 Task: Find connections with filter location Mieres with filter topic #lawschoolwith filter profile language Potuguese with filter current company ZS with filter school Madhya Pradesh Bhoj (Open) University with filter industry Photography with filter service category Lead Generation with filter keywords title Marketing Research Analyst
Action: Mouse moved to (163, 231)
Screenshot: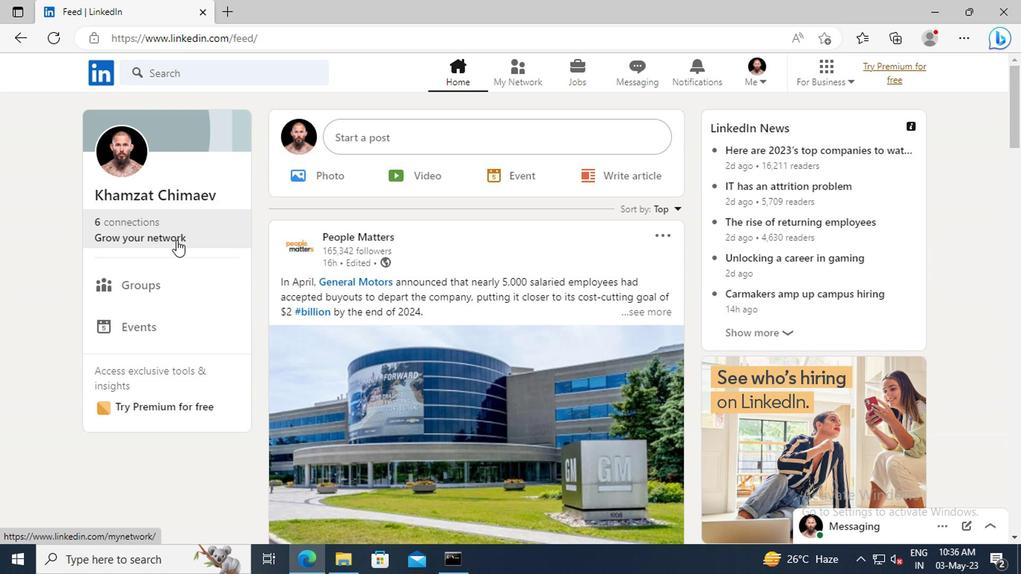 
Action: Mouse pressed left at (163, 231)
Screenshot: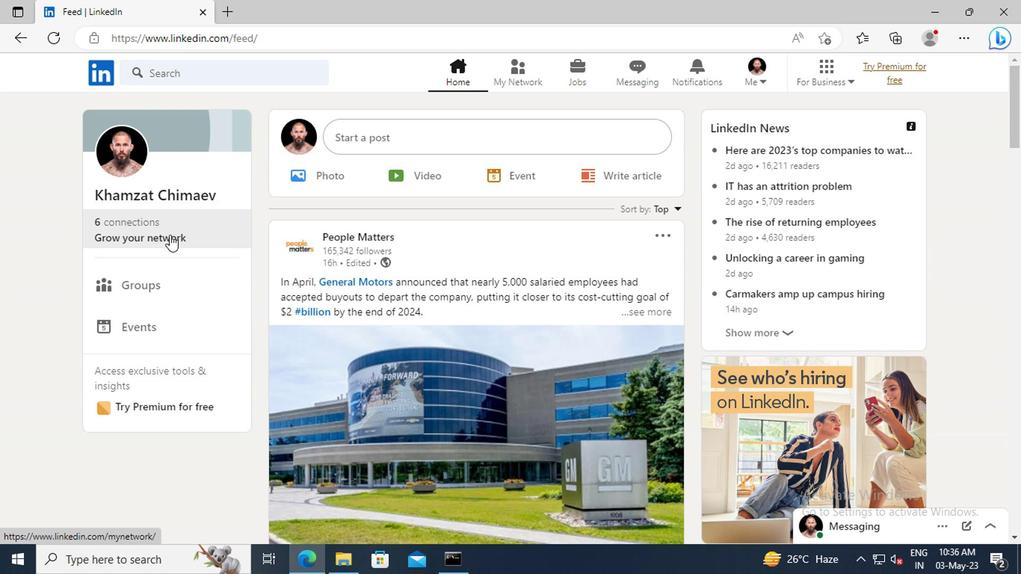 
Action: Mouse moved to (158, 159)
Screenshot: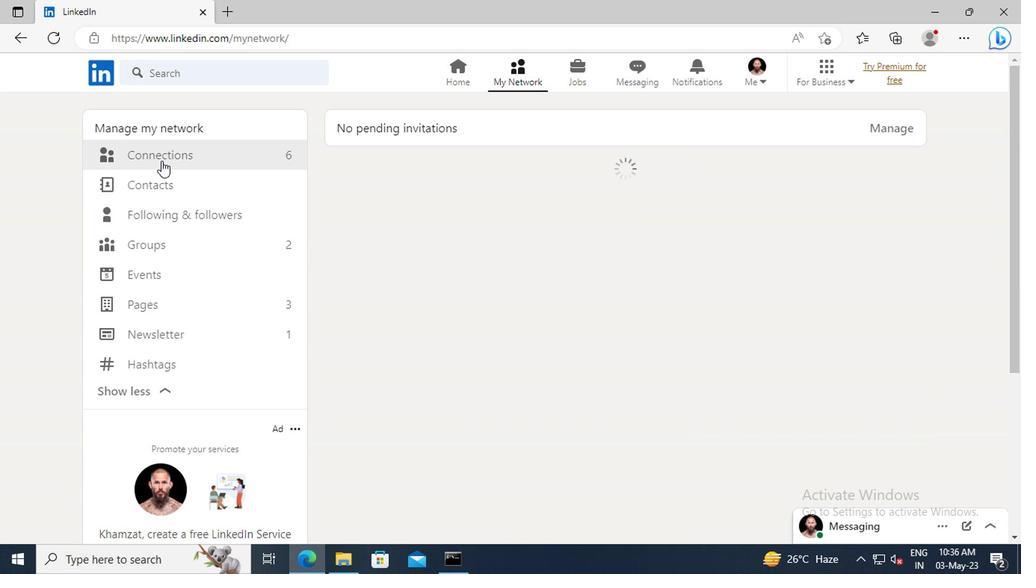 
Action: Mouse pressed left at (158, 159)
Screenshot: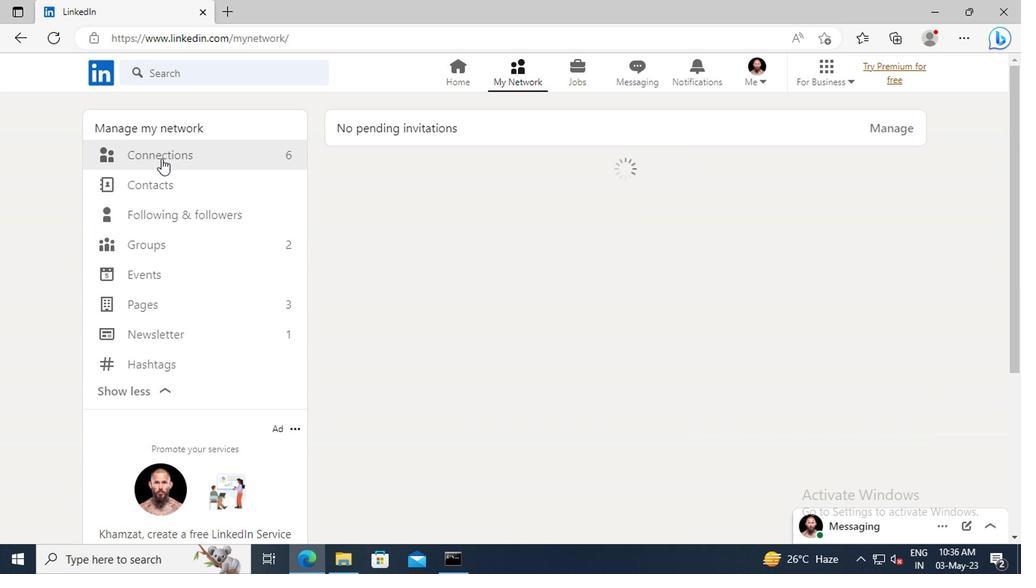 
Action: Mouse moved to (606, 161)
Screenshot: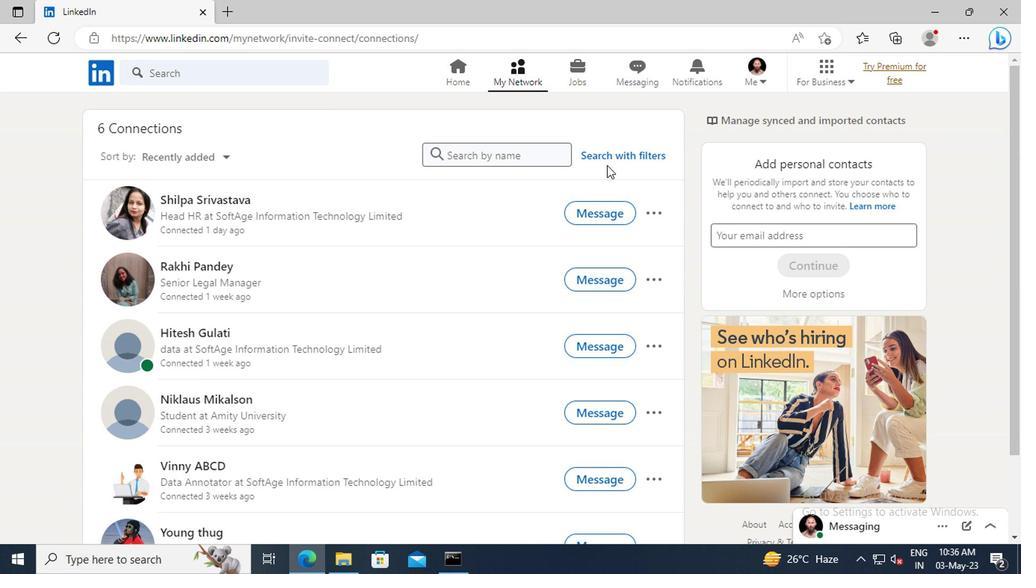 
Action: Mouse pressed left at (606, 161)
Screenshot: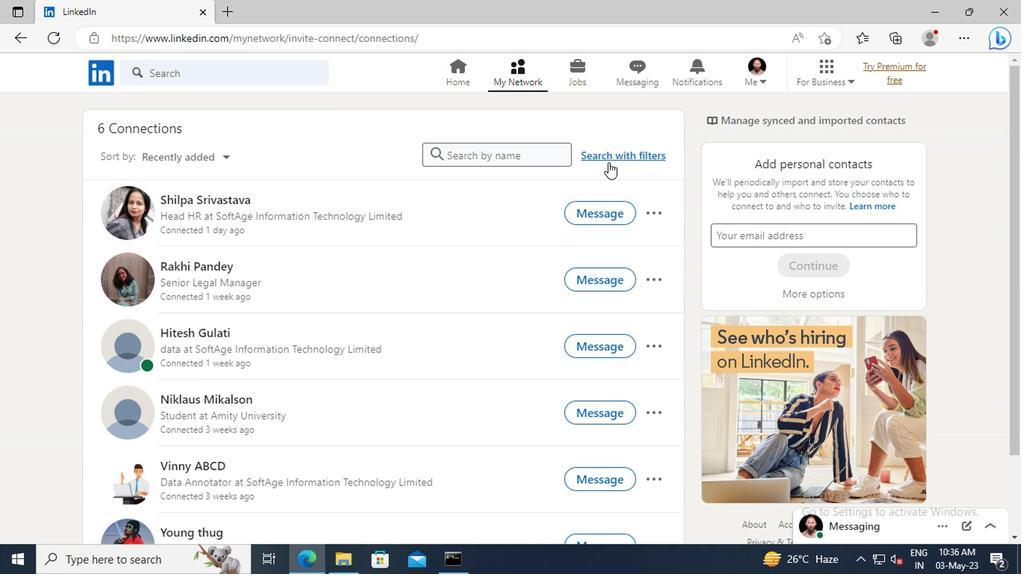 
Action: Mouse moved to (561, 118)
Screenshot: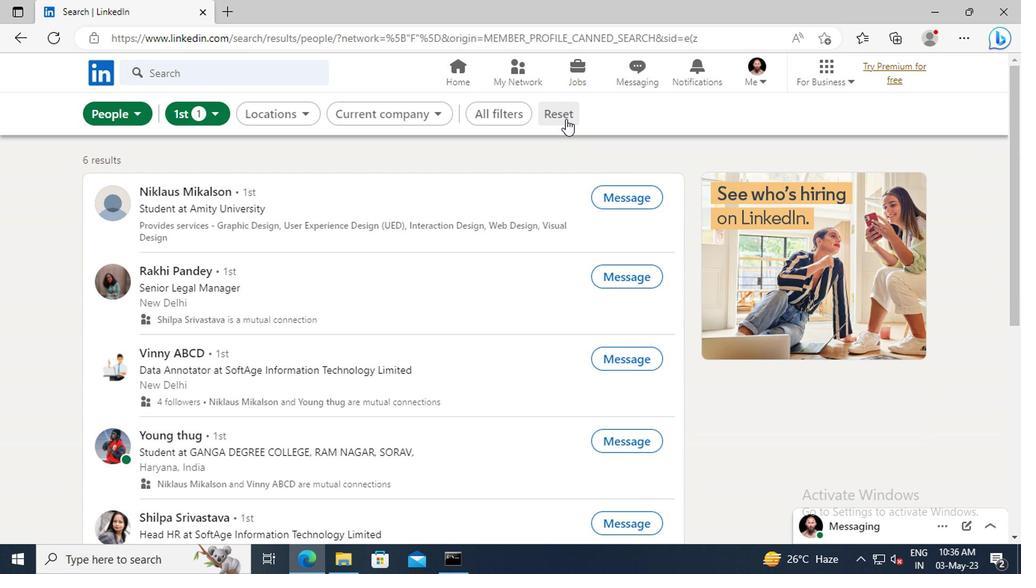 
Action: Mouse pressed left at (561, 118)
Screenshot: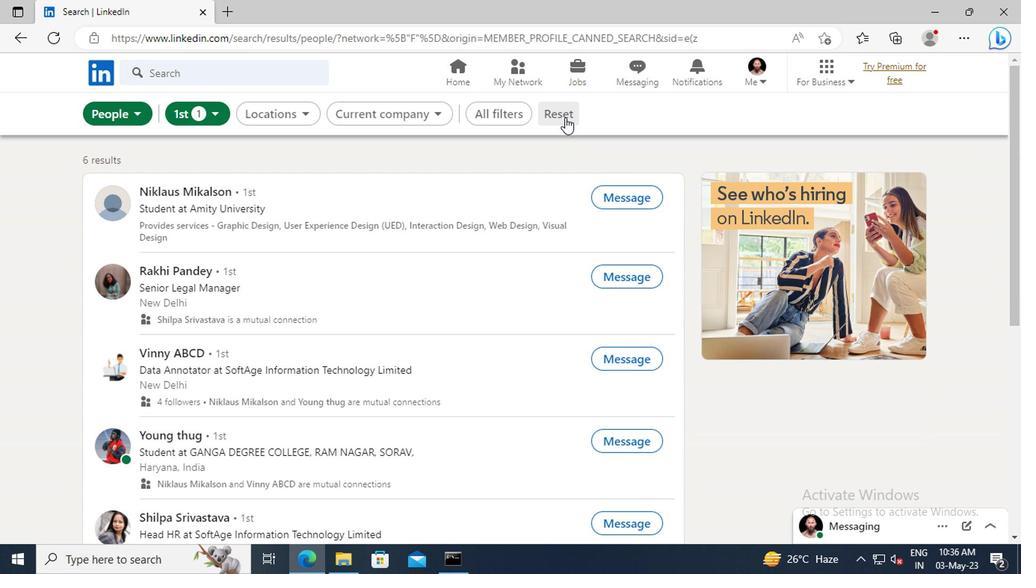 
Action: Mouse moved to (539, 116)
Screenshot: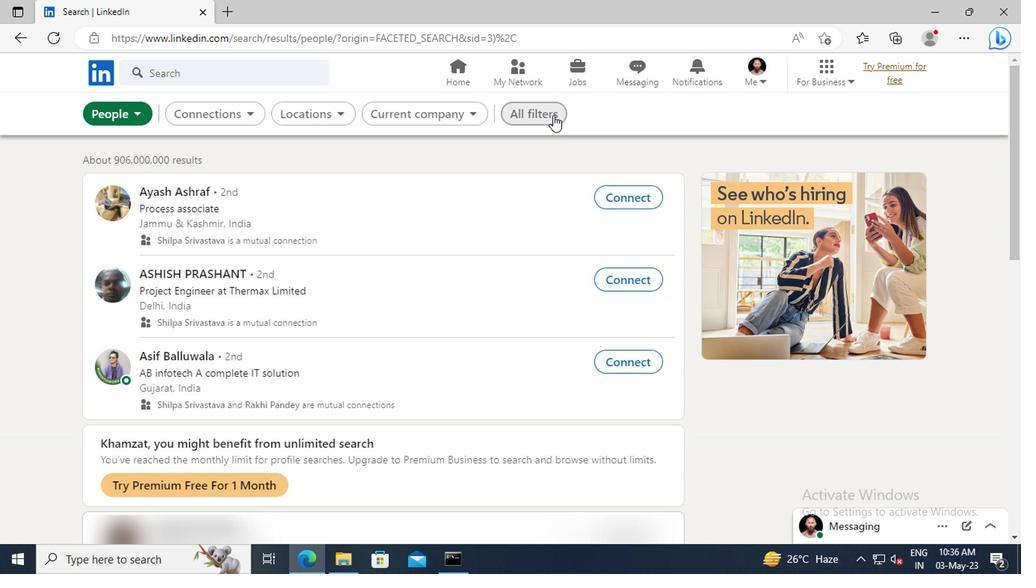 
Action: Mouse pressed left at (539, 116)
Screenshot: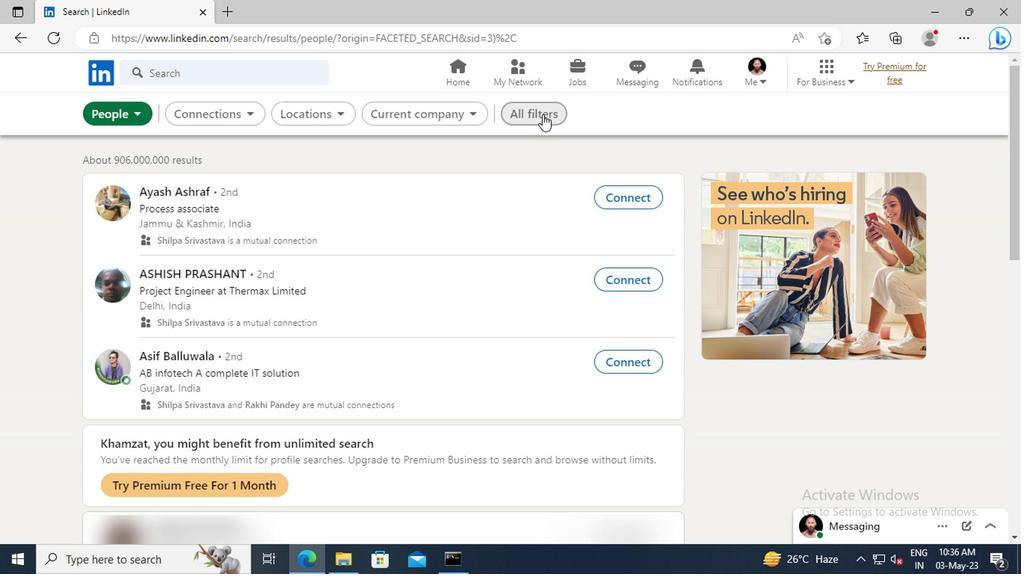 
Action: Mouse moved to (825, 263)
Screenshot: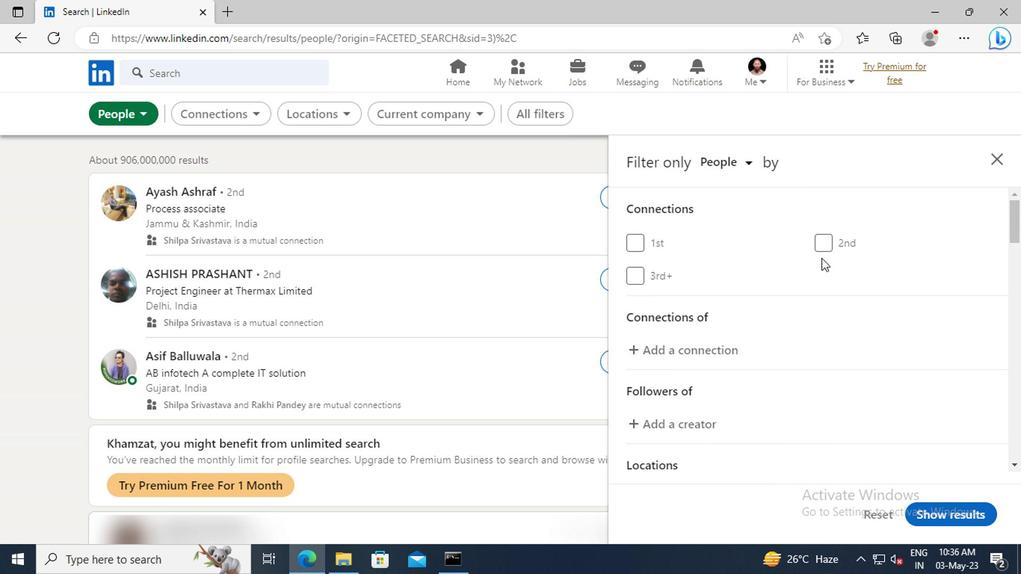 
Action: Mouse scrolled (825, 262) with delta (0, -1)
Screenshot: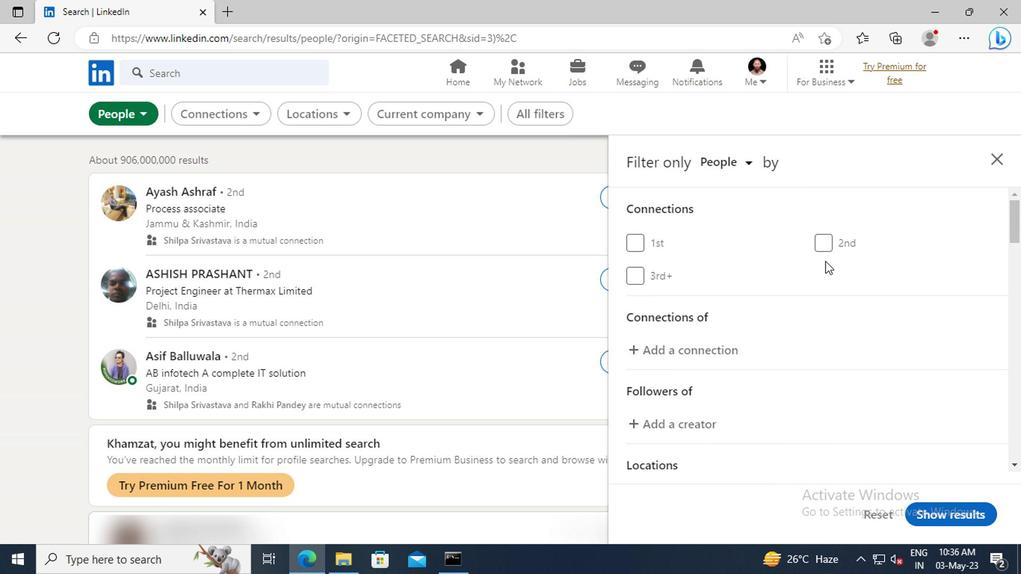 
Action: Mouse scrolled (825, 262) with delta (0, -1)
Screenshot: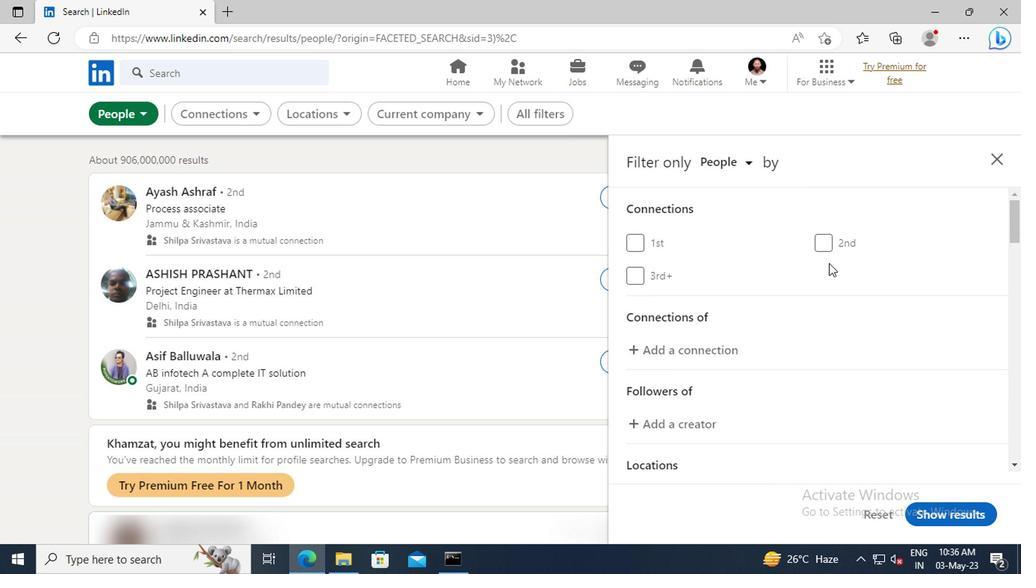 
Action: Mouse moved to (833, 275)
Screenshot: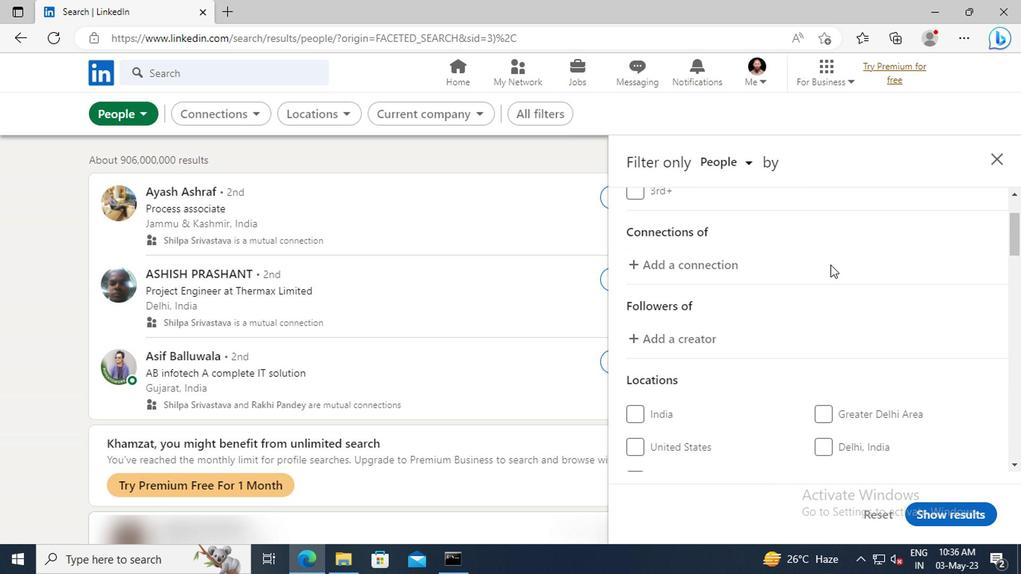 
Action: Mouse scrolled (833, 274) with delta (0, -1)
Screenshot: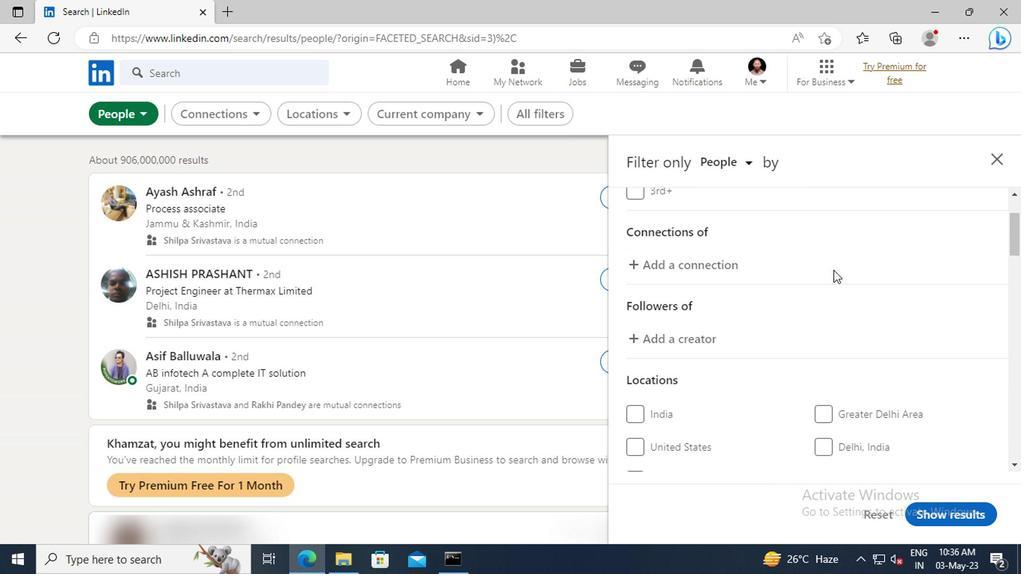 
Action: Mouse scrolled (833, 274) with delta (0, -1)
Screenshot: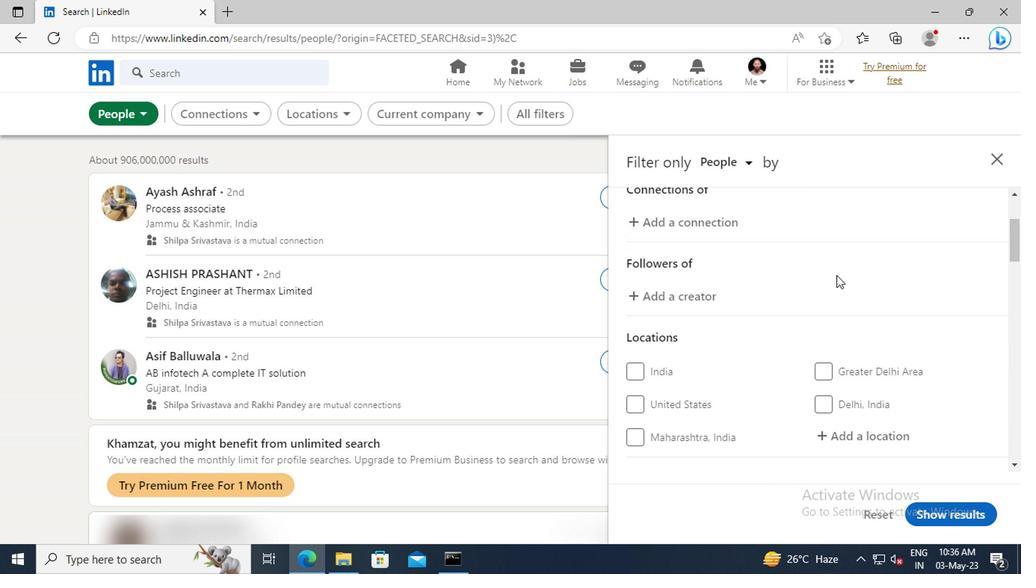 
Action: Mouse scrolled (833, 274) with delta (0, -1)
Screenshot: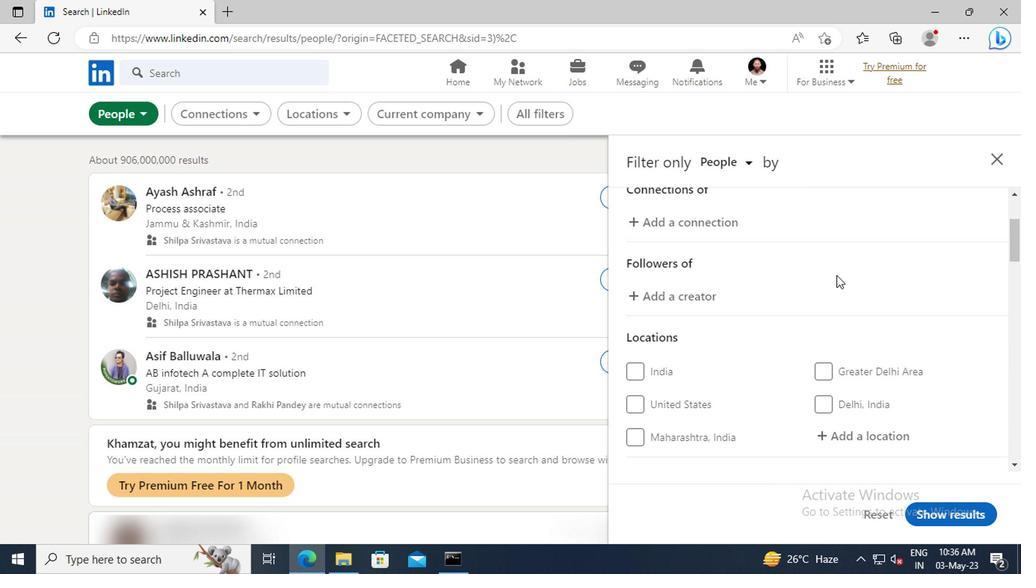 
Action: Mouse moved to (834, 356)
Screenshot: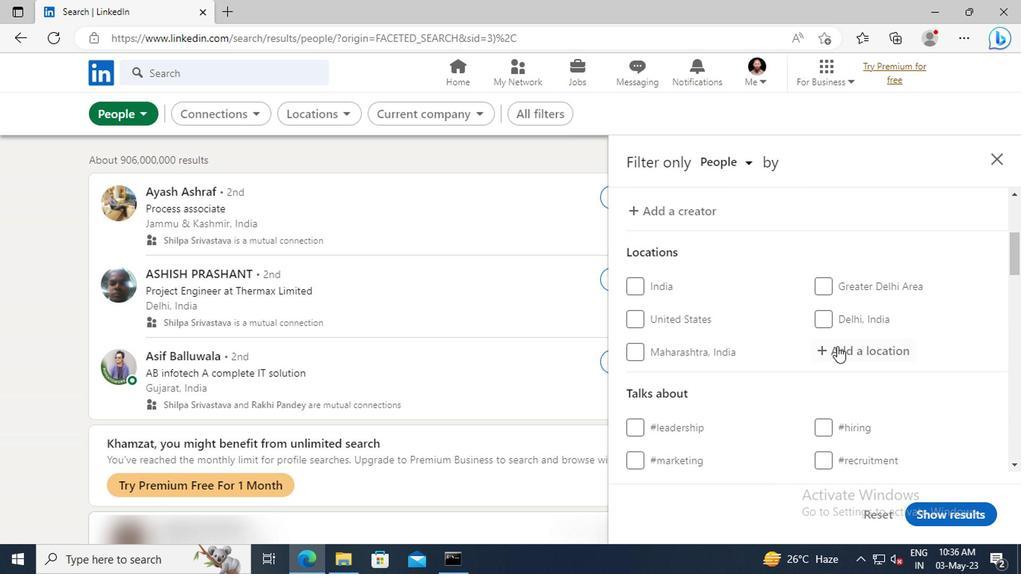 
Action: Mouse pressed left at (834, 356)
Screenshot: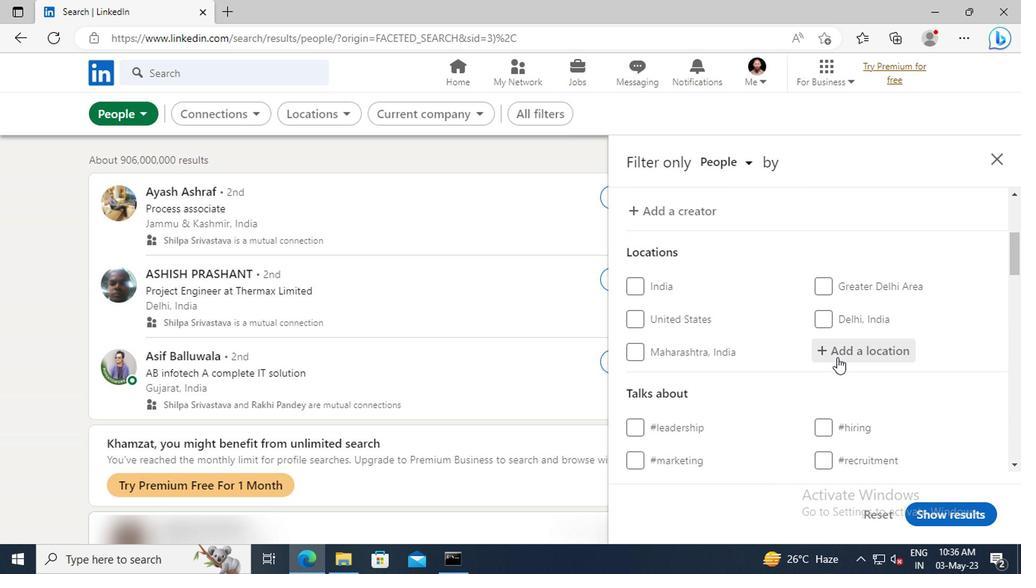 
Action: Key pressed <Key.shift>MIERES
Screenshot: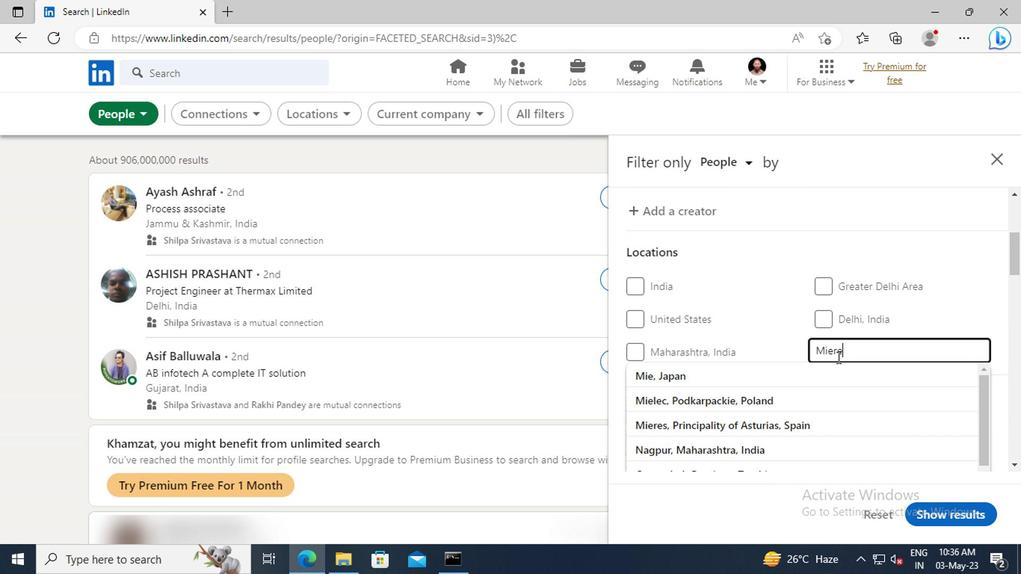 
Action: Mouse moved to (834, 367)
Screenshot: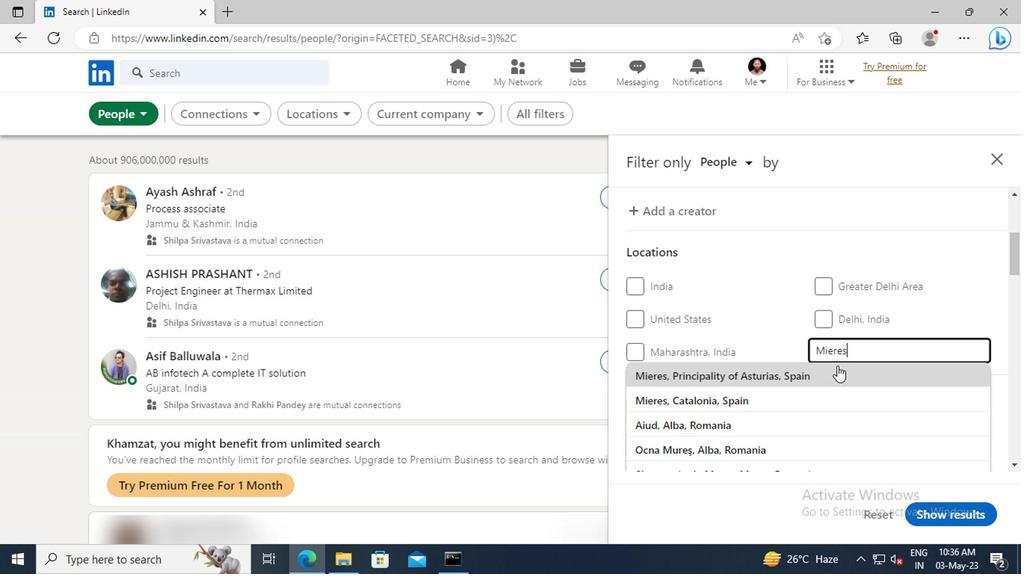 
Action: Mouse pressed left at (834, 367)
Screenshot: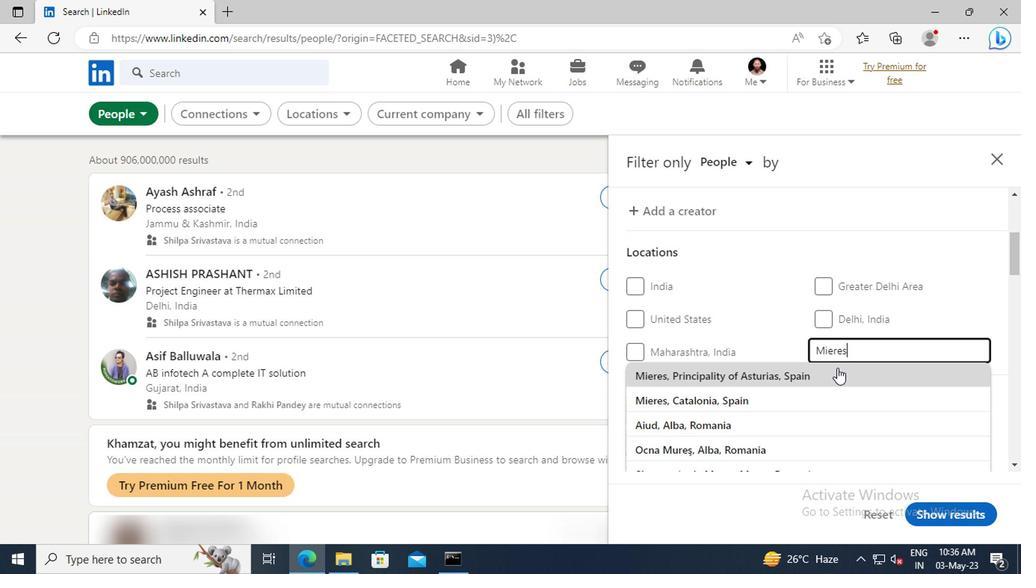 
Action: Mouse scrolled (834, 366) with delta (0, -1)
Screenshot: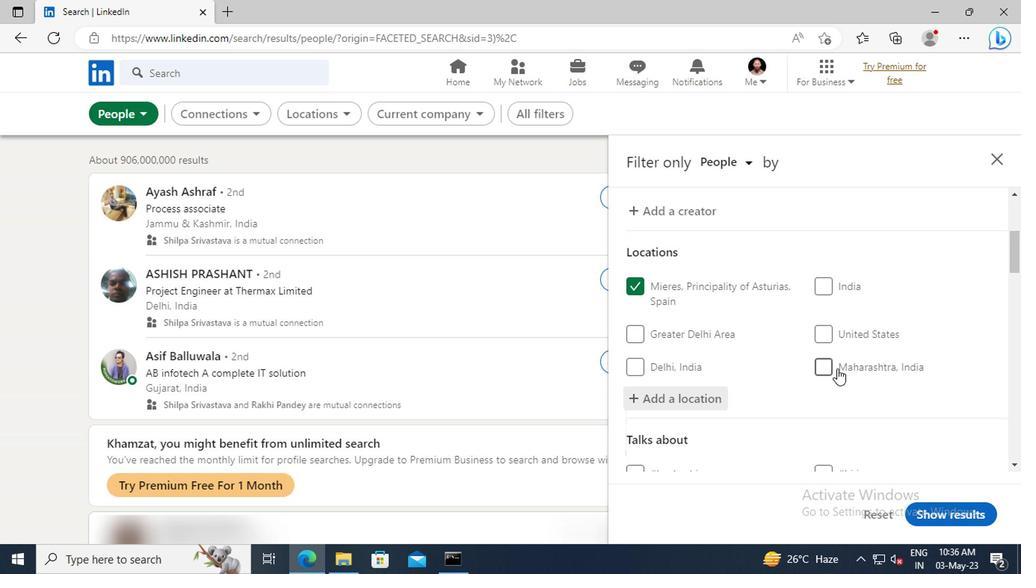 
Action: Mouse scrolled (834, 366) with delta (0, -1)
Screenshot: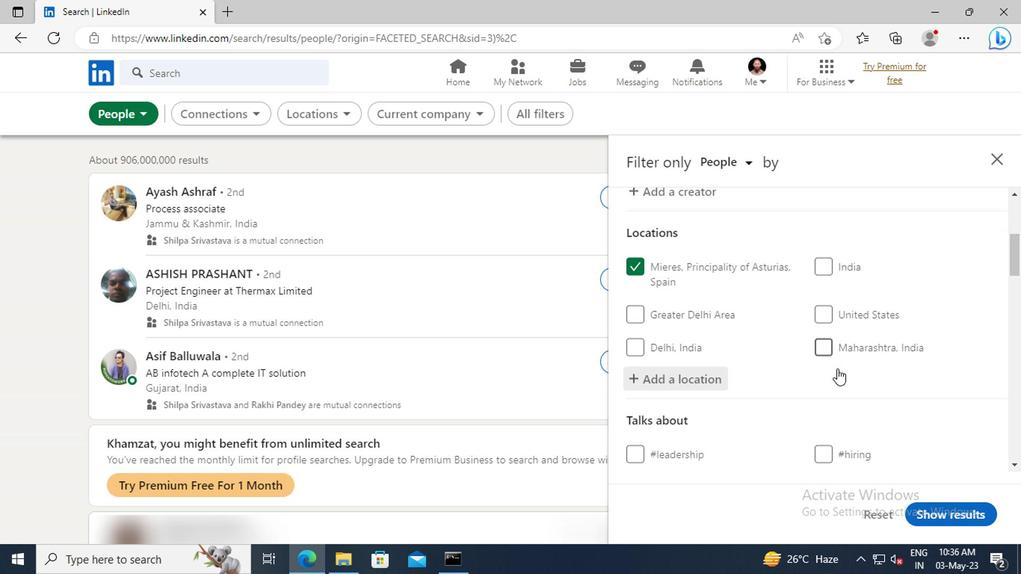 
Action: Mouse moved to (835, 341)
Screenshot: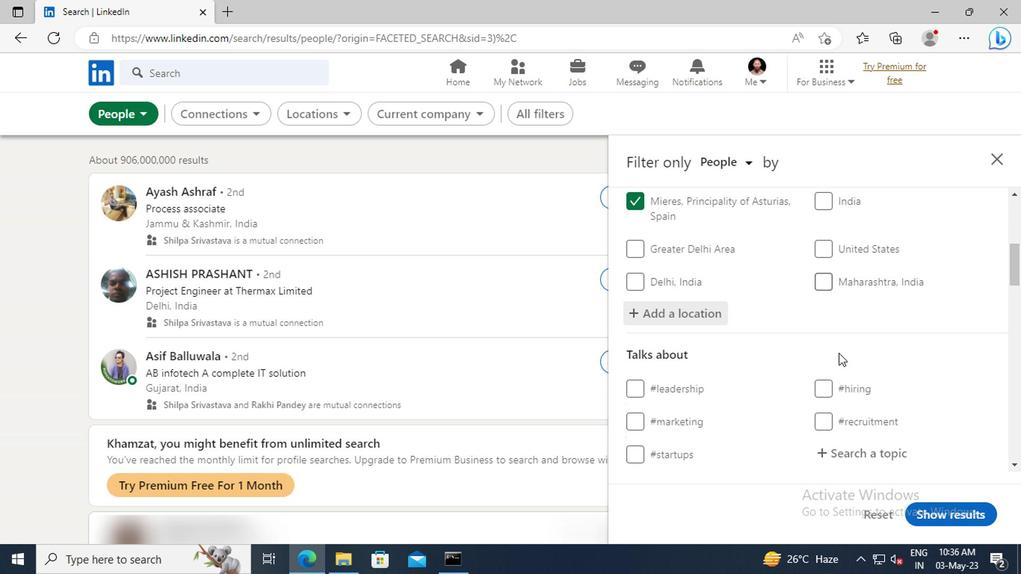 
Action: Mouse scrolled (835, 340) with delta (0, -1)
Screenshot: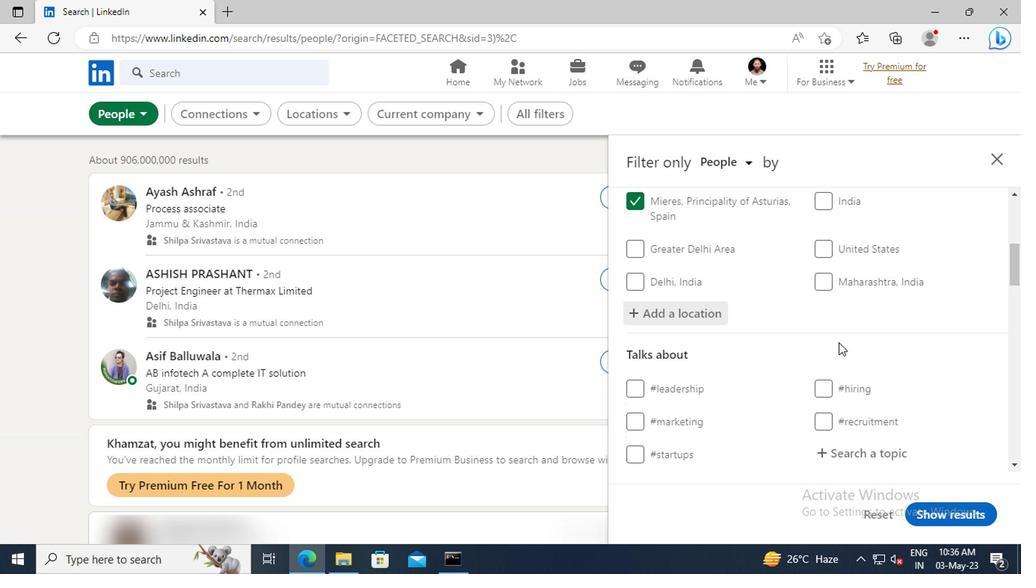 
Action: Mouse scrolled (835, 340) with delta (0, -1)
Screenshot: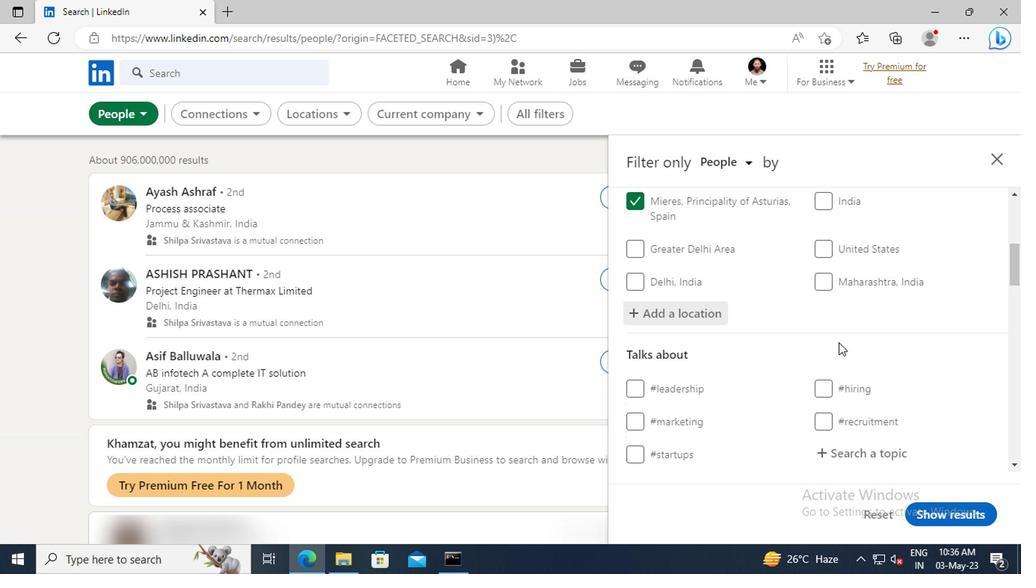 
Action: Mouse moved to (841, 368)
Screenshot: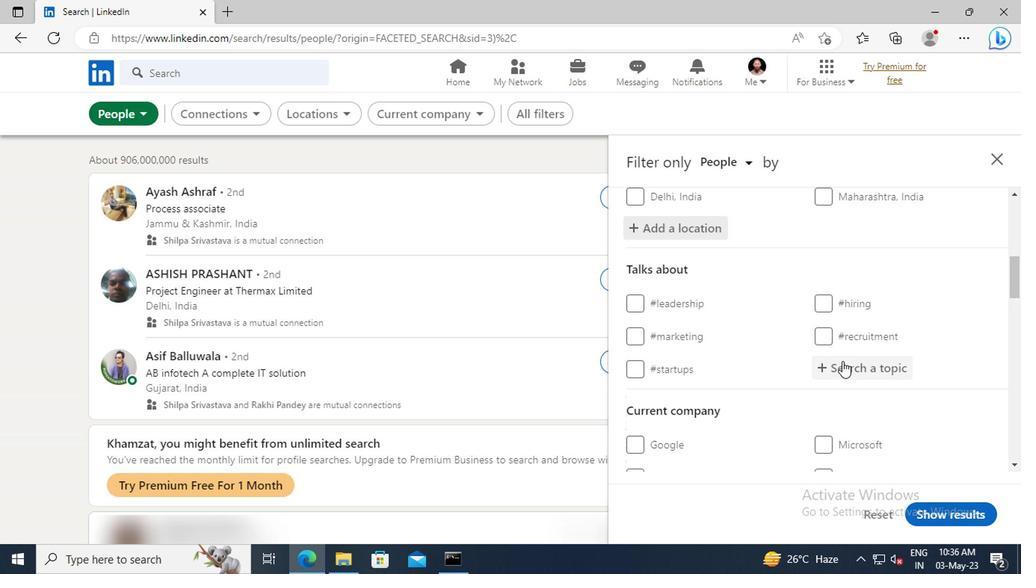
Action: Mouse pressed left at (841, 368)
Screenshot: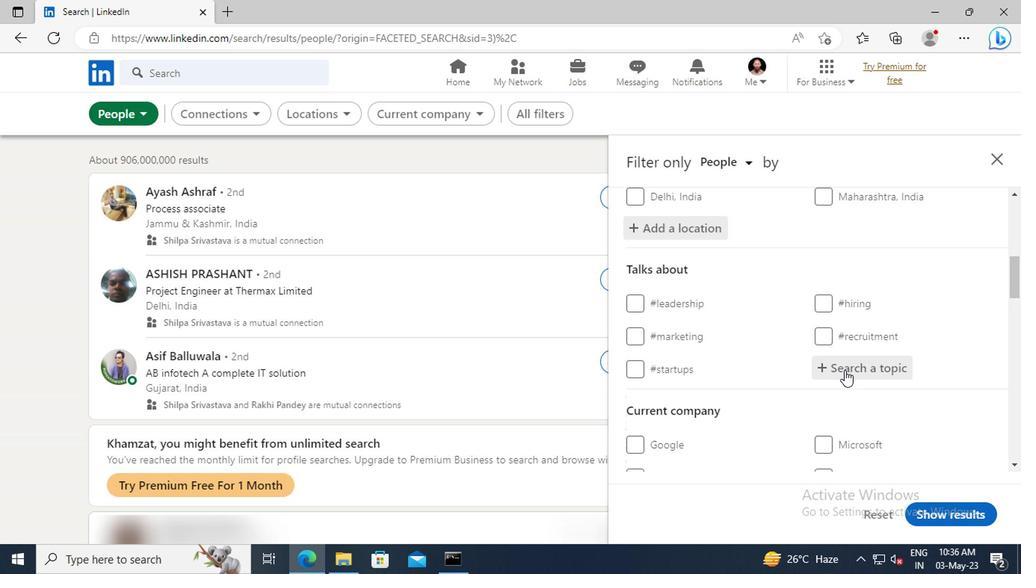 
Action: Key pressed LAWSCHO
Screenshot: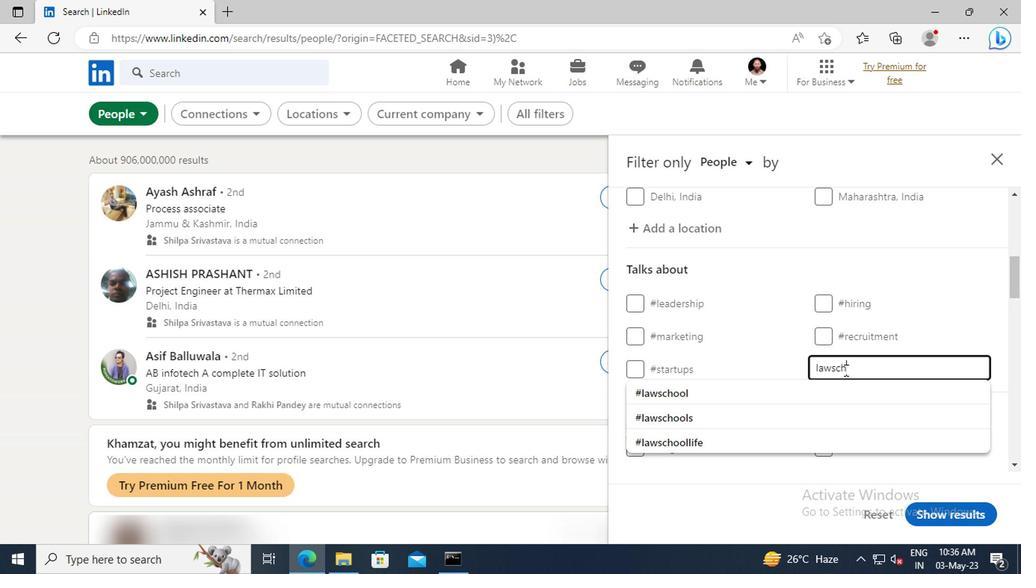 
Action: Mouse moved to (841, 387)
Screenshot: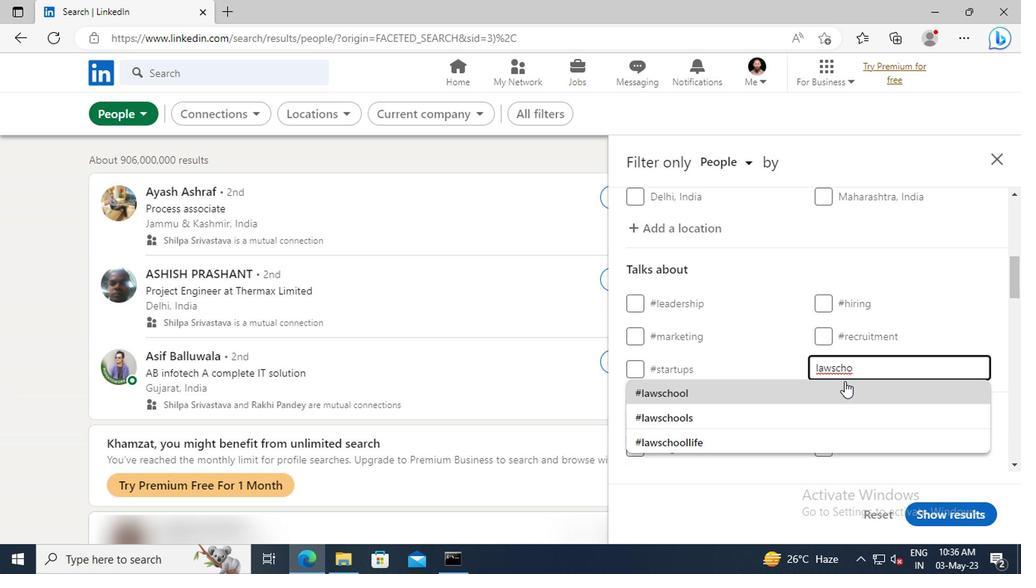 
Action: Mouse pressed left at (841, 387)
Screenshot: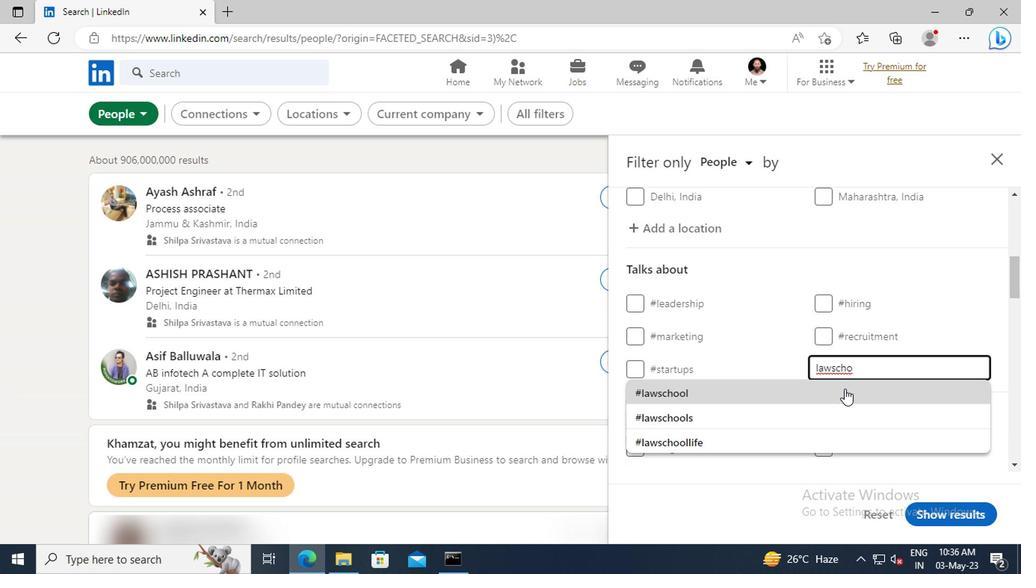 
Action: Mouse scrolled (841, 386) with delta (0, 0)
Screenshot: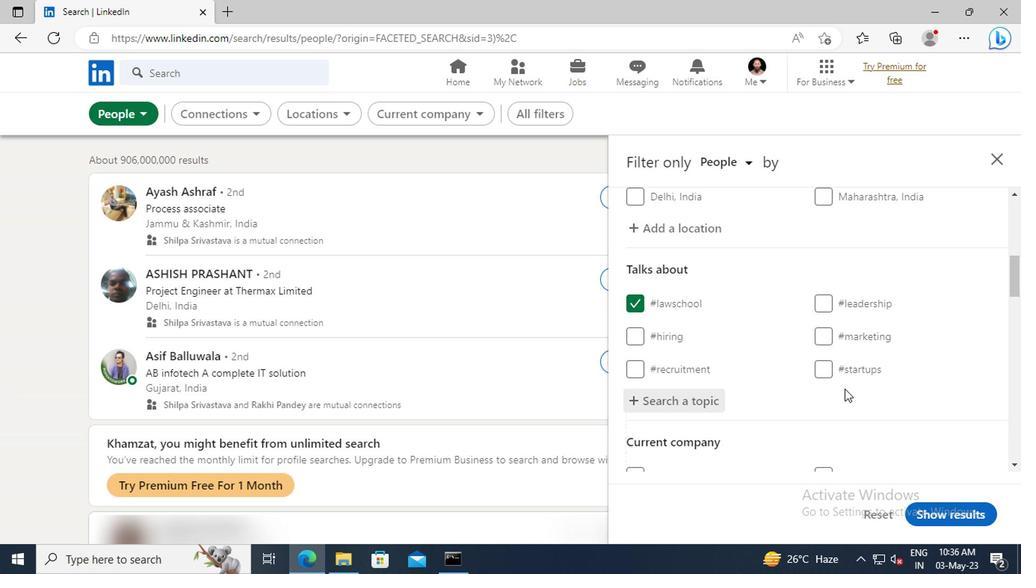 
Action: Mouse scrolled (841, 386) with delta (0, 0)
Screenshot: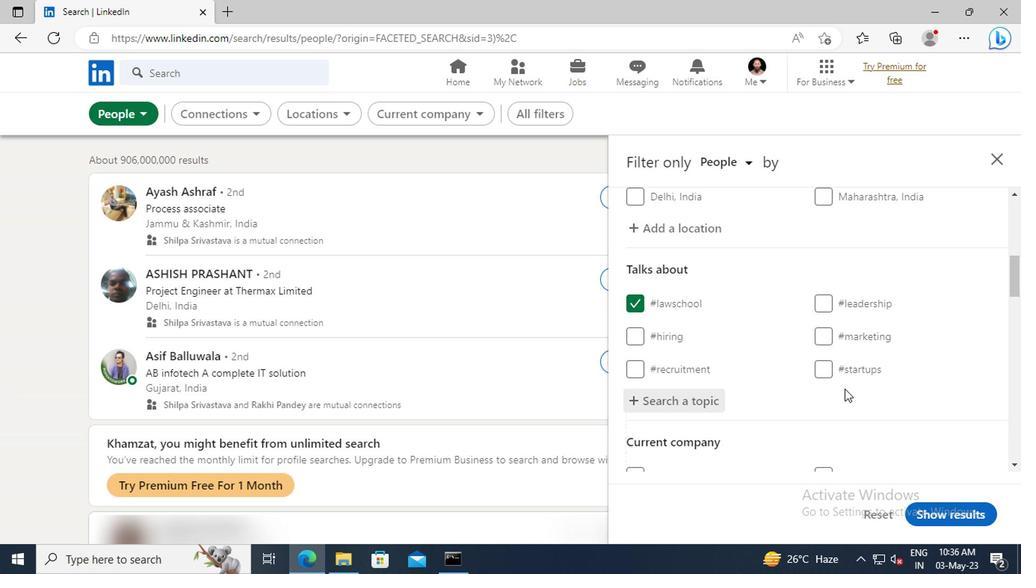 
Action: Mouse scrolled (841, 386) with delta (0, 0)
Screenshot: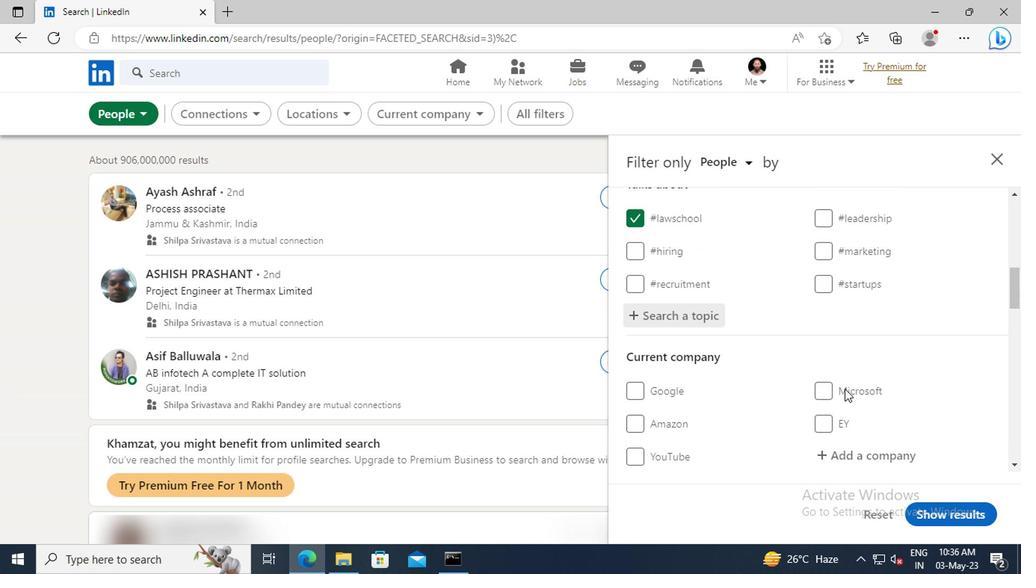 
Action: Mouse scrolled (841, 386) with delta (0, 0)
Screenshot: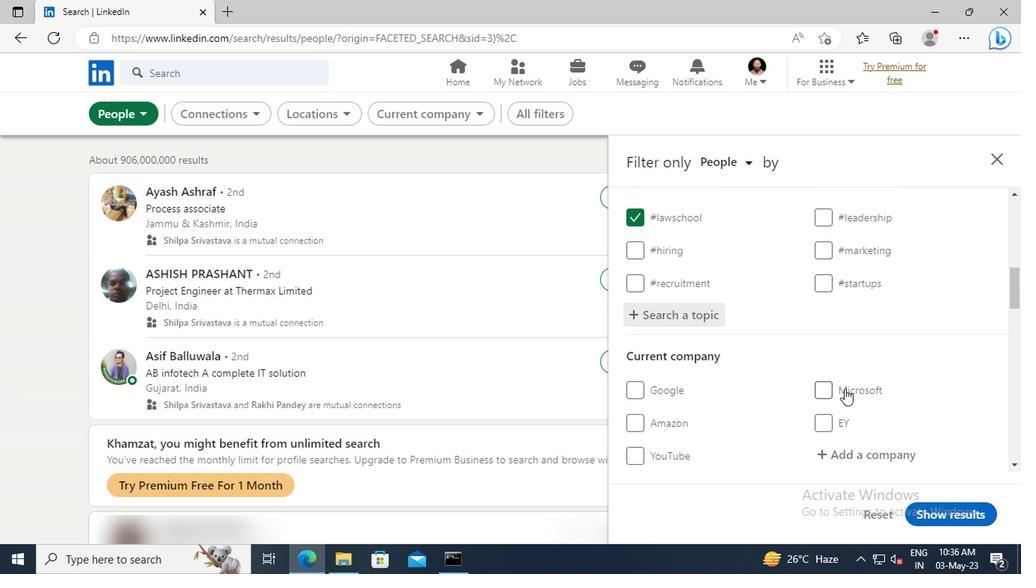 
Action: Mouse scrolled (841, 386) with delta (0, 0)
Screenshot: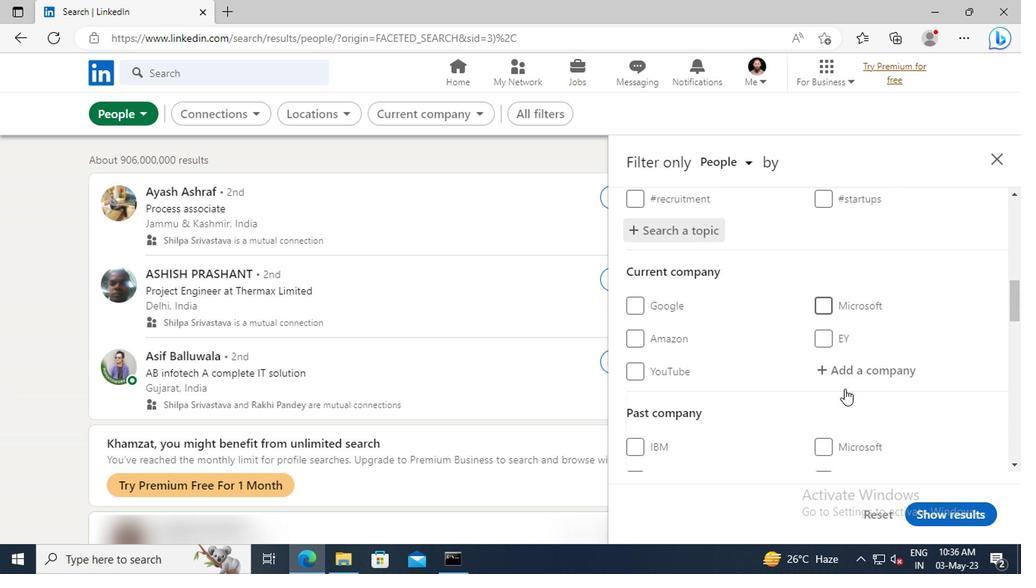 
Action: Mouse scrolled (841, 386) with delta (0, 0)
Screenshot: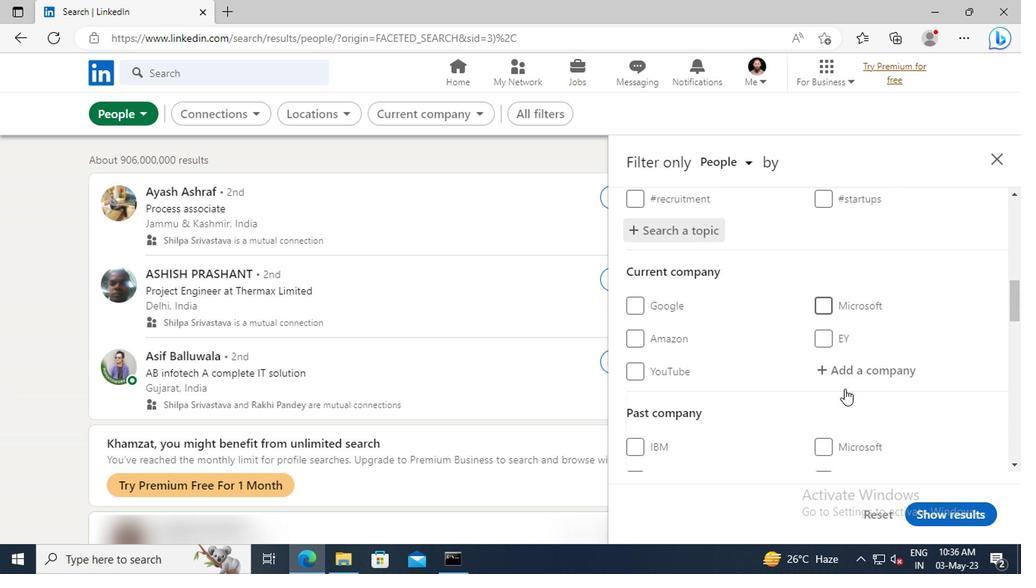 
Action: Mouse scrolled (841, 386) with delta (0, 0)
Screenshot: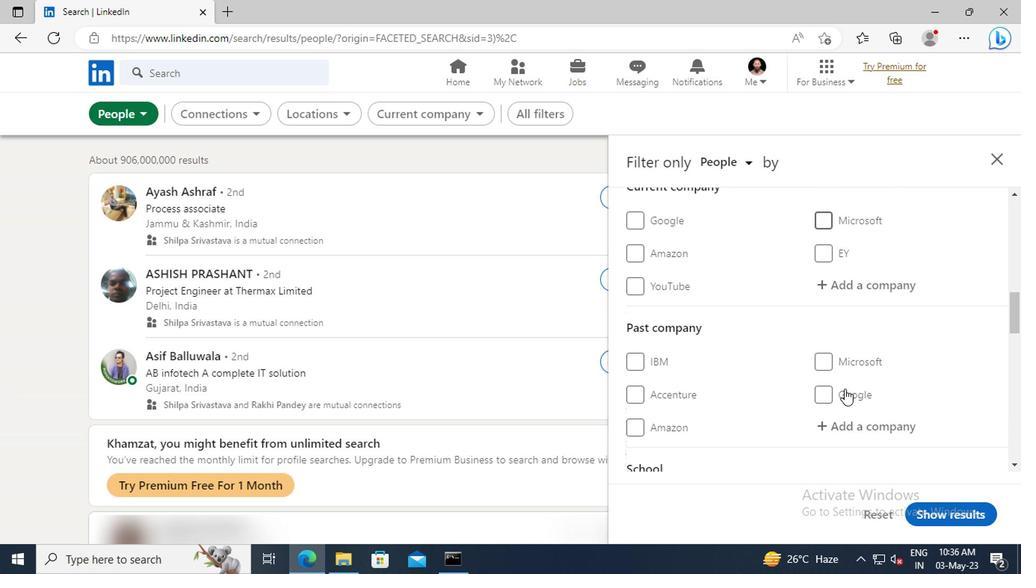 
Action: Mouse scrolled (841, 386) with delta (0, 0)
Screenshot: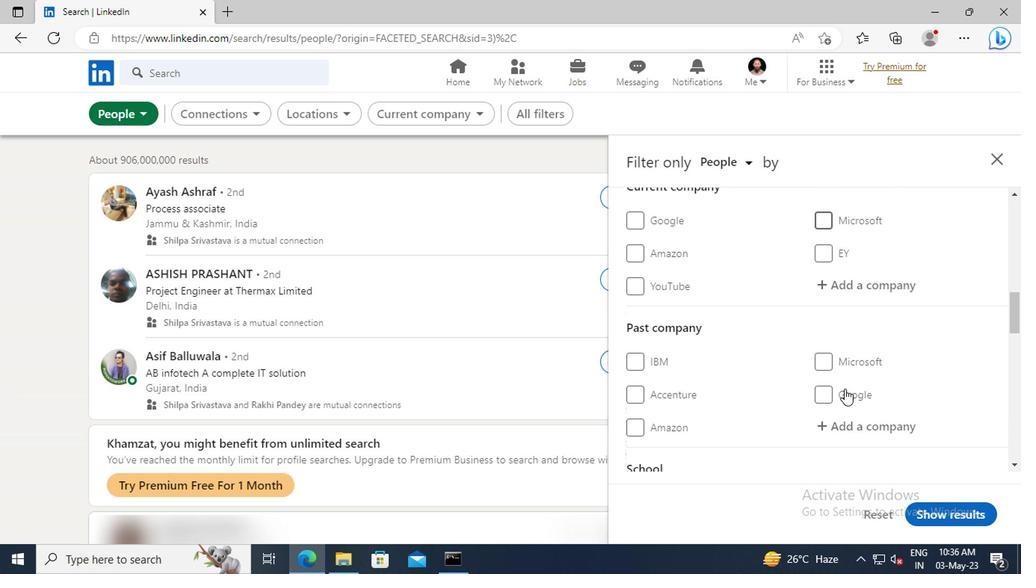 
Action: Mouse scrolled (841, 386) with delta (0, 0)
Screenshot: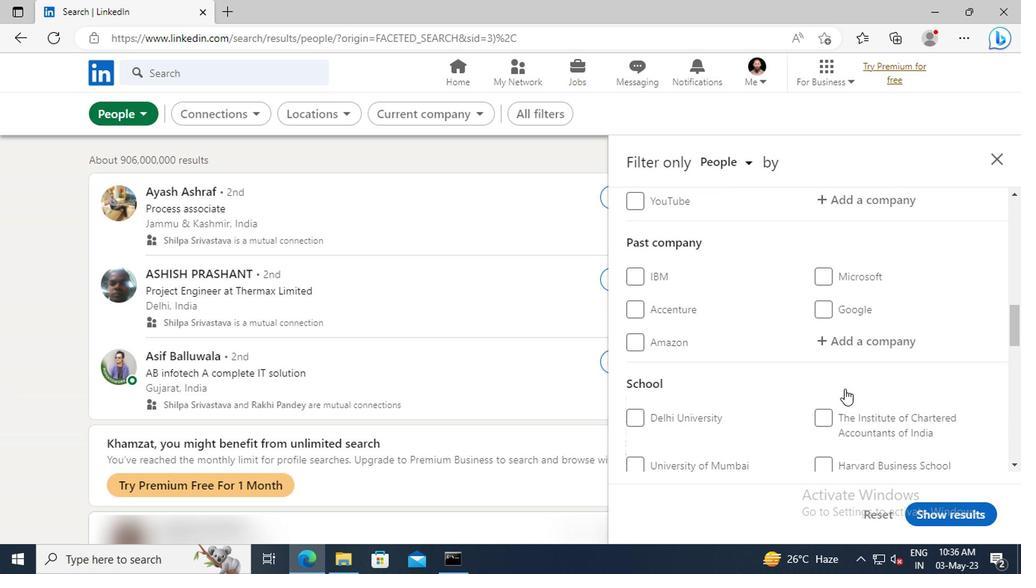 
Action: Mouse scrolled (841, 386) with delta (0, 0)
Screenshot: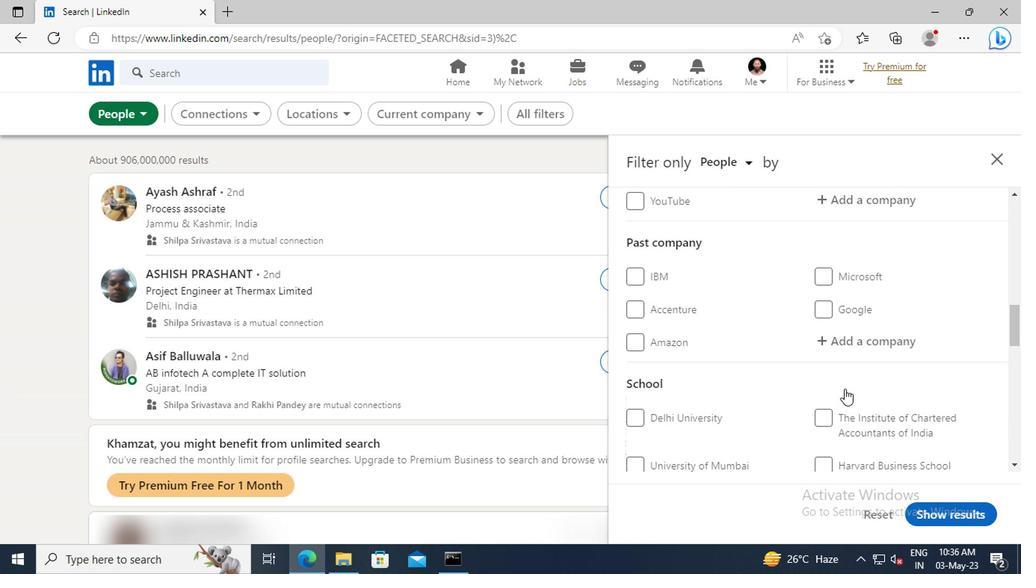 
Action: Mouse scrolled (841, 386) with delta (0, 0)
Screenshot: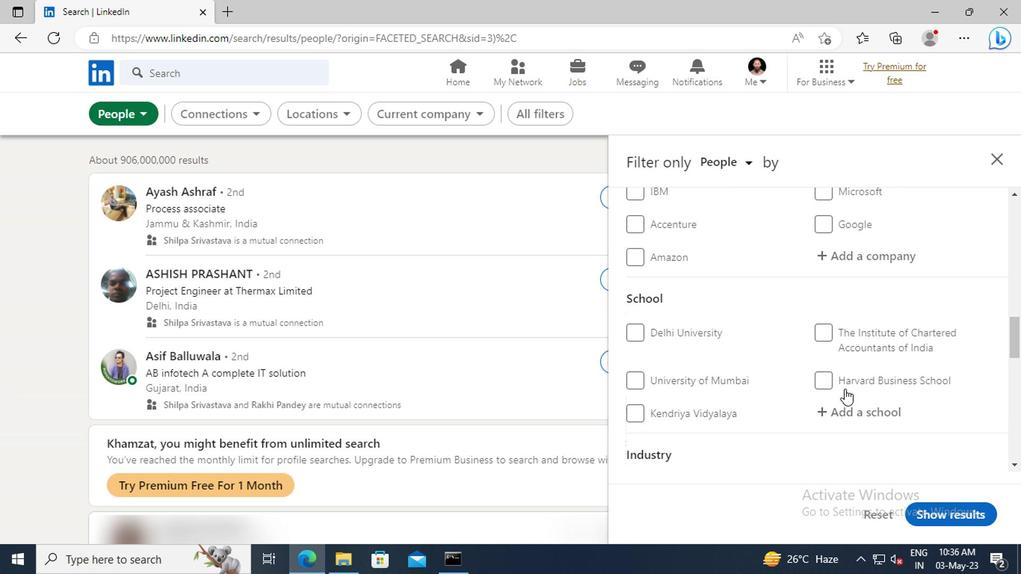 
Action: Mouse scrolled (841, 386) with delta (0, 0)
Screenshot: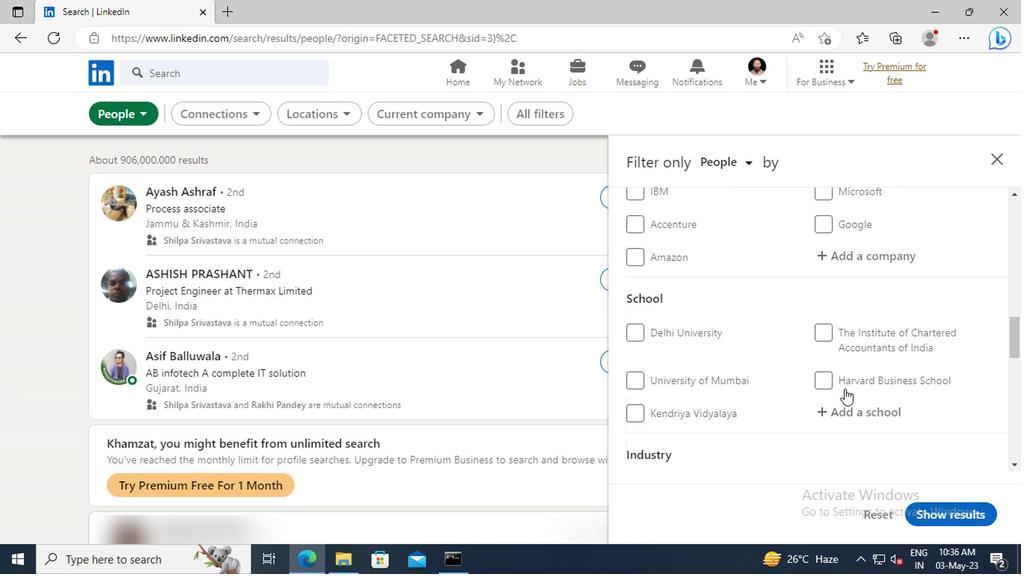 
Action: Mouse scrolled (841, 386) with delta (0, 0)
Screenshot: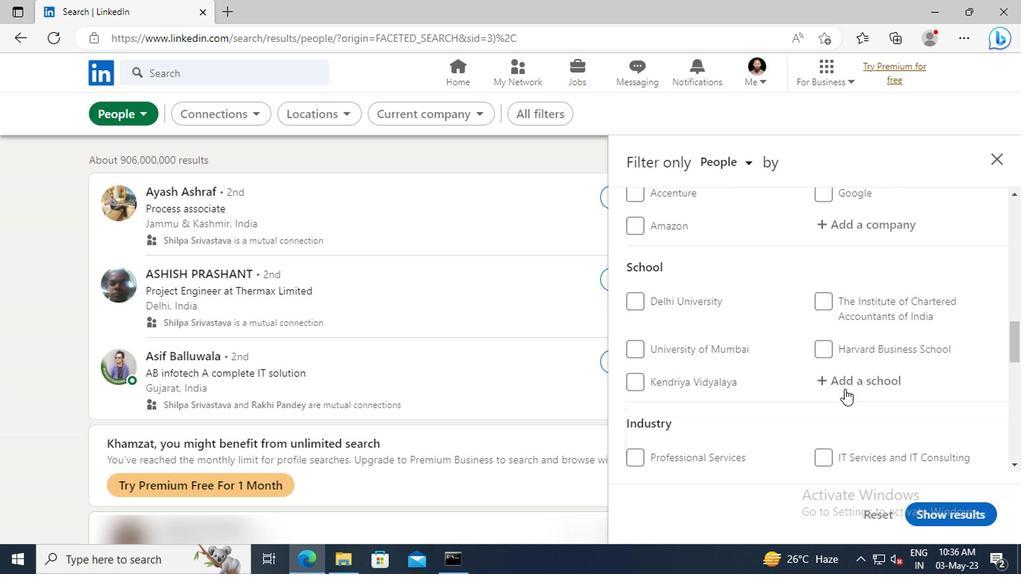 
Action: Mouse scrolled (841, 386) with delta (0, 0)
Screenshot: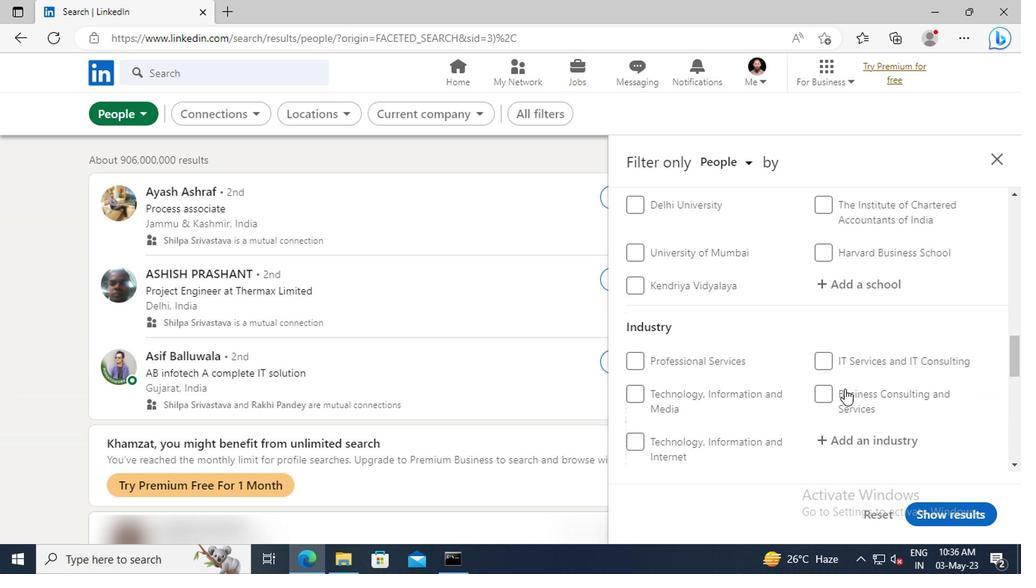 
Action: Mouse scrolled (841, 386) with delta (0, 0)
Screenshot: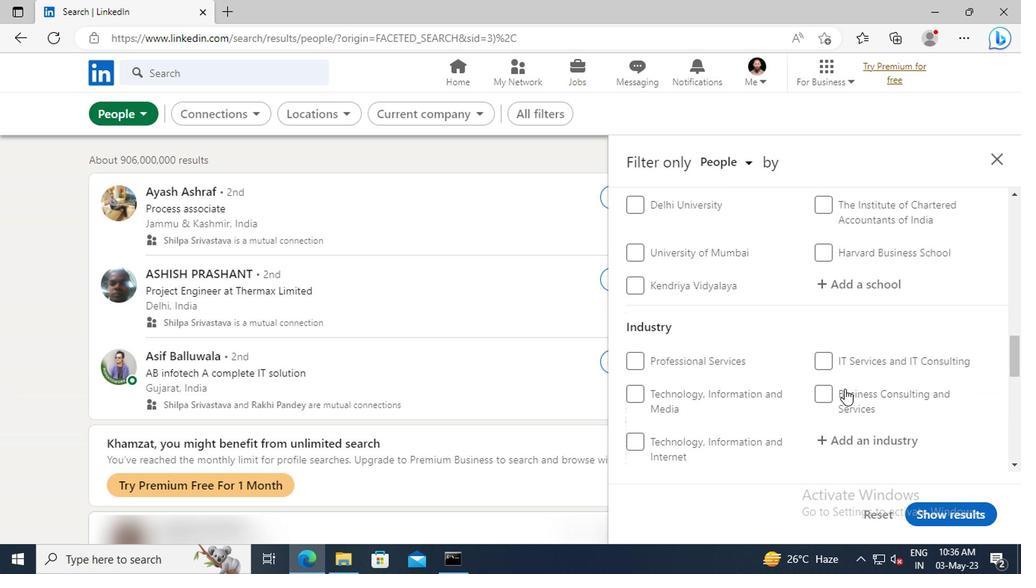 
Action: Mouse scrolled (841, 386) with delta (0, 0)
Screenshot: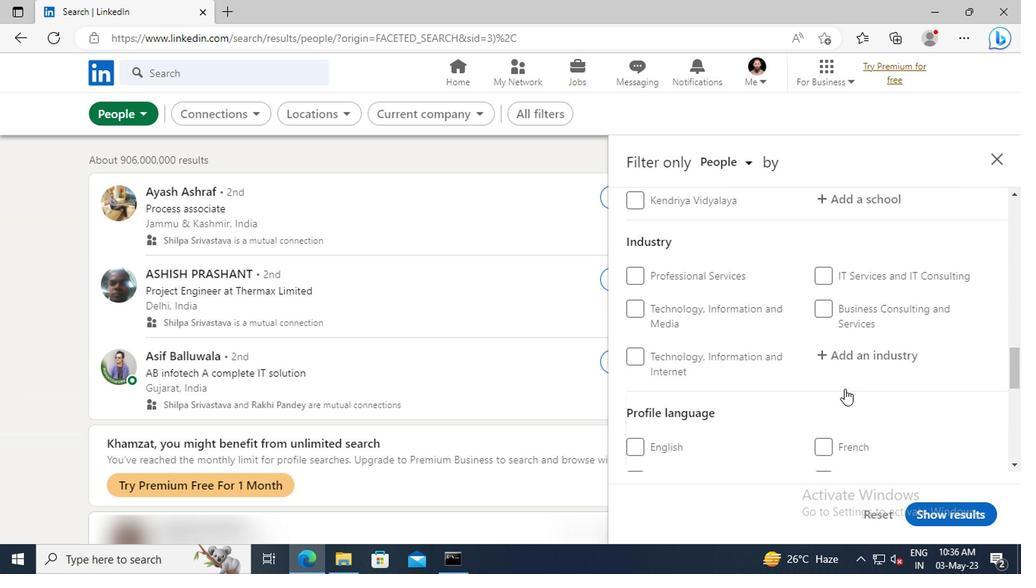 
Action: Mouse scrolled (841, 386) with delta (0, 0)
Screenshot: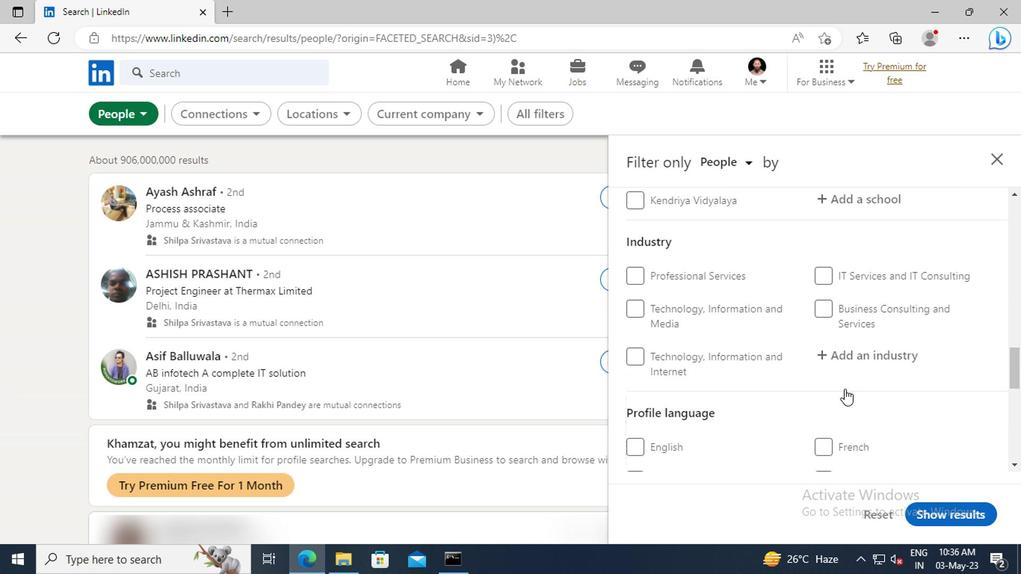 
Action: Mouse moved to (822, 393)
Screenshot: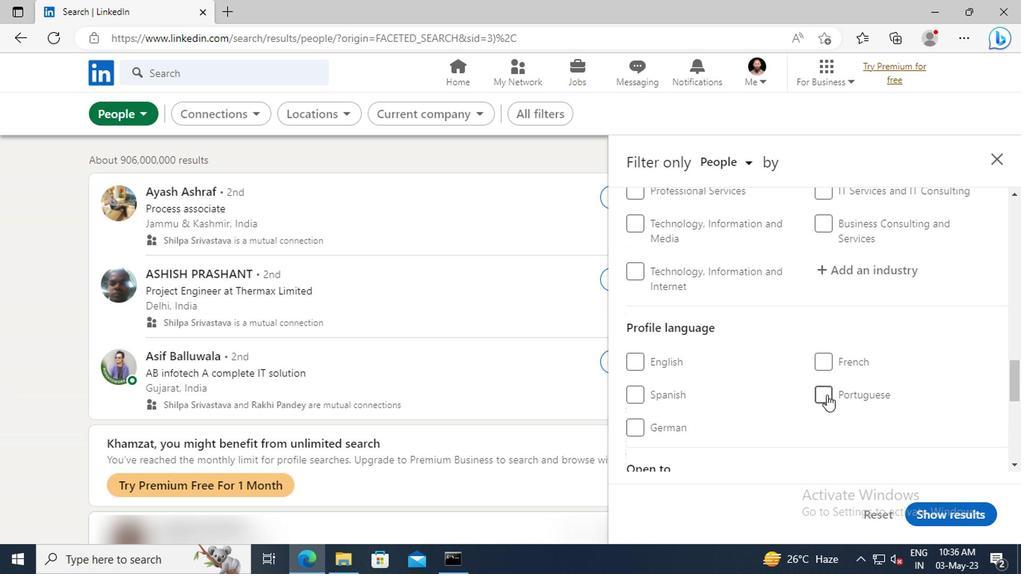 
Action: Mouse pressed left at (822, 393)
Screenshot: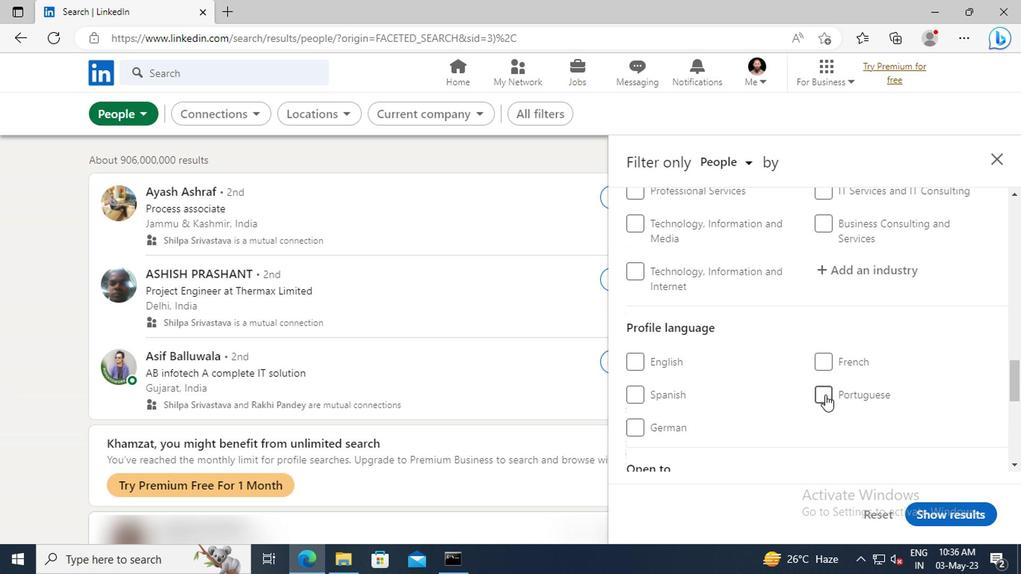 
Action: Mouse moved to (848, 376)
Screenshot: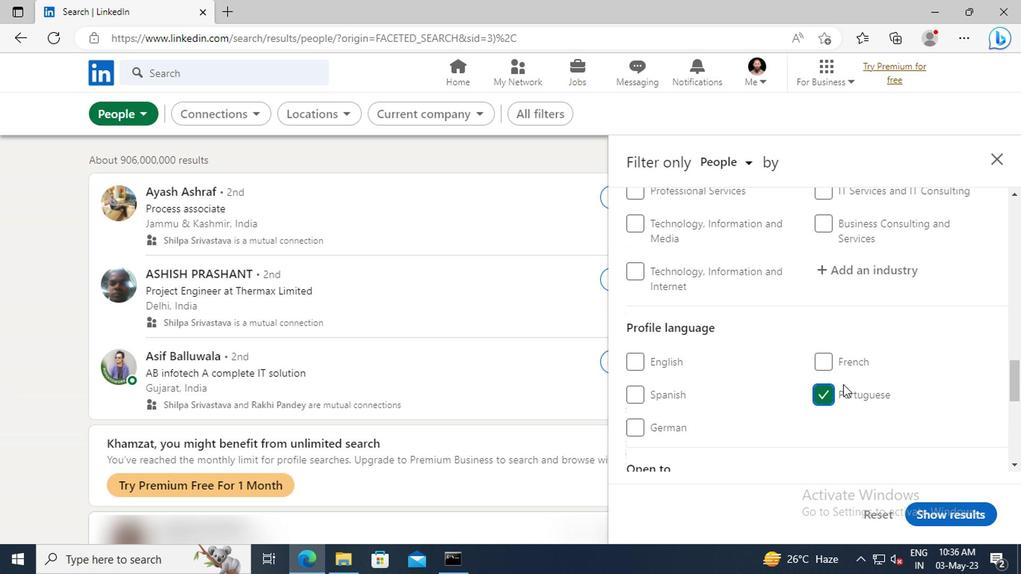 
Action: Mouse scrolled (848, 377) with delta (0, 1)
Screenshot: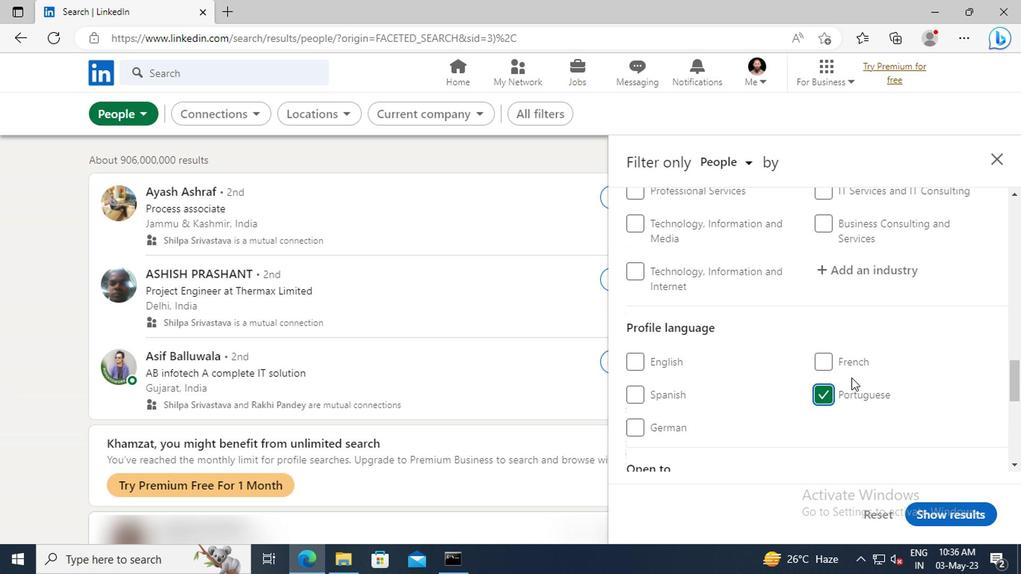 
Action: Mouse scrolled (848, 377) with delta (0, 1)
Screenshot: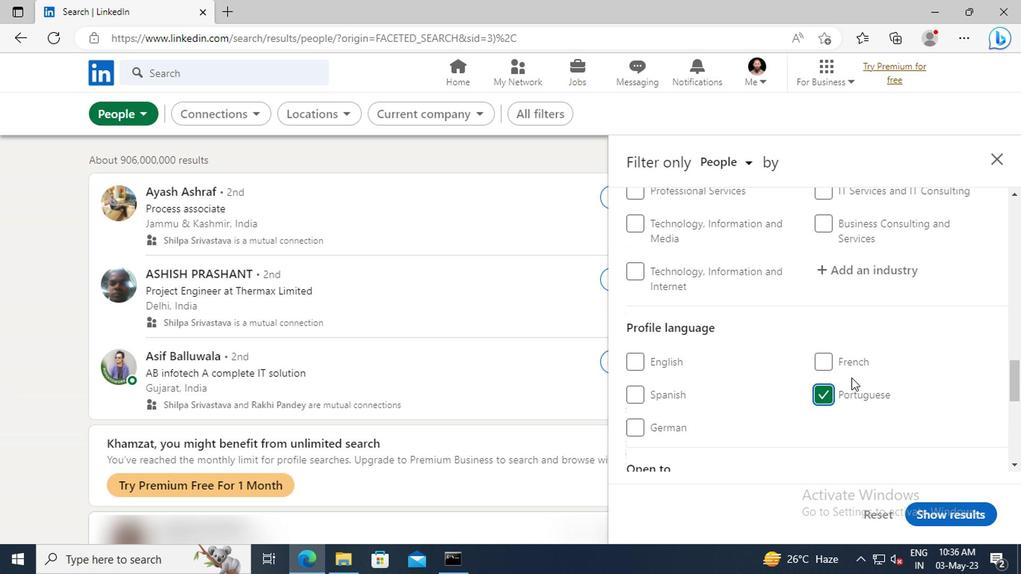 
Action: Mouse scrolled (848, 377) with delta (0, 1)
Screenshot: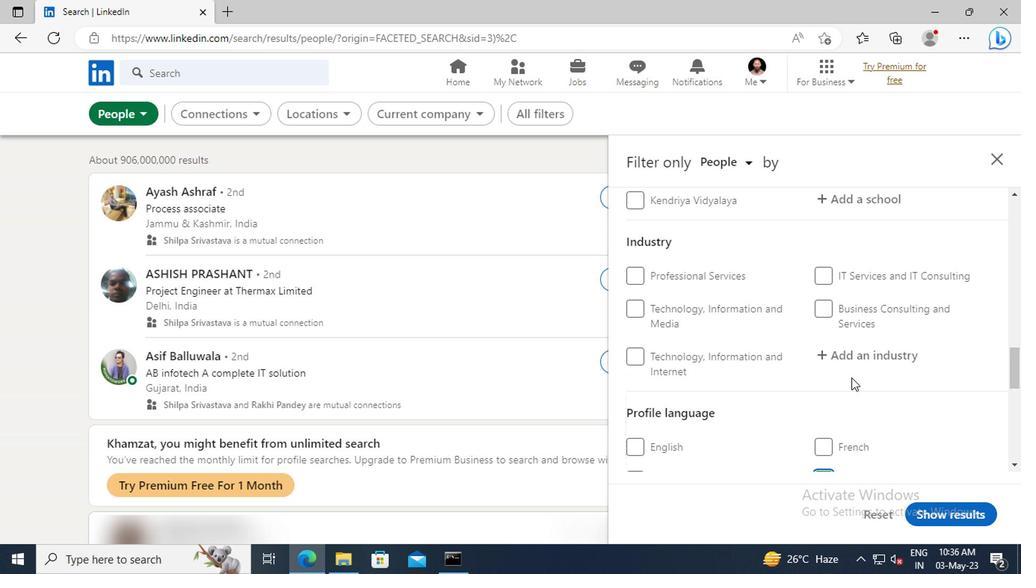 
Action: Mouse scrolled (848, 377) with delta (0, 1)
Screenshot: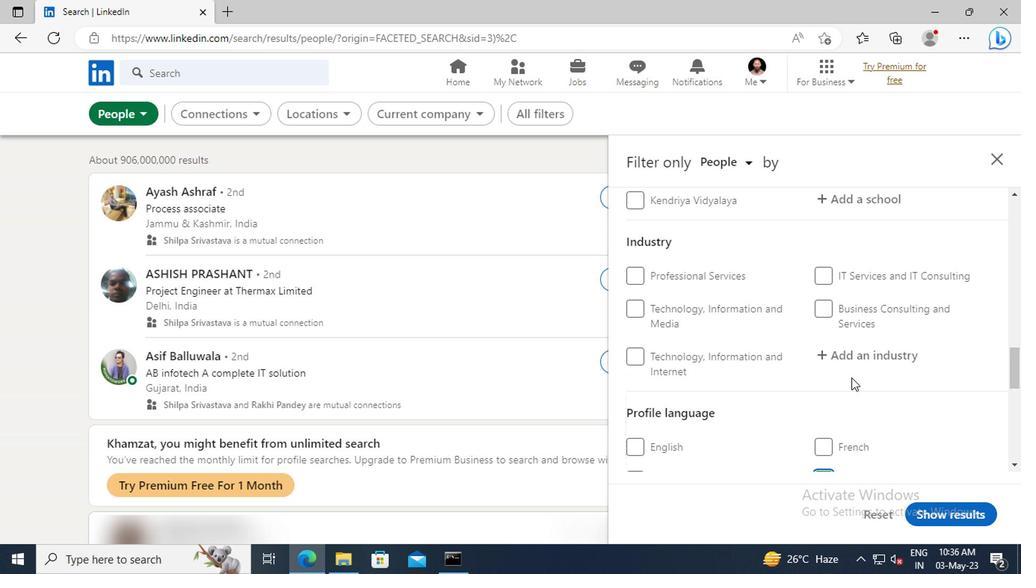 
Action: Mouse scrolled (848, 377) with delta (0, 1)
Screenshot: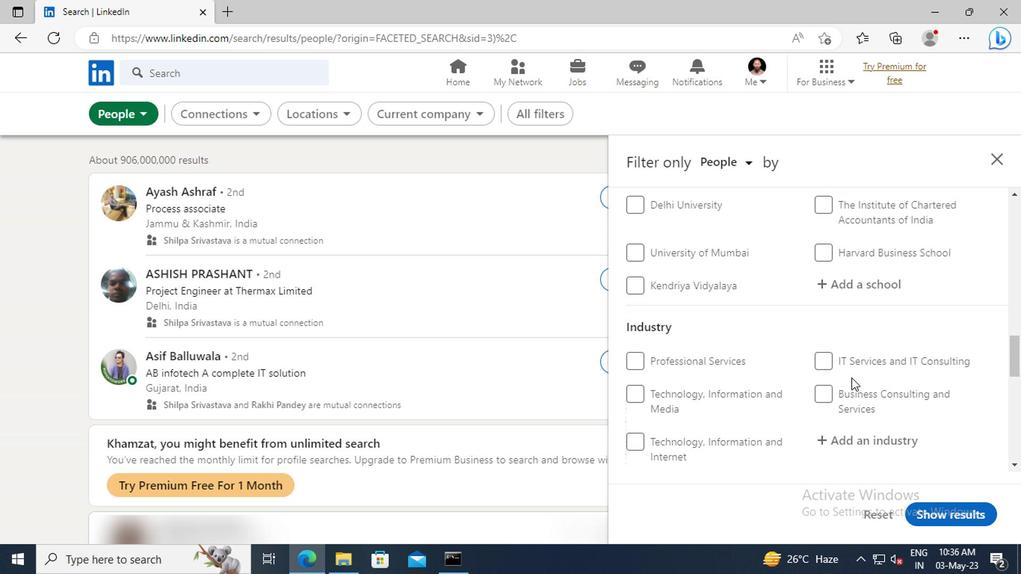 
Action: Mouse scrolled (848, 377) with delta (0, 1)
Screenshot: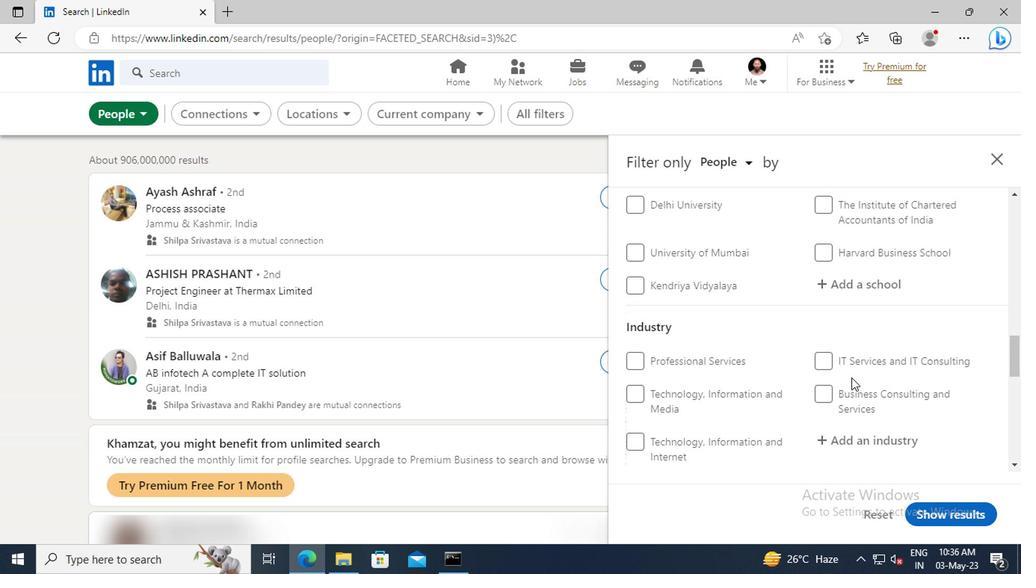
Action: Mouse scrolled (848, 377) with delta (0, 1)
Screenshot: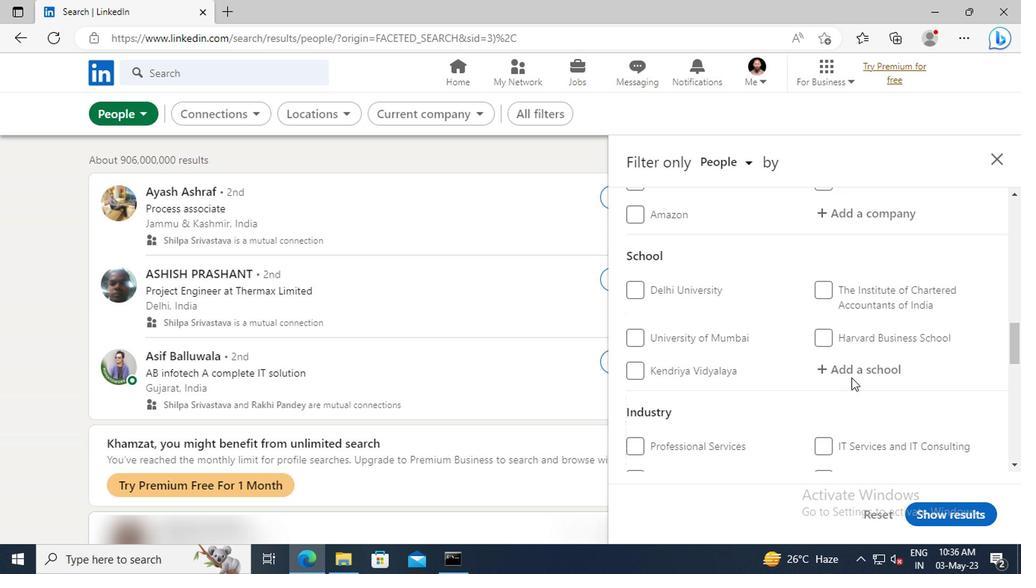 
Action: Mouse scrolled (848, 377) with delta (0, 1)
Screenshot: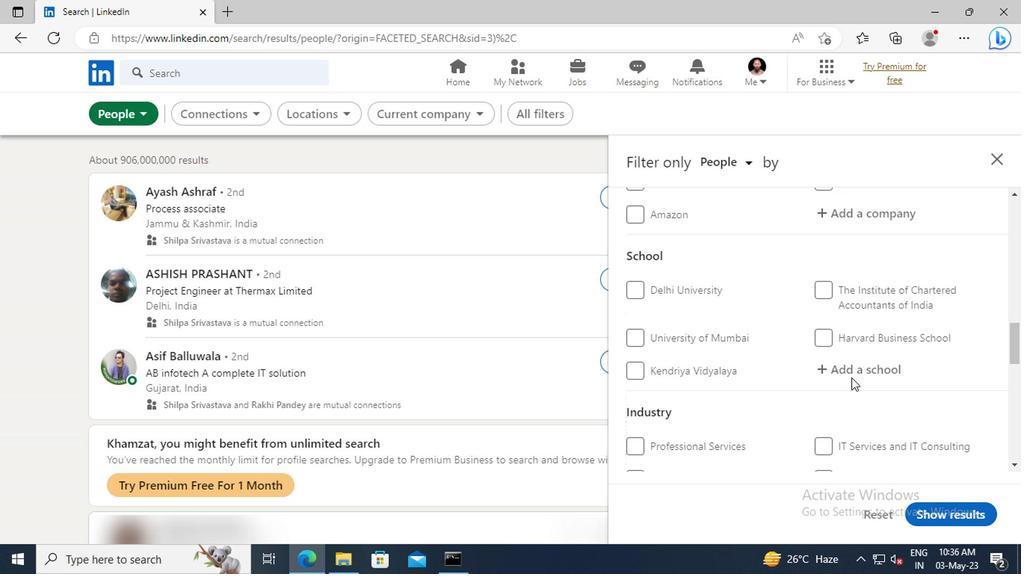 
Action: Mouse scrolled (848, 377) with delta (0, 1)
Screenshot: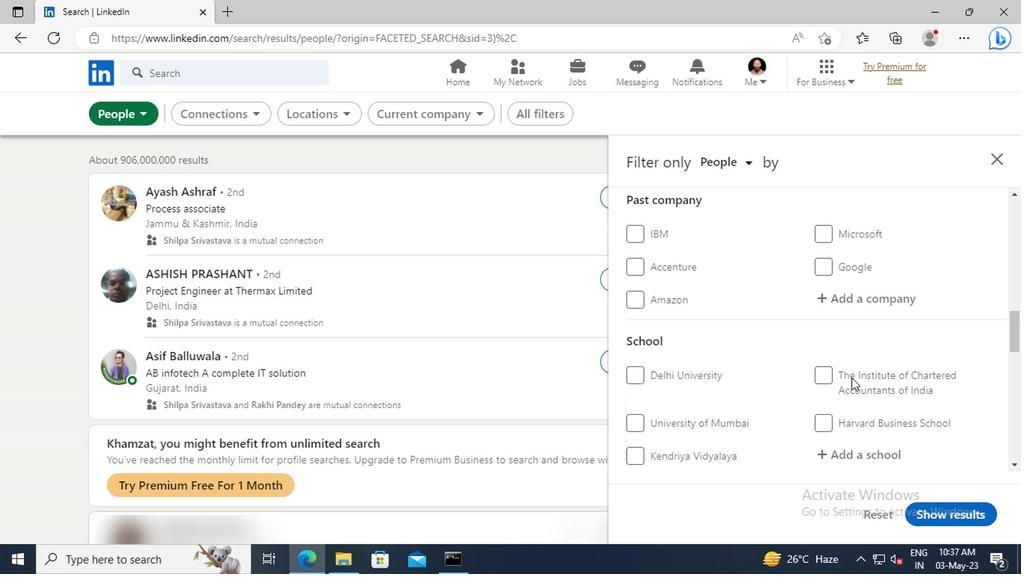 
Action: Mouse scrolled (848, 377) with delta (0, 1)
Screenshot: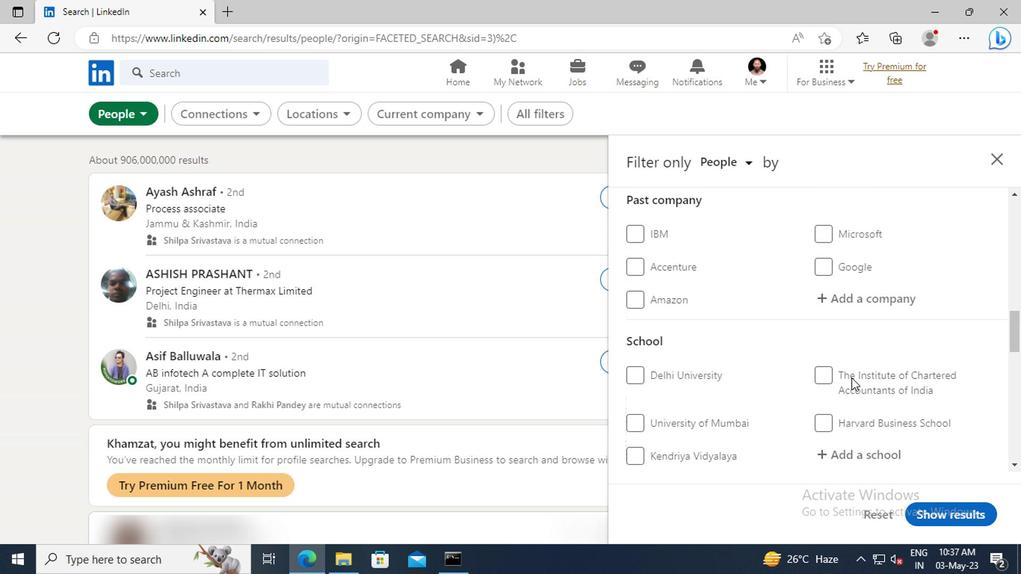 
Action: Mouse scrolled (848, 377) with delta (0, 1)
Screenshot: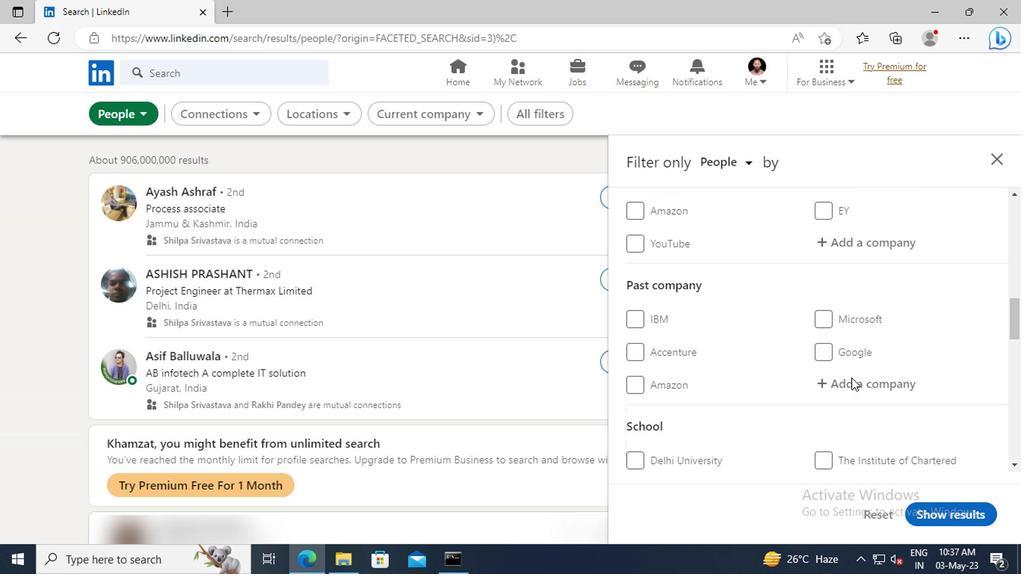 
Action: Mouse scrolled (848, 377) with delta (0, 1)
Screenshot: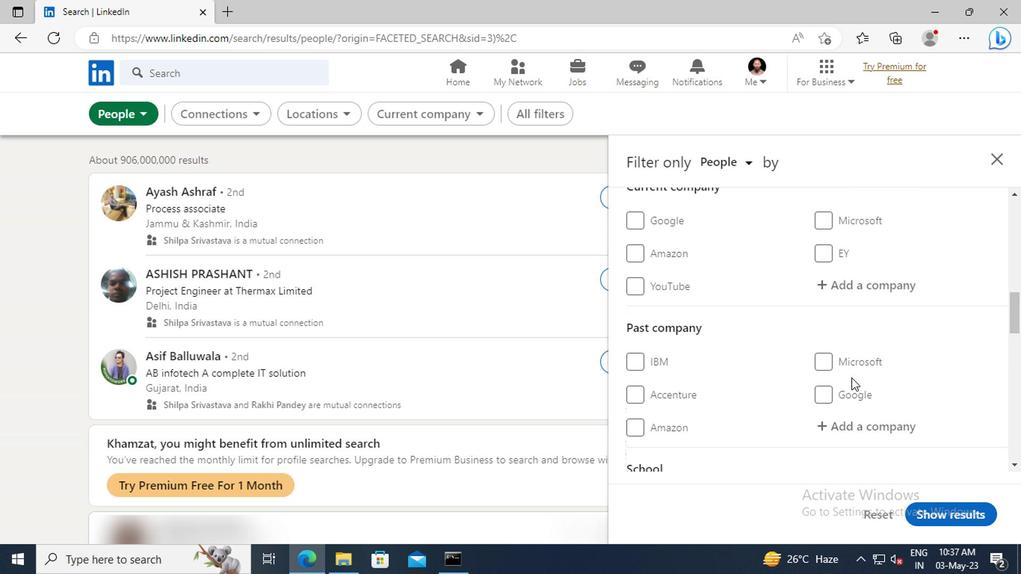 
Action: Mouse moved to (842, 329)
Screenshot: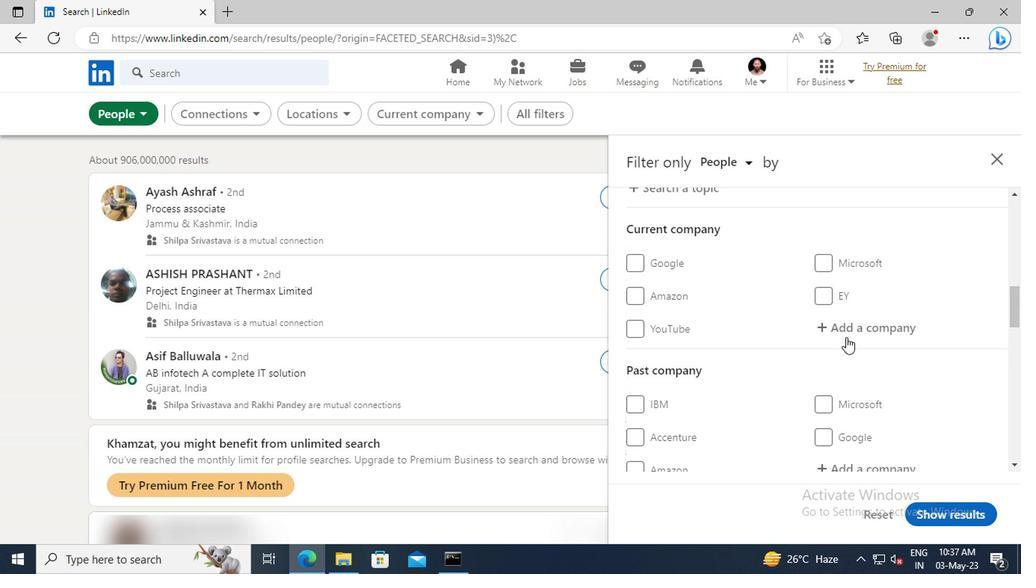 
Action: Mouse pressed left at (842, 329)
Screenshot: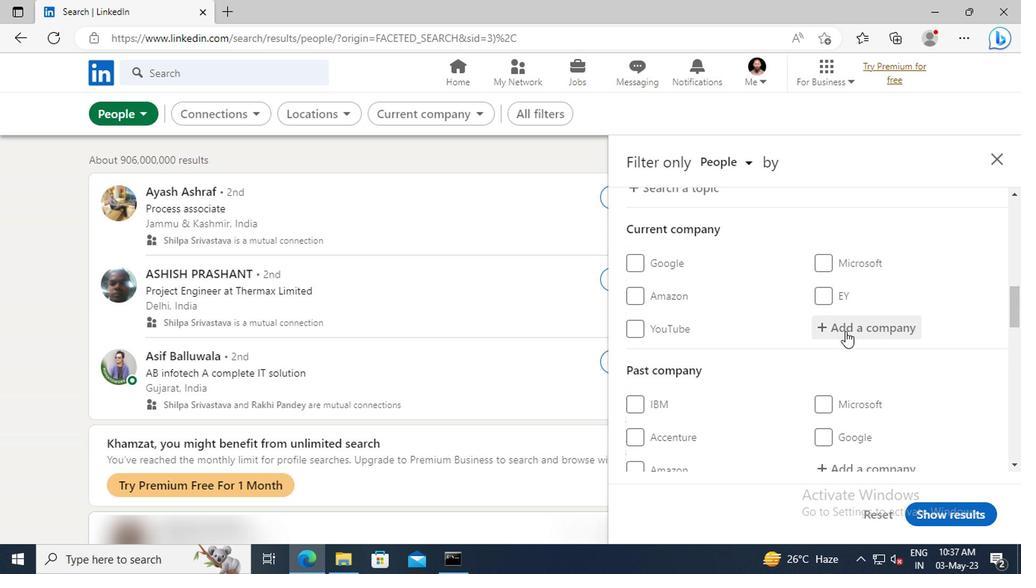 
Action: Key pressed <Key.shift><Key.shift><Key.shift><Key.shift><Key.shift><Key.shift><Key.shift><Key.shift><Key.shift><Key.shift><Key.shift><Key.shift><Key.shift><Key.shift><Key.shift>ZS
Screenshot: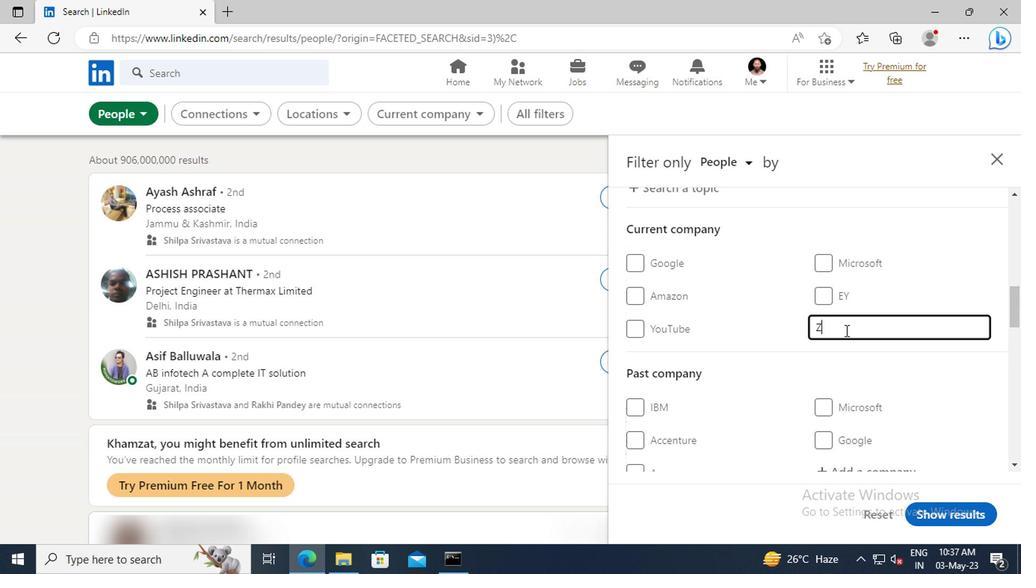 
Action: Mouse moved to (840, 354)
Screenshot: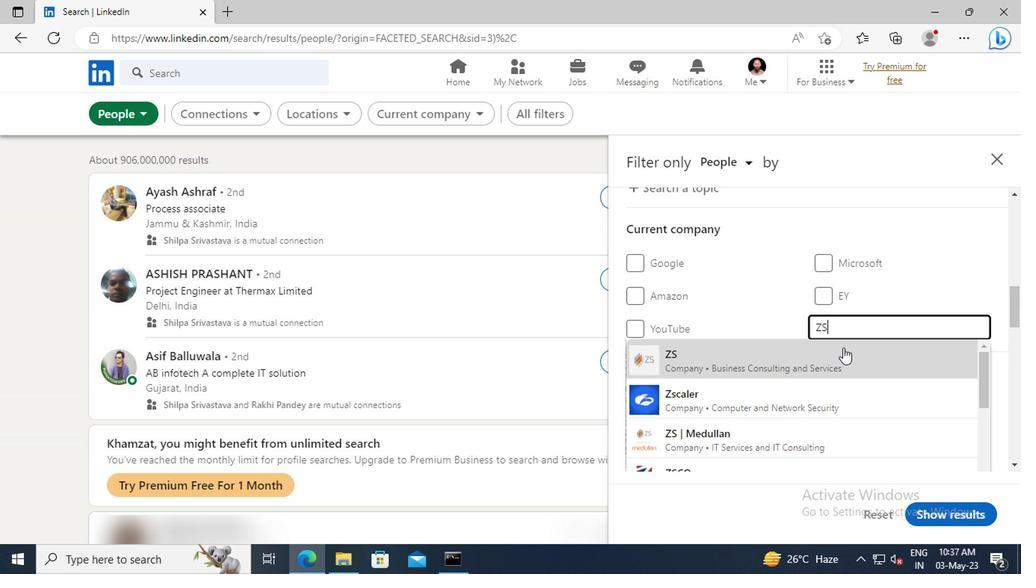 
Action: Mouse pressed left at (840, 354)
Screenshot: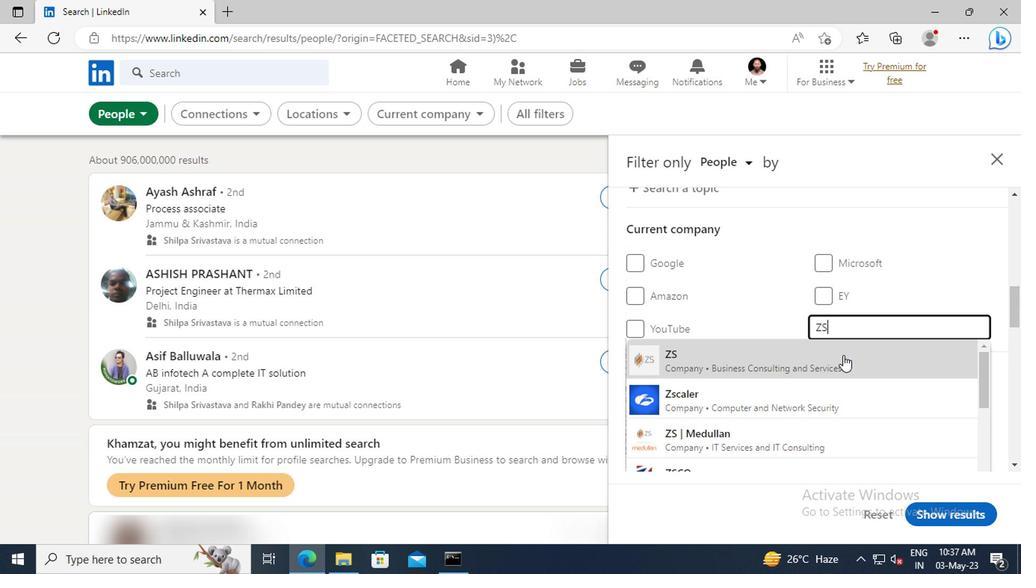 
Action: Mouse scrolled (840, 353) with delta (0, -1)
Screenshot: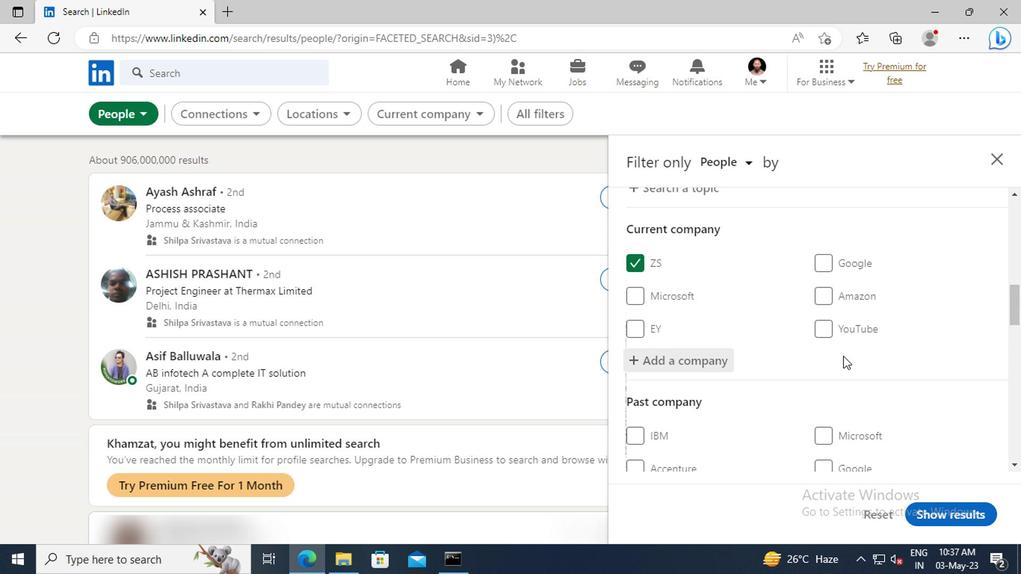 
Action: Mouse scrolled (840, 353) with delta (0, -1)
Screenshot: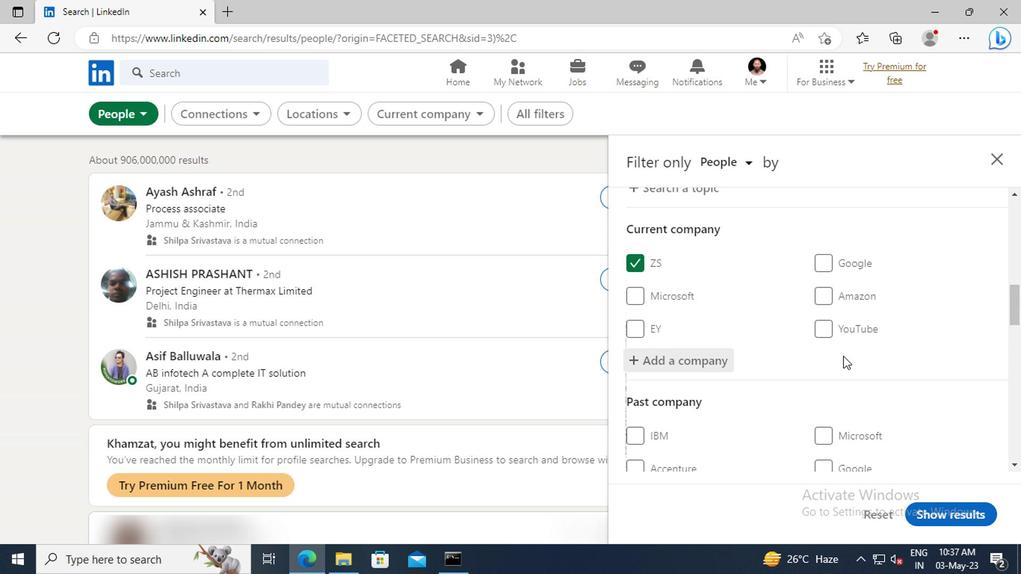 
Action: Mouse scrolled (840, 353) with delta (0, -1)
Screenshot: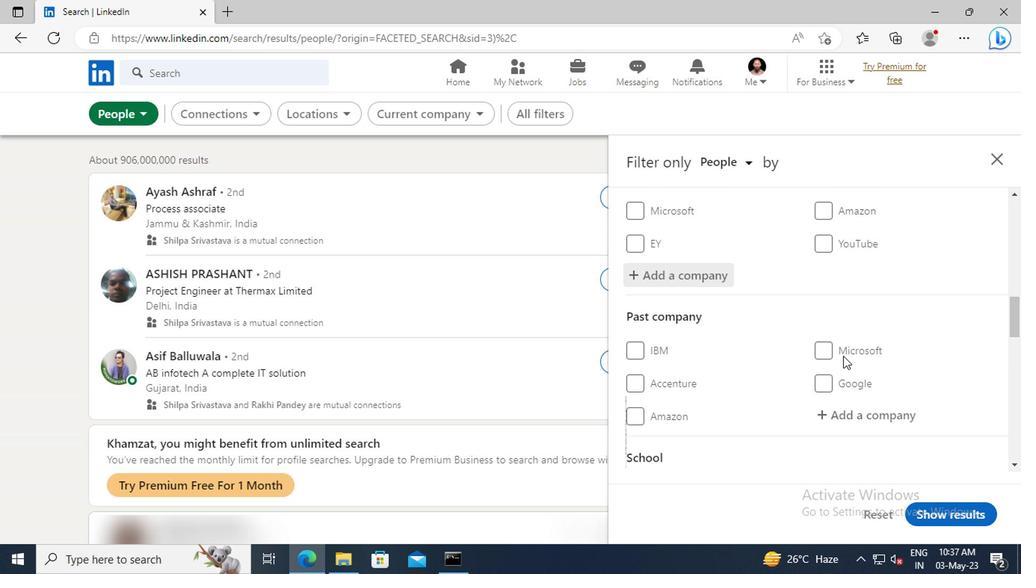 
Action: Mouse scrolled (840, 353) with delta (0, -1)
Screenshot: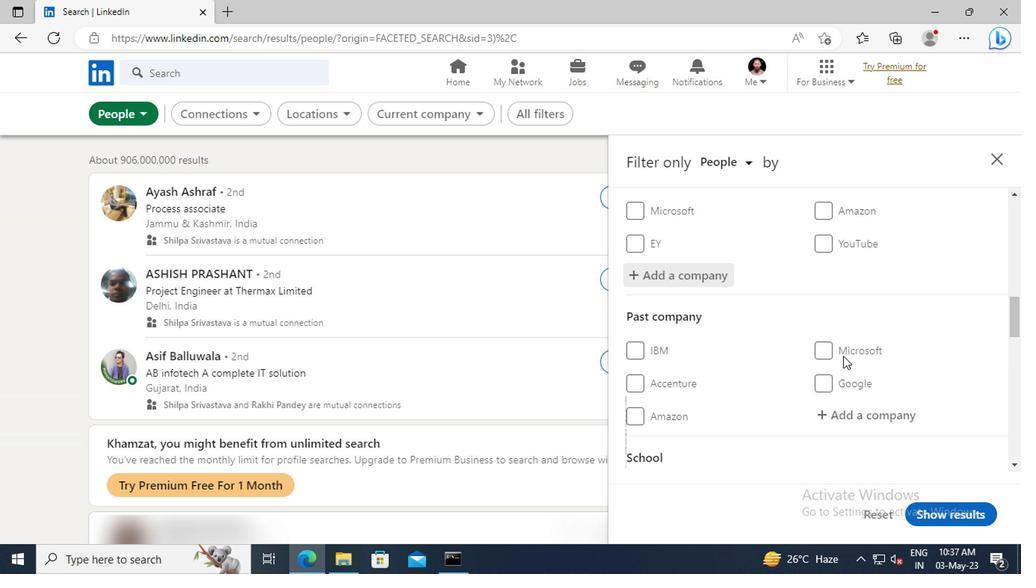 
Action: Mouse moved to (840, 349)
Screenshot: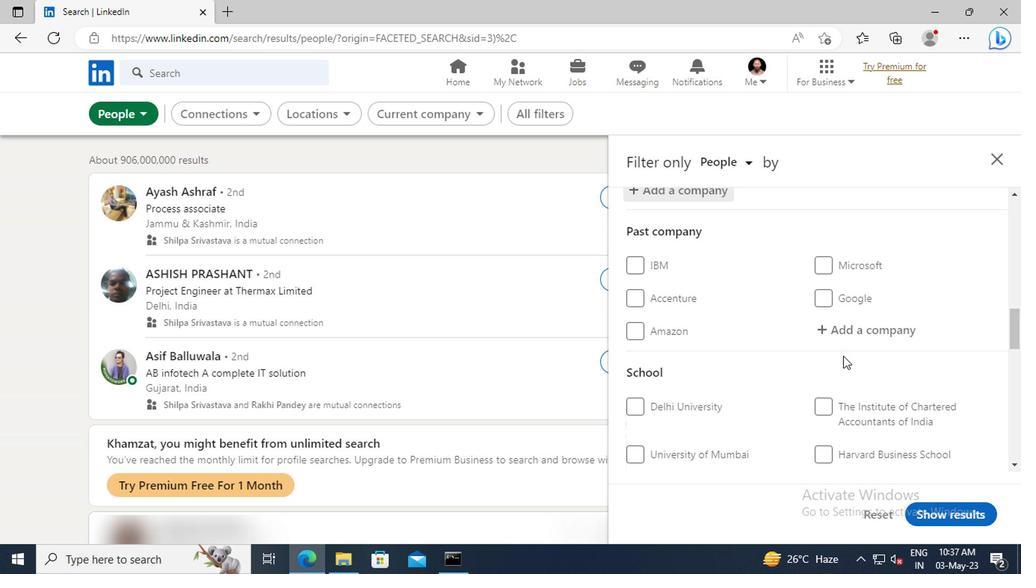 
Action: Mouse scrolled (840, 349) with delta (0, 0)
Screenshot: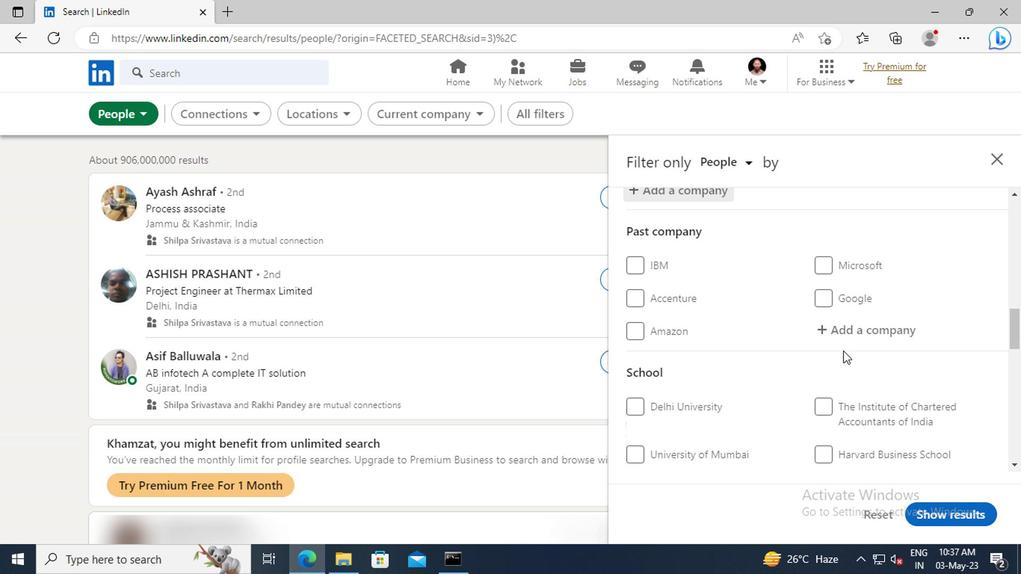 
Action: Mouse moved to (839, 344)
Screenshot: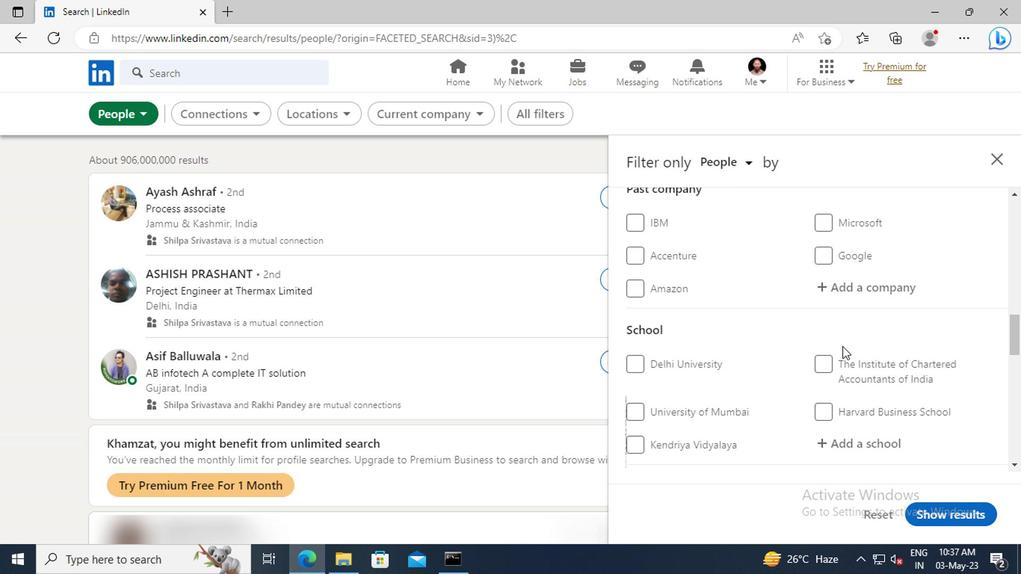 
Action: Mouse scrolled (839, 343) with delta (0, 0)
Screenshot: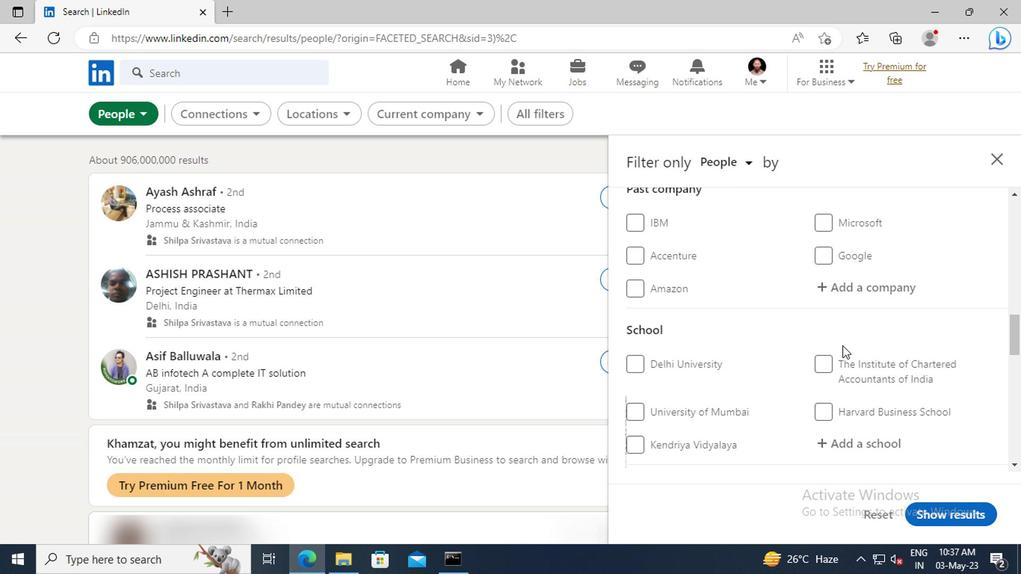 
Action: Mouse scrolled (839, 343) with delta (0, 0)
Screenshot: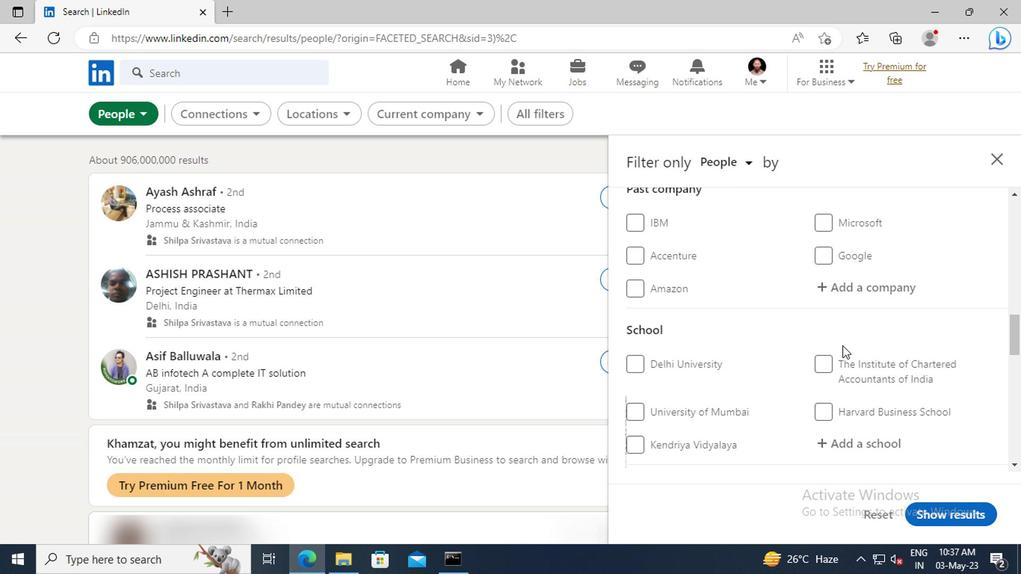 
Action: Mouse moved to (839, 355)
Screenshot: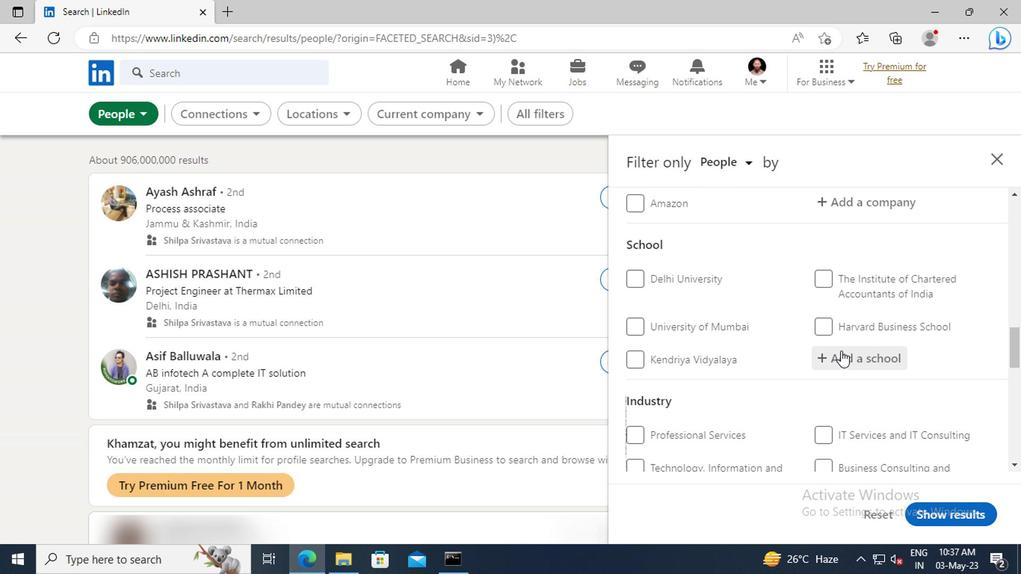 
Action: Mouse pressed left at (839, 355)
Screenshot: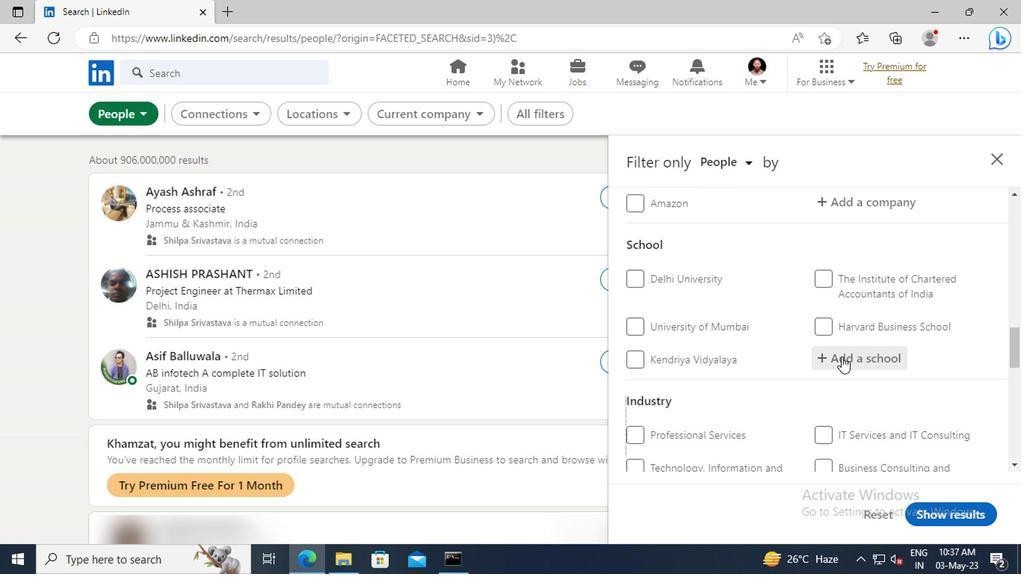
Action: Key pressed <Key.shift>MADHYA<Key.space><Key.shift>PRADESH<Key.space><Key.shift>BH
Screenshot: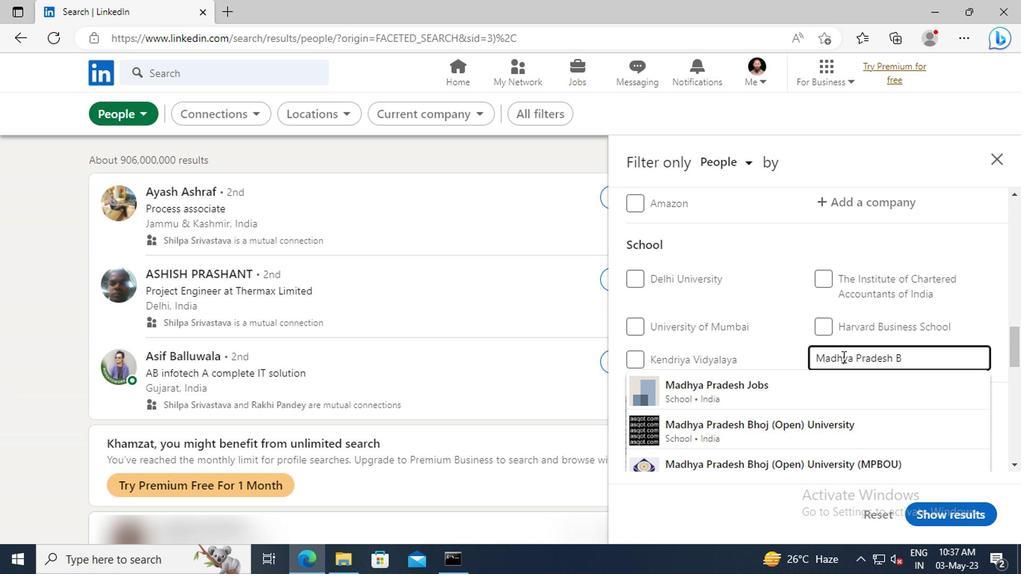 
Action: Mouse moved to (840, 382)
Screenshot: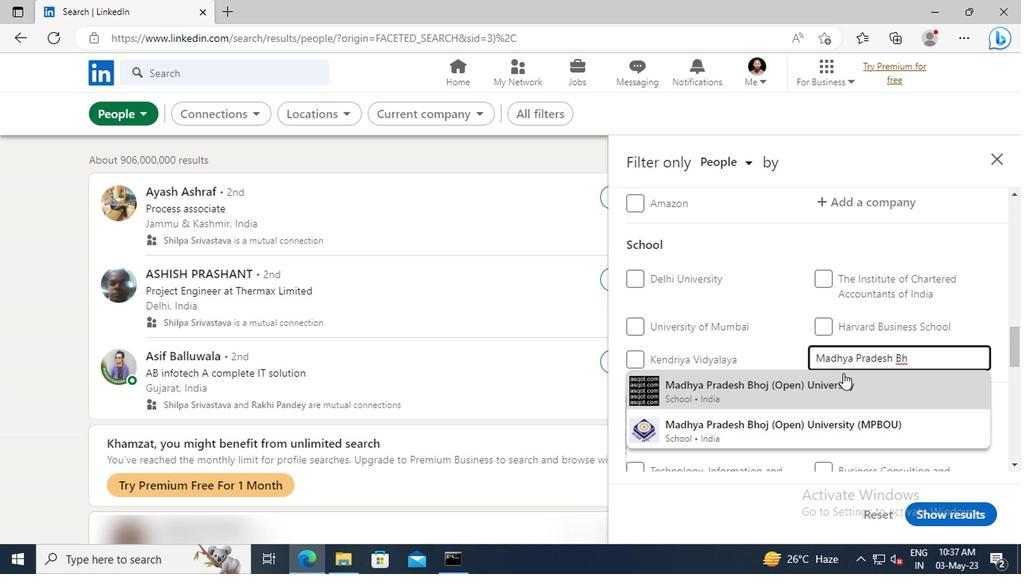 
Action: Mouse pressed left at (840, 382)
Screenshot: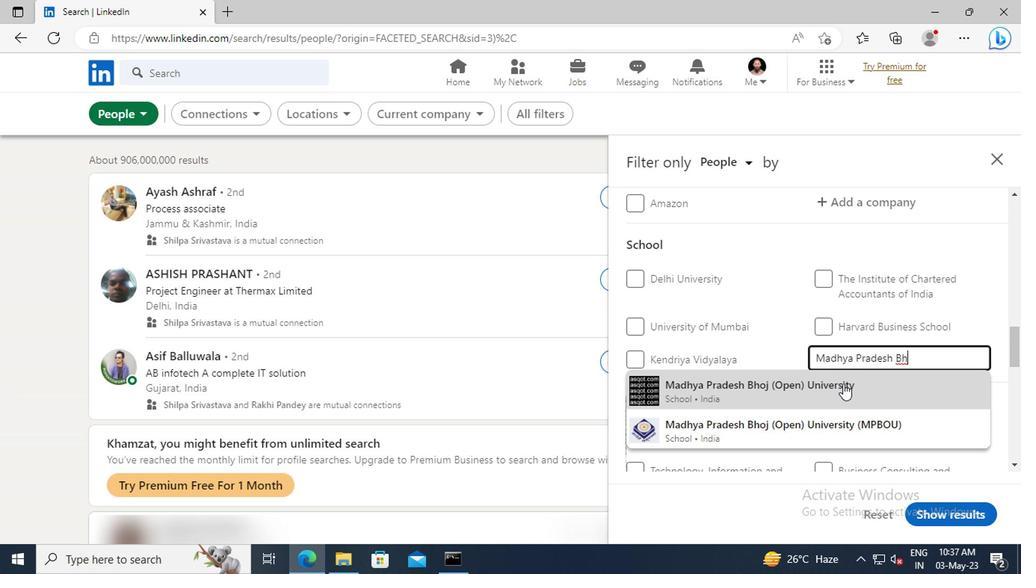 
Action: Mouse scrolled (840, 381) with delta (0, 0)
Screenshot: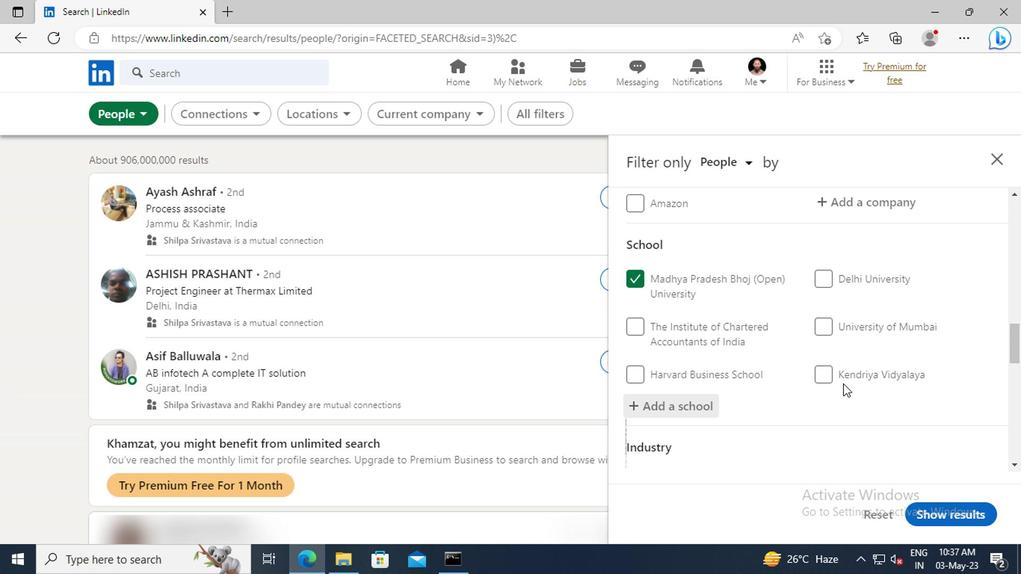 
Action: Mouse scrolled (840, 381) with delta (0, 0)
Screenshot: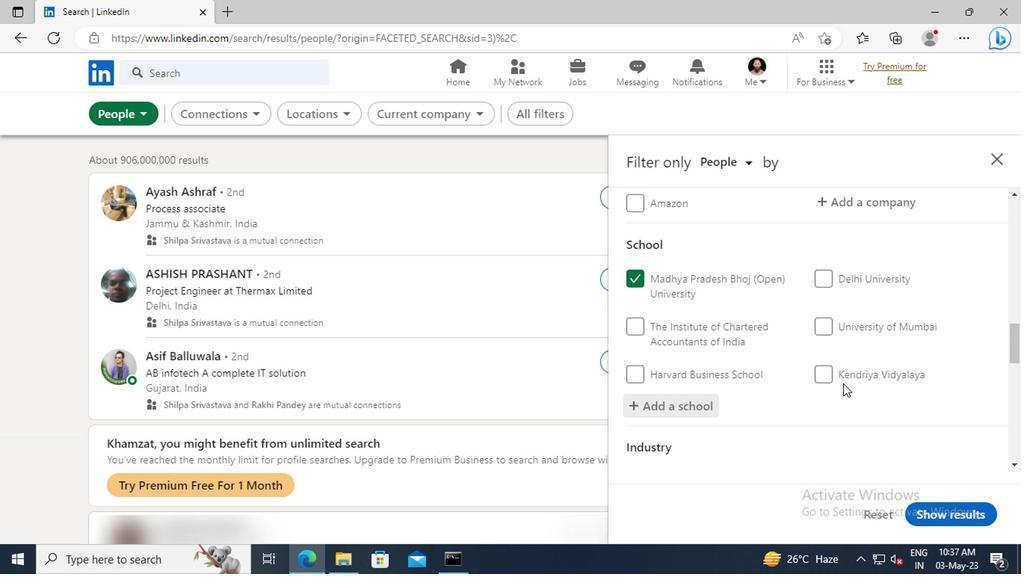 
Action: Mouse moved to (833, 355)
Screenshot: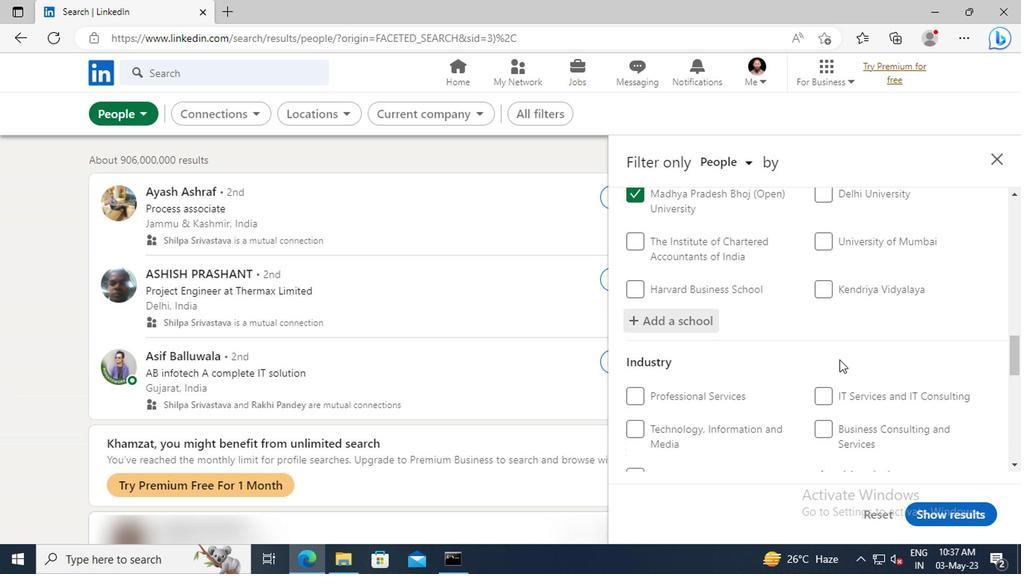 
Action: Mouse scrolled (833, 354) with delta (0, 0)
Screenshot: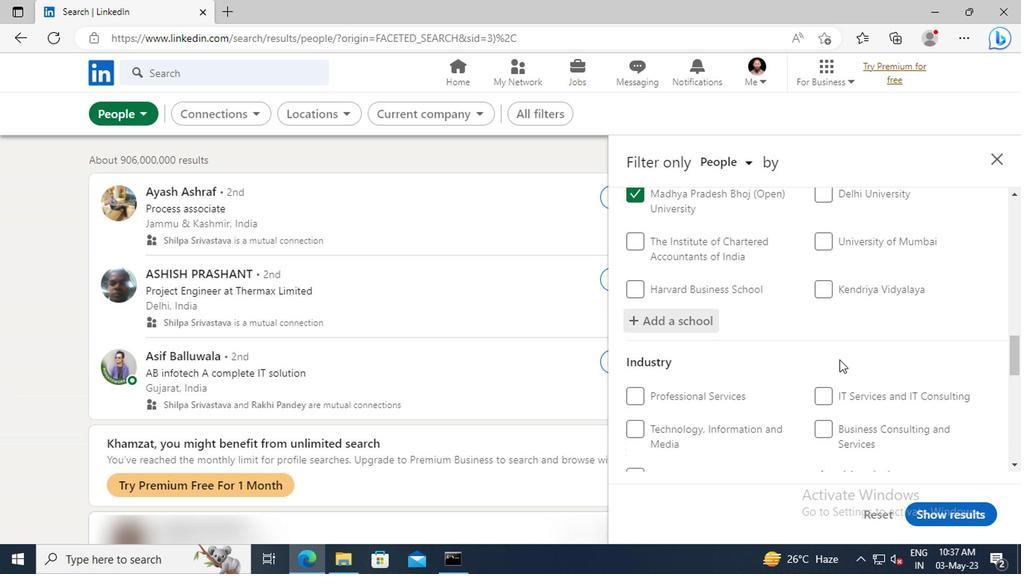 
Action: Mouse moved to (832, 354)
Screenshot: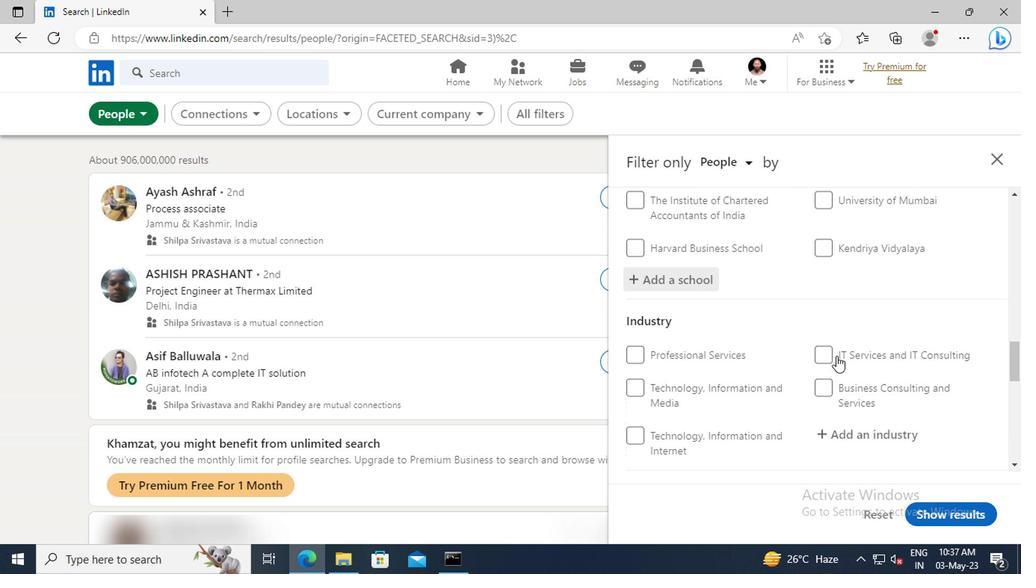 
Action: Mouse scrolled (832, 353) with delta (0, -1)
Screenshot: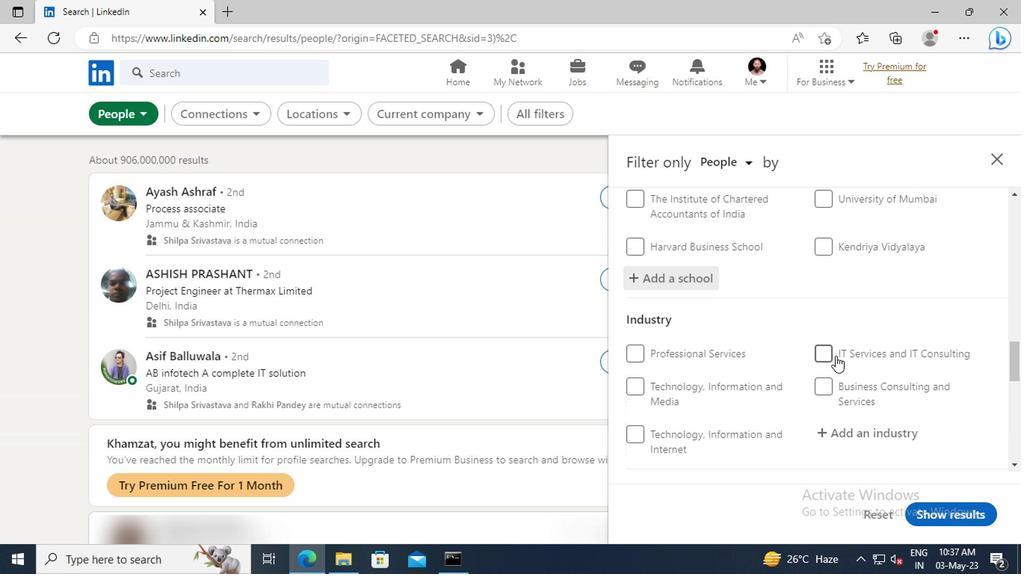
Action: Mouse scrolled (832, 353) with delta (0, -1)
Screenshot: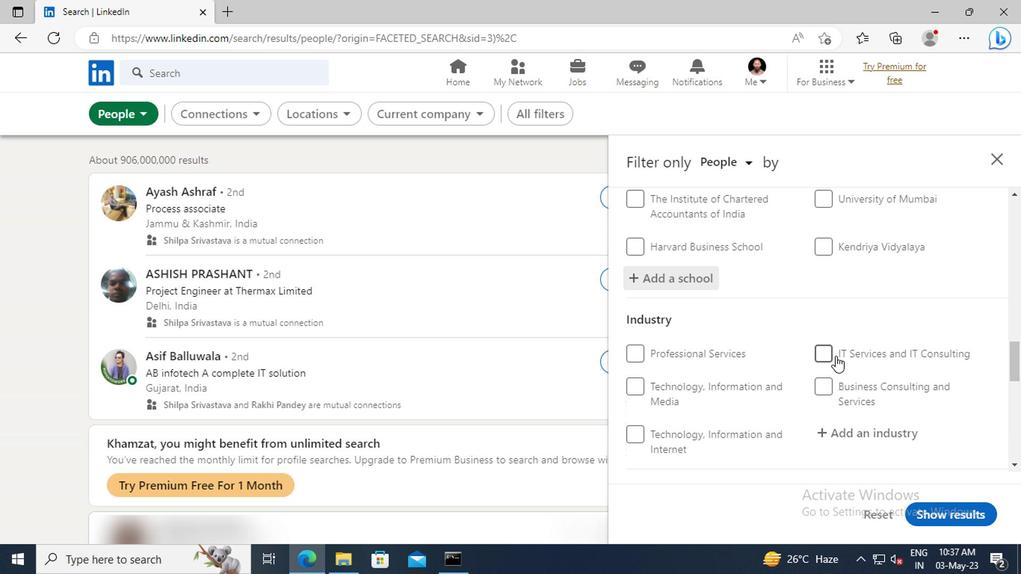 
Action: Mouse moved to (838, 354)
Screenshot: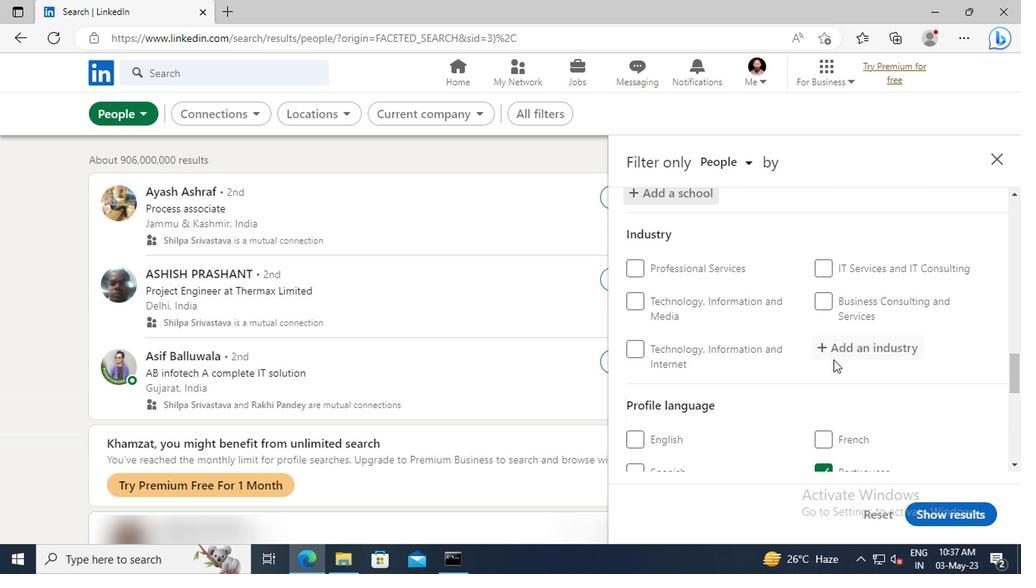 
Action: Mouse pressed left at (838, 354)
Screenshot: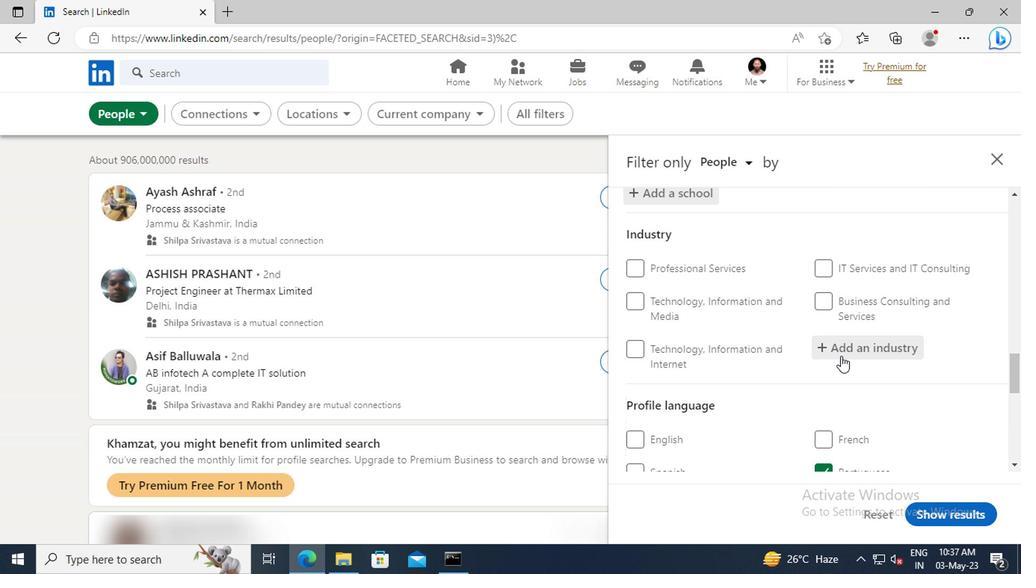
Action: Key pressed <Key.shift>PHOTO
Screenshot: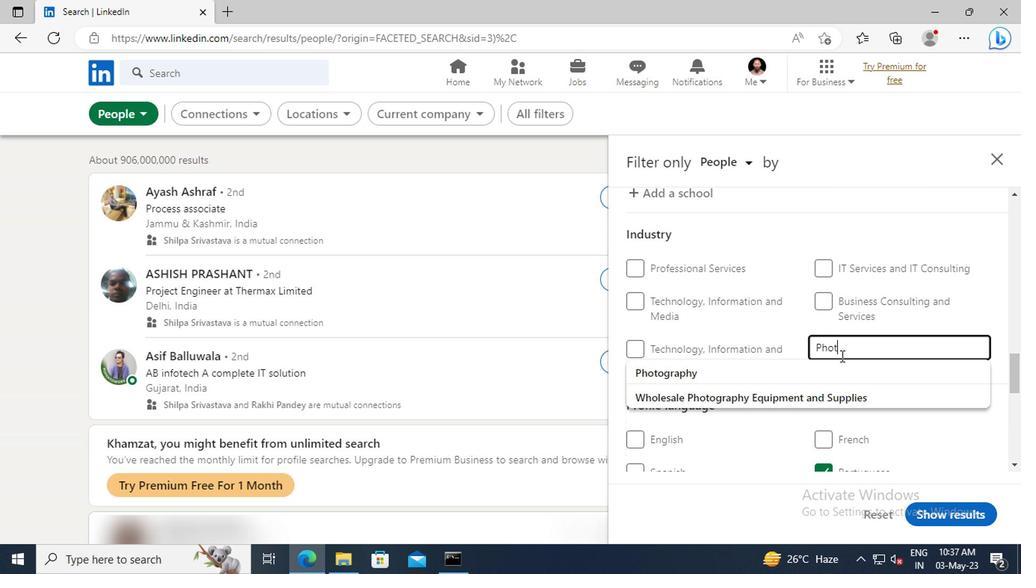 
Action: Mouse moved to (839, 363)
Screenshot: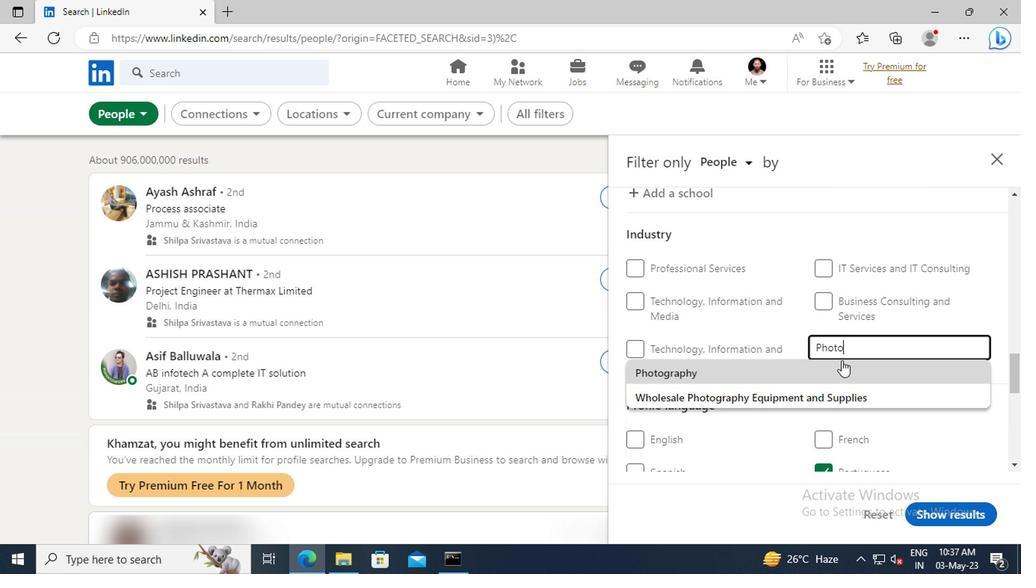 
Action: Mouse pressed left at (839, 363)
Screenshot: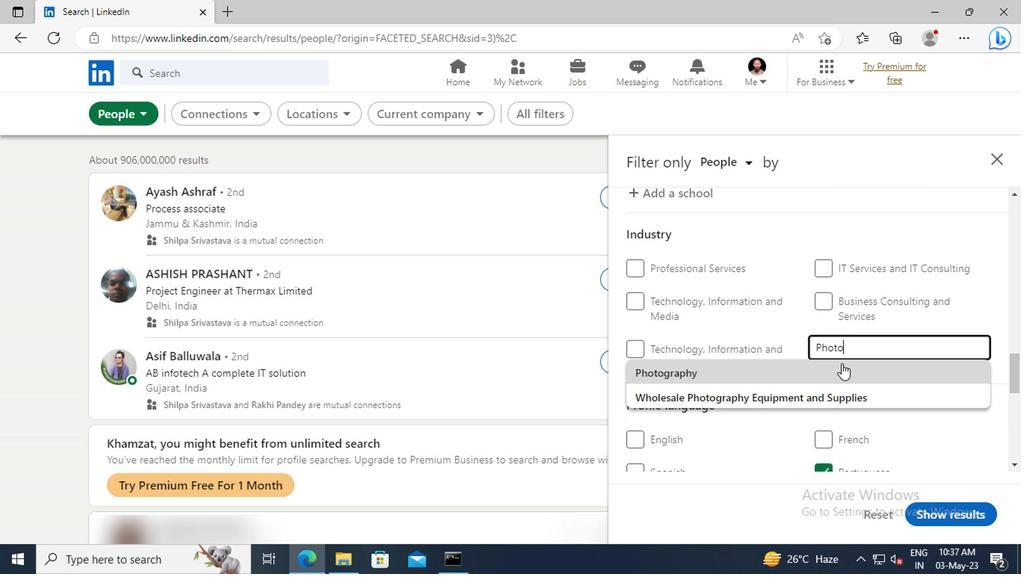 
Action: Mouse scrolled (839, 362) with delta (0, -1)
Screenshot: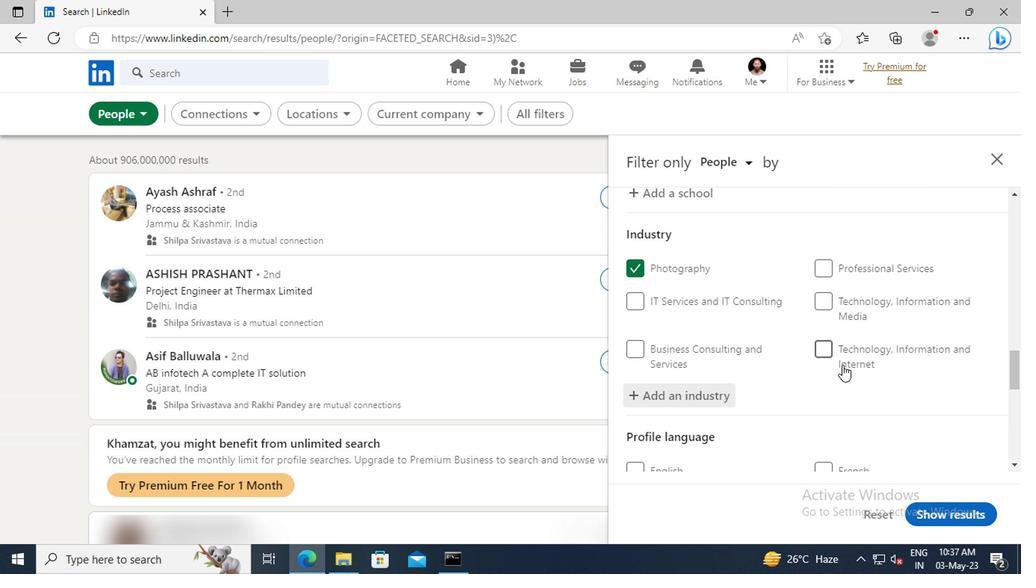 
Action: Mouse scrolled (839, 362) with delta (0, -1)
Screenshot: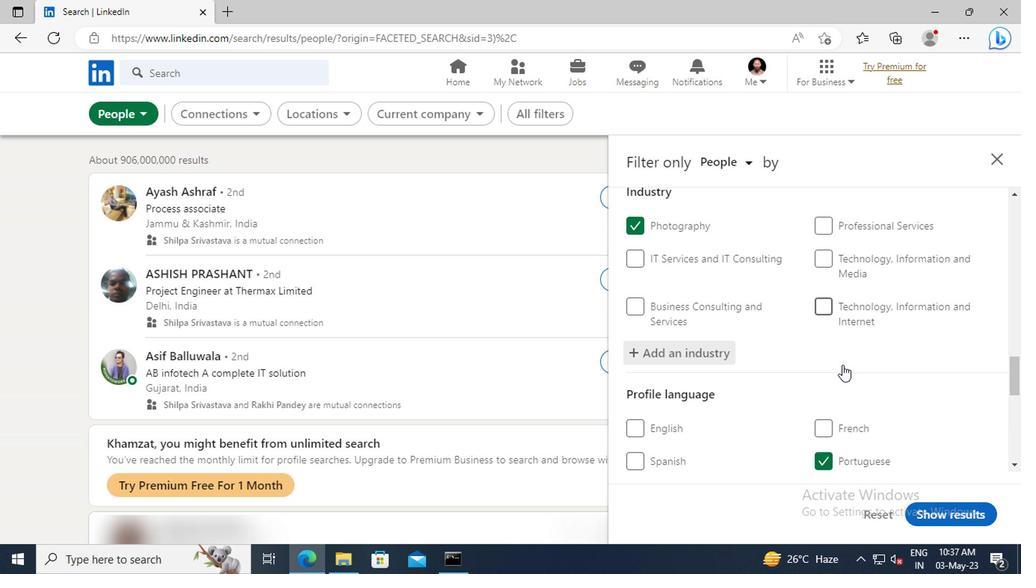
Action: Mouse moved to (843, 355)
Screenshot: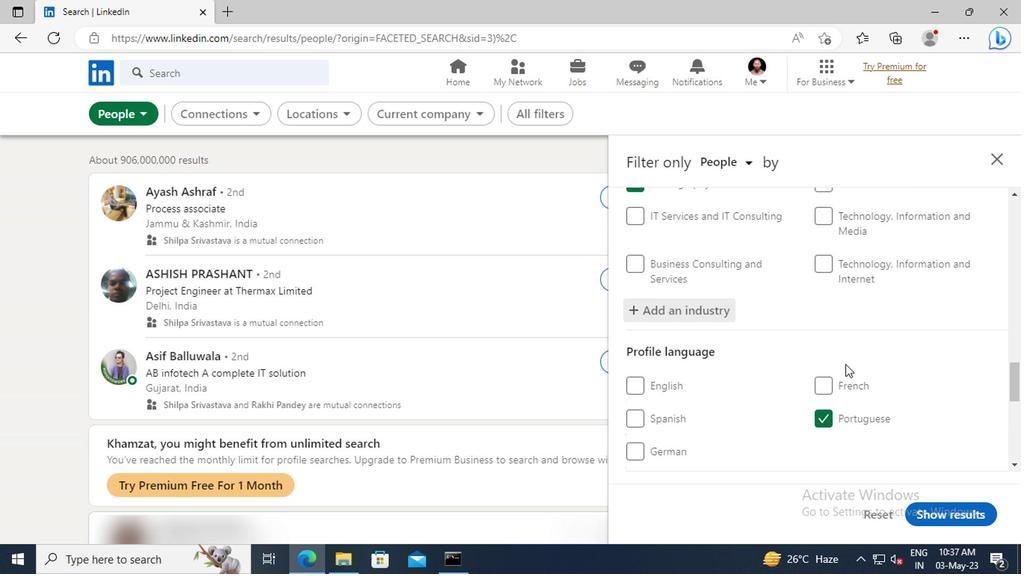 
Action: Mouse scrolled (843, 354) with delta (0, 0)
Screenshot: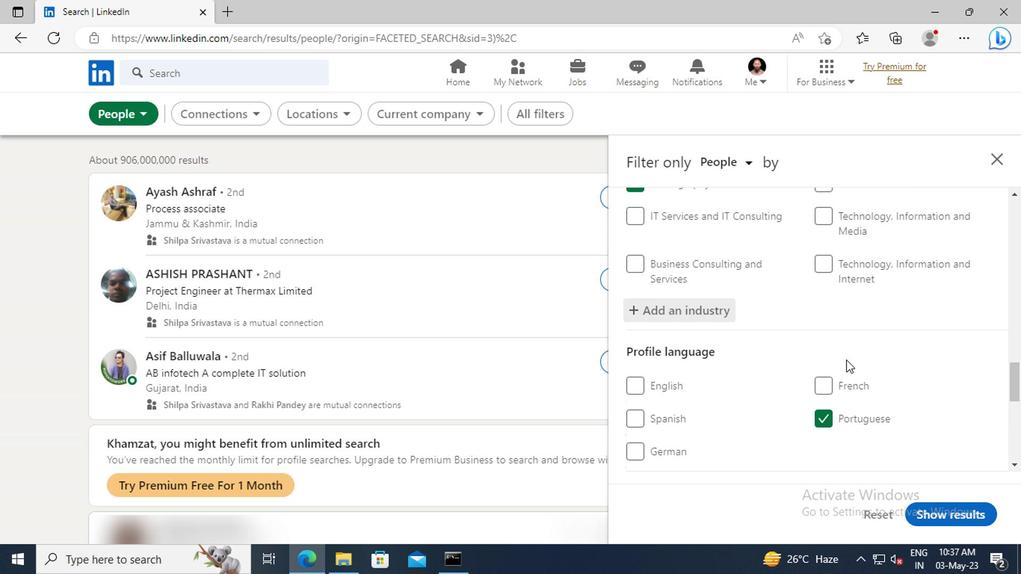 
Action: Mouse moved to (842, 351)
Screenshot: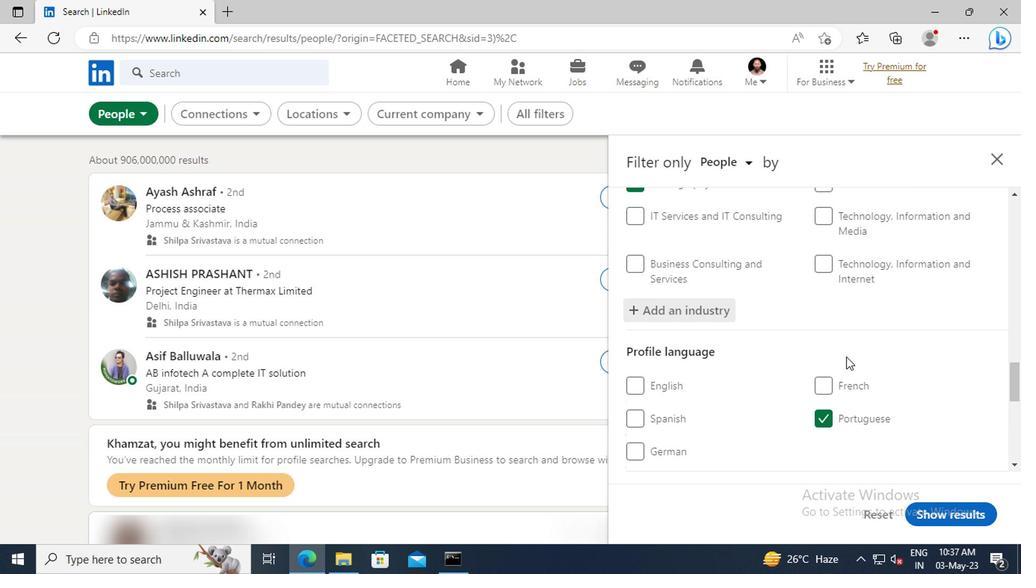 
Action: Mouse scrolled (842, 351) with delta (0, 0)
Screenshot: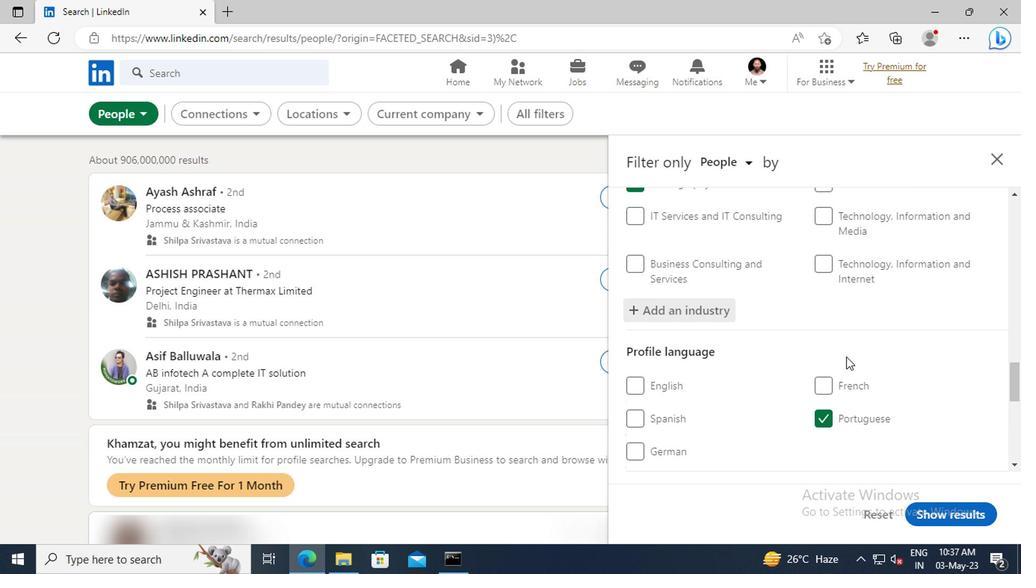 
Action: Mouse moved to (835, 312)
Screenshot: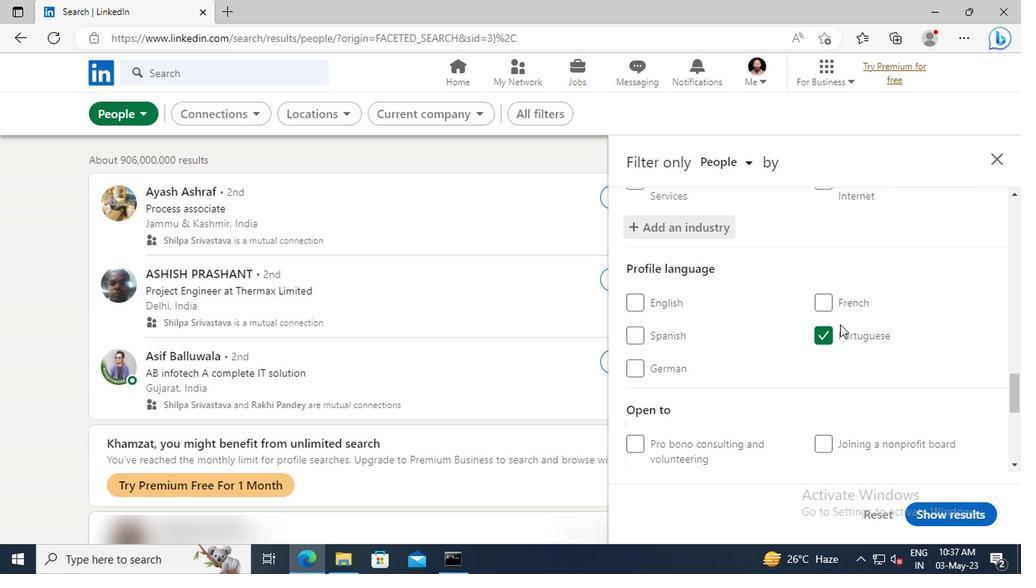 
Action: Mouse scrolled (835, 311) with delta (0, -1)
Screenshot: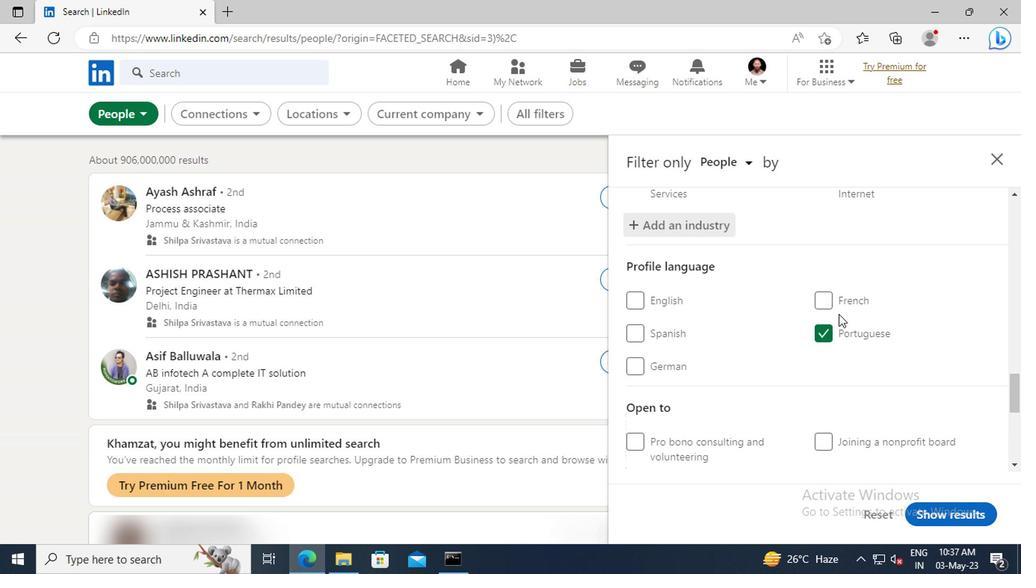 
Action: Mouse scrolled (835, 311) with delta (0, -1)
Screenshot: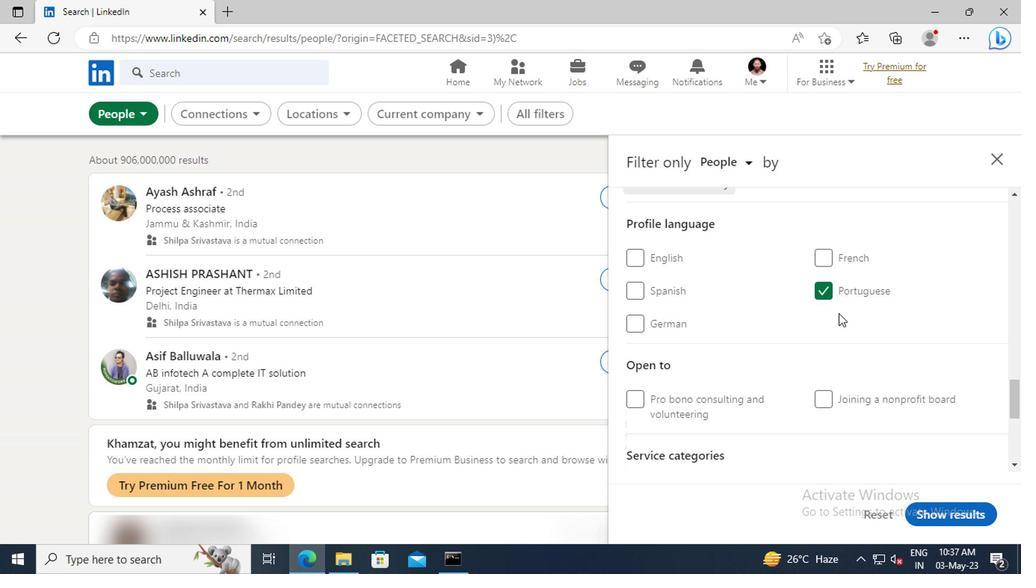 
Action: Mouse scrolled (835, 311) with delta (0, -1)
Screenshot: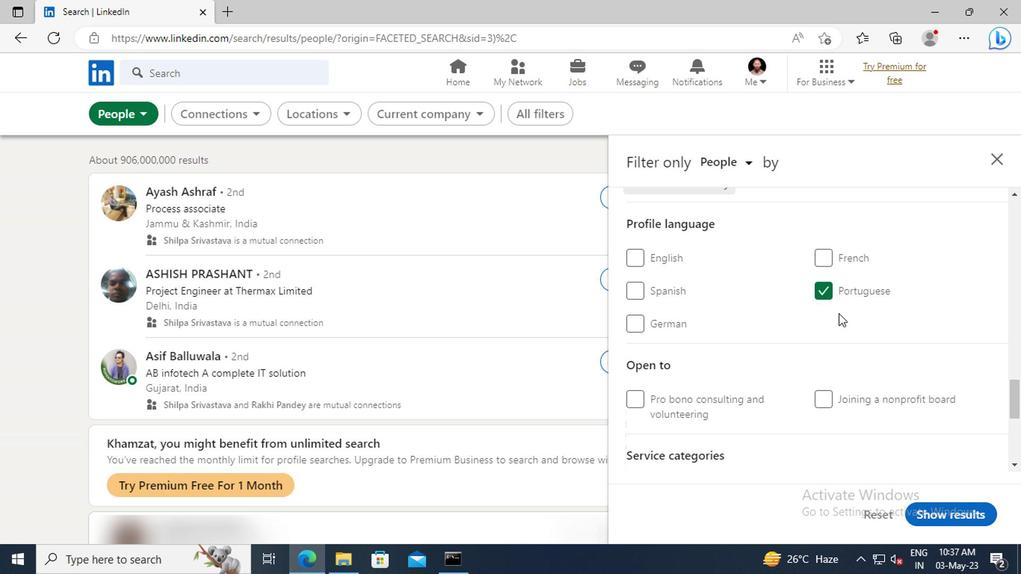 
Action: Mouse scrolled (835, 311) with delta (0, -1)
Screenshot: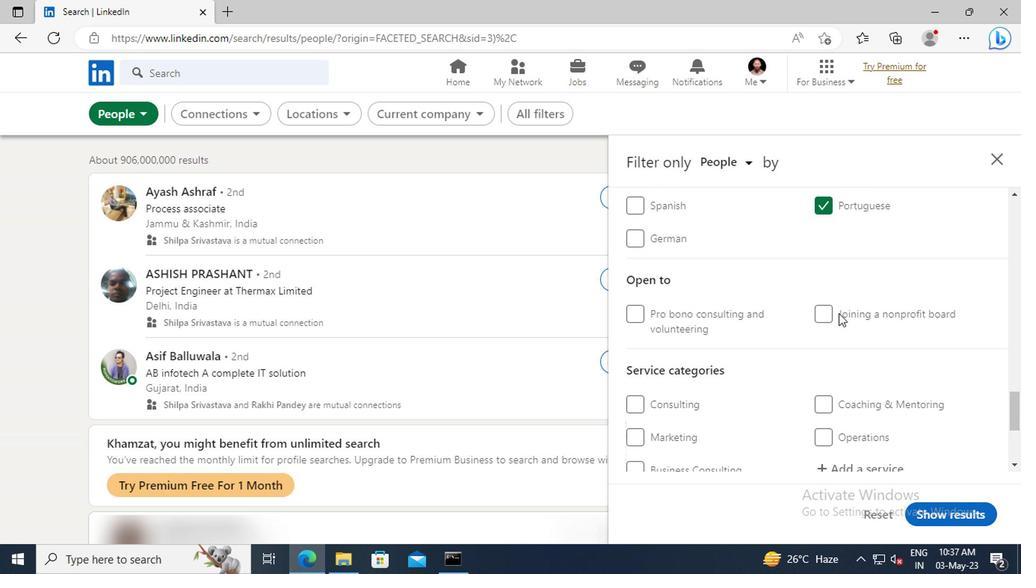 
Action: Mouse scrolled (835, 311) with delta (0, -1)
Screenshot: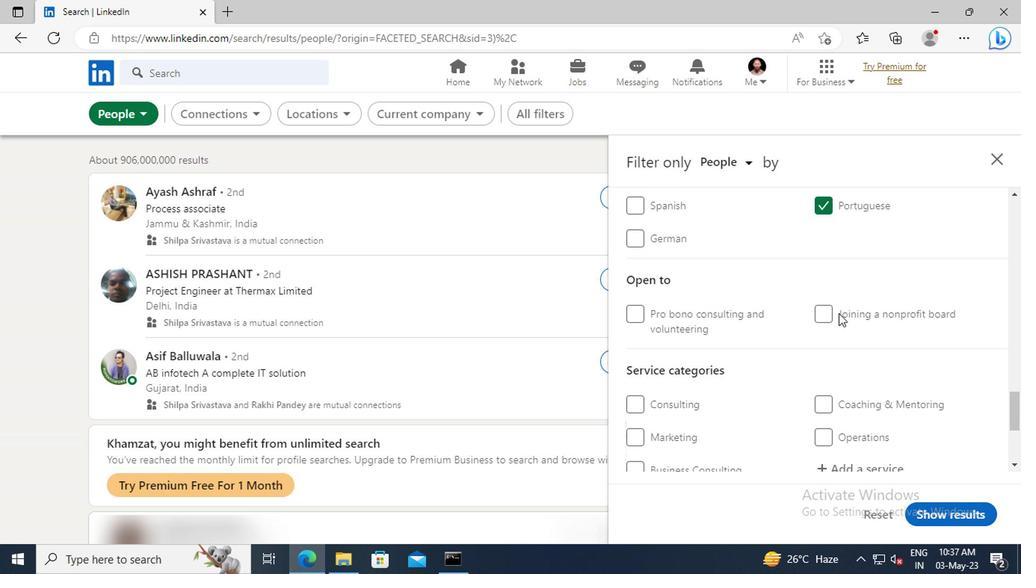 
Action: Mouse scrolled (835, 311) with delta (0, -1)
Screenshot: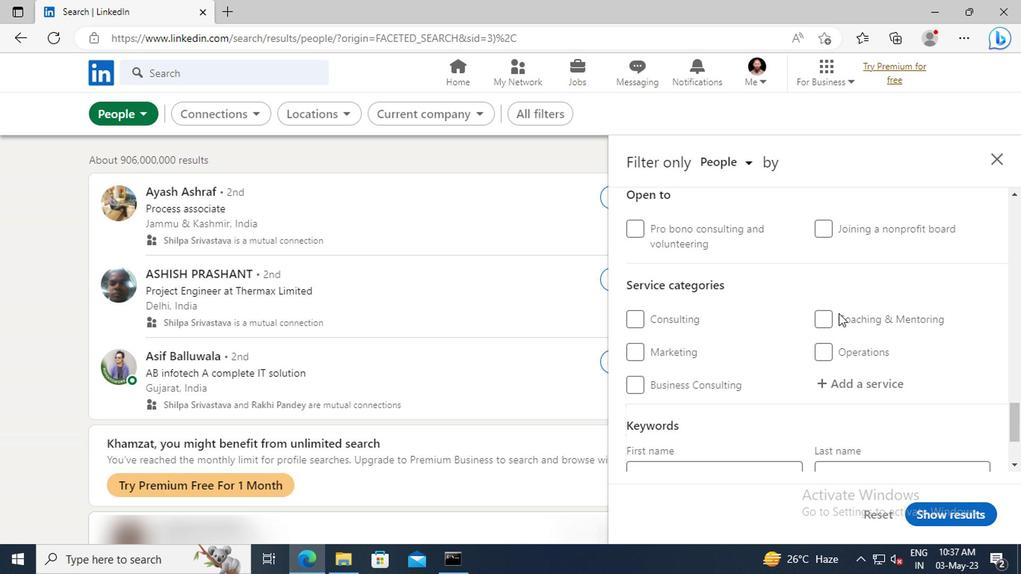 
Action: Mouse moved to (834, 337)
Screenshot: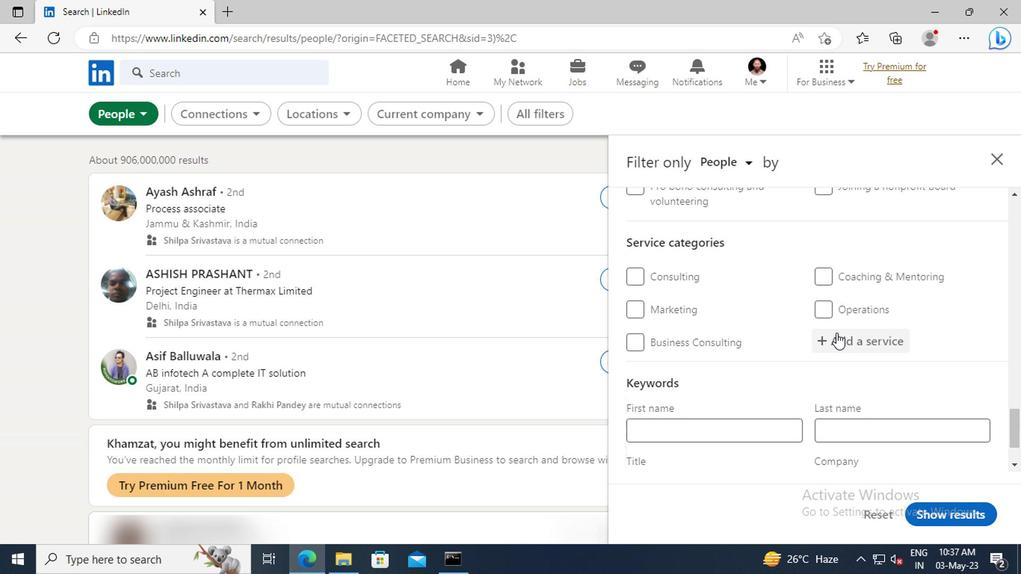 
Action: Mouse pressed left at (834, 337)
Screenshot: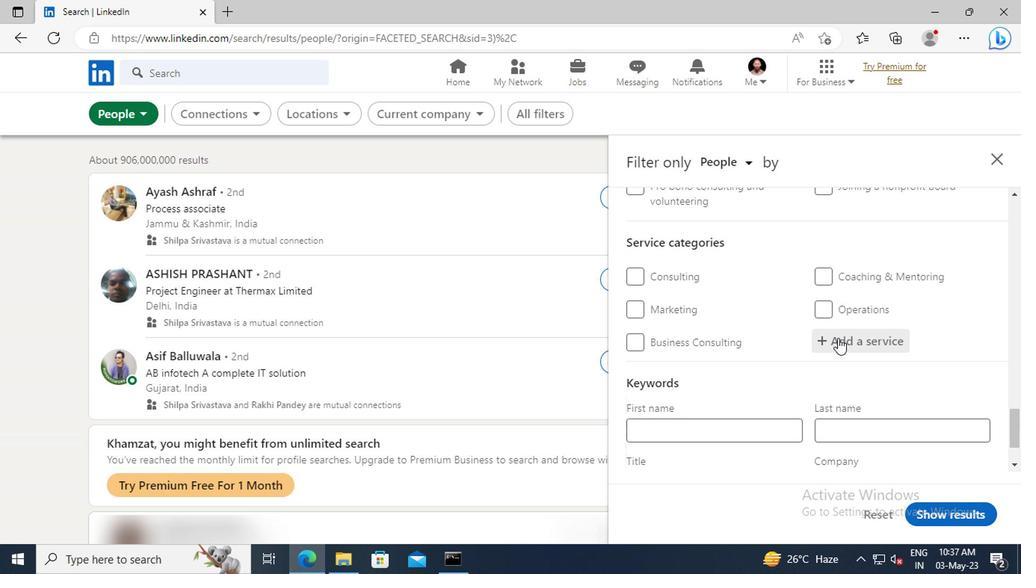 
Action: Key pressed <Key.shift>LEAD<Key.space><Key.shift>G
Screenshot: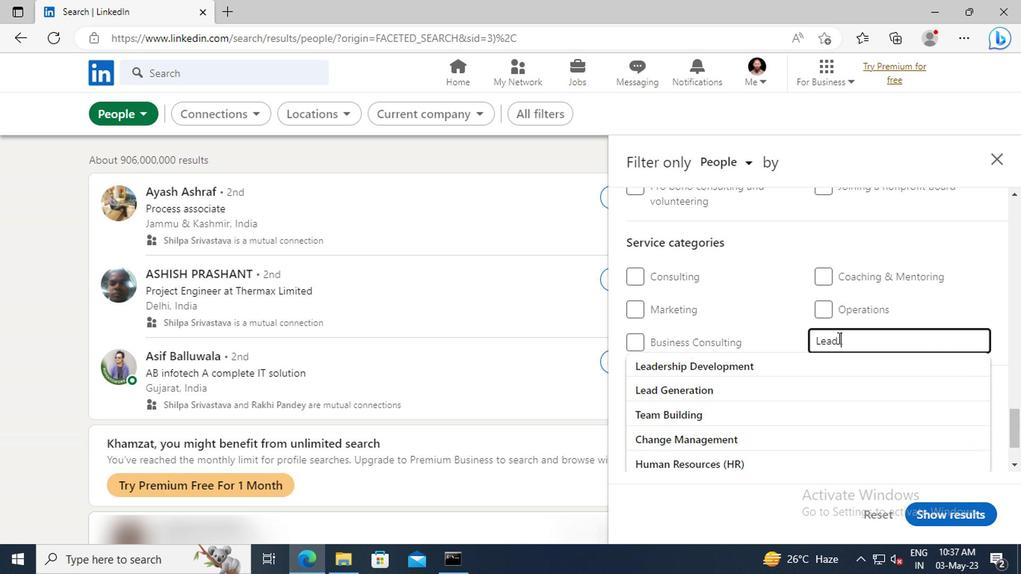 
Action: Mouse moved to (834, 361)
Screenshot: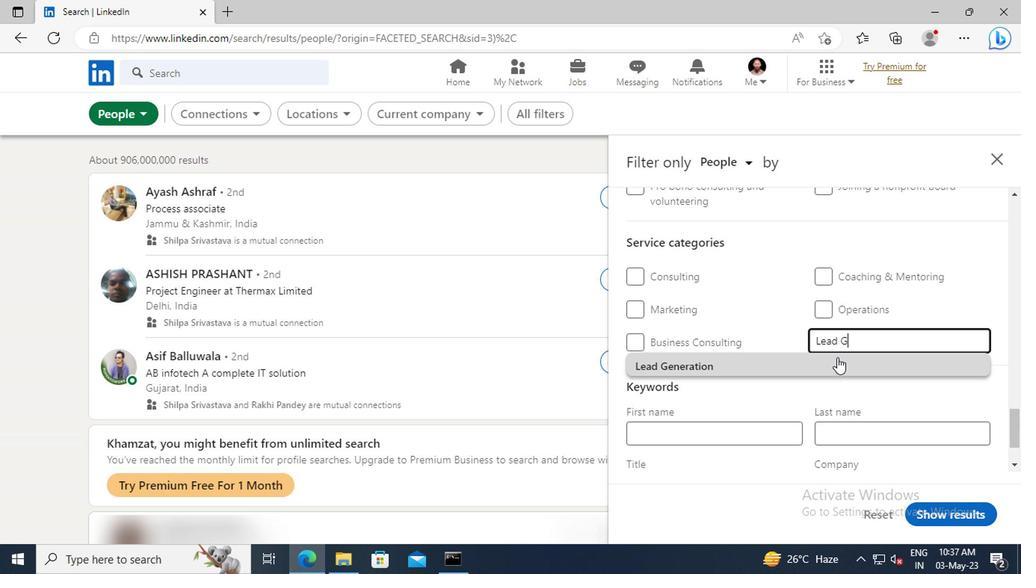 
Action: Mouse pressed left at (834, 361)
Screenshot: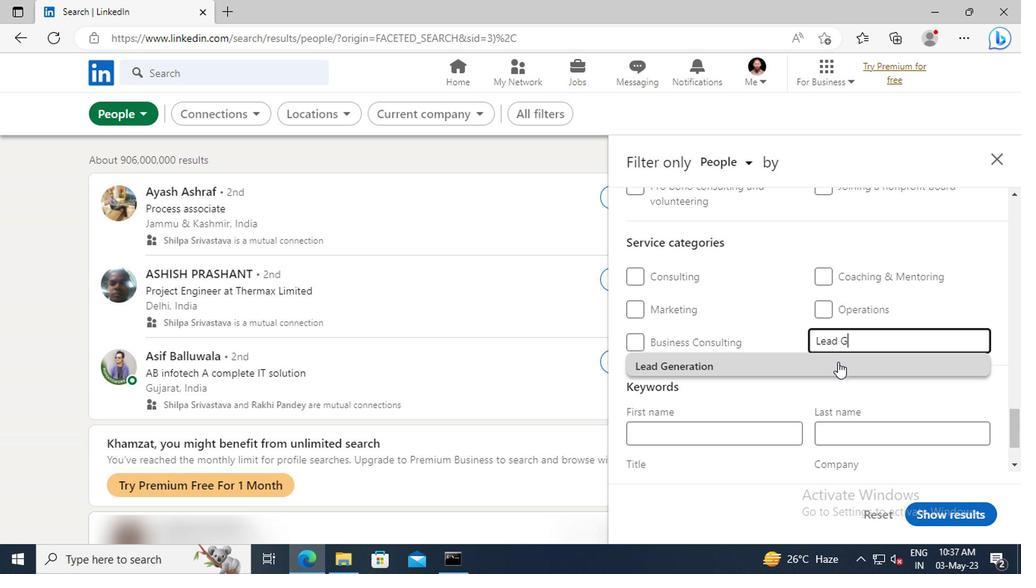 
Action: Mouse scrolled (834, 360) with delta (0, 0)
Screenshot: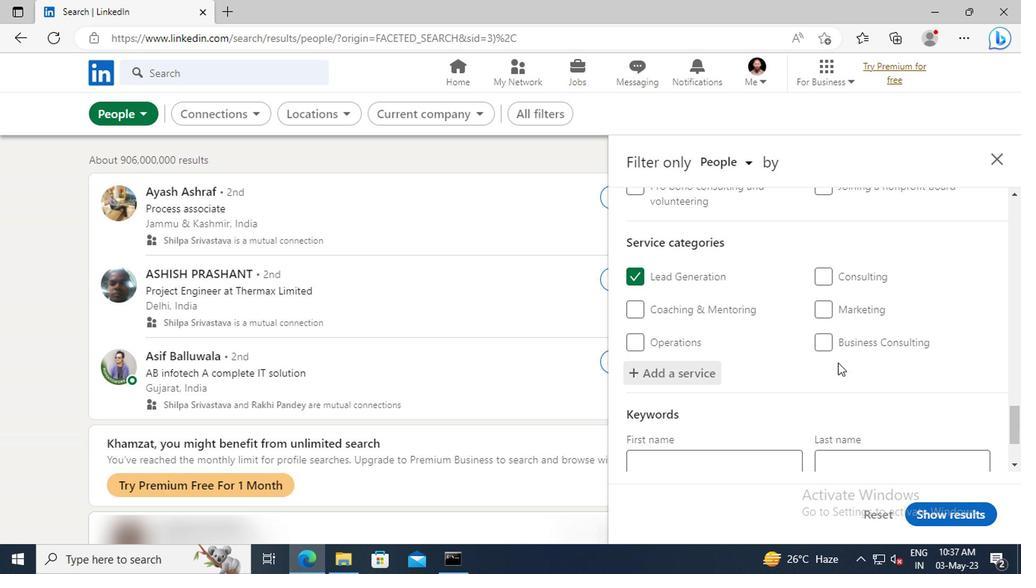 
Action: Mouse scrolled (834, 360) with delta (0, 0)
Screenshot: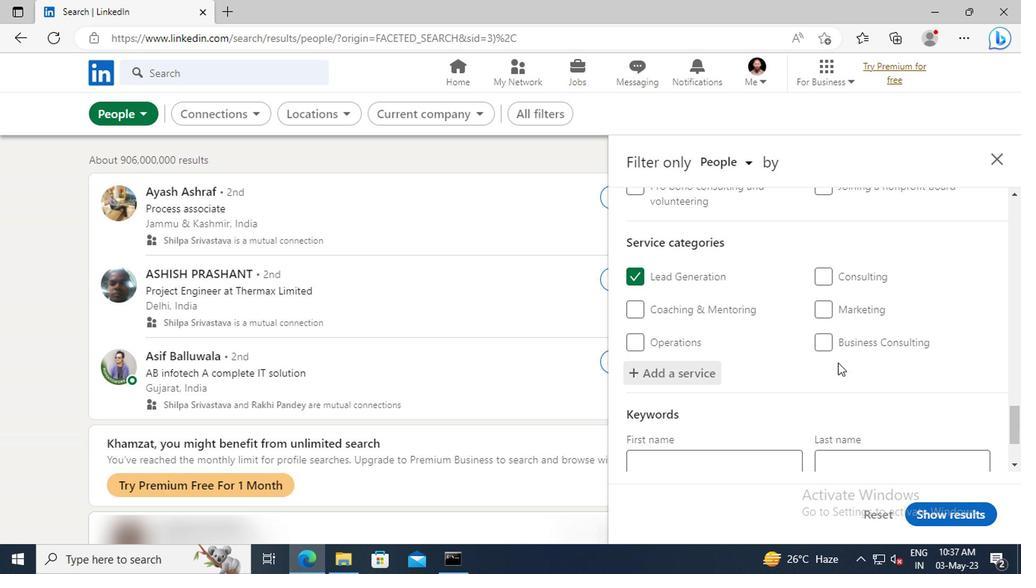 
Action: Mouse scrolled (834, 360) with delta (0, 0)
Screenshot: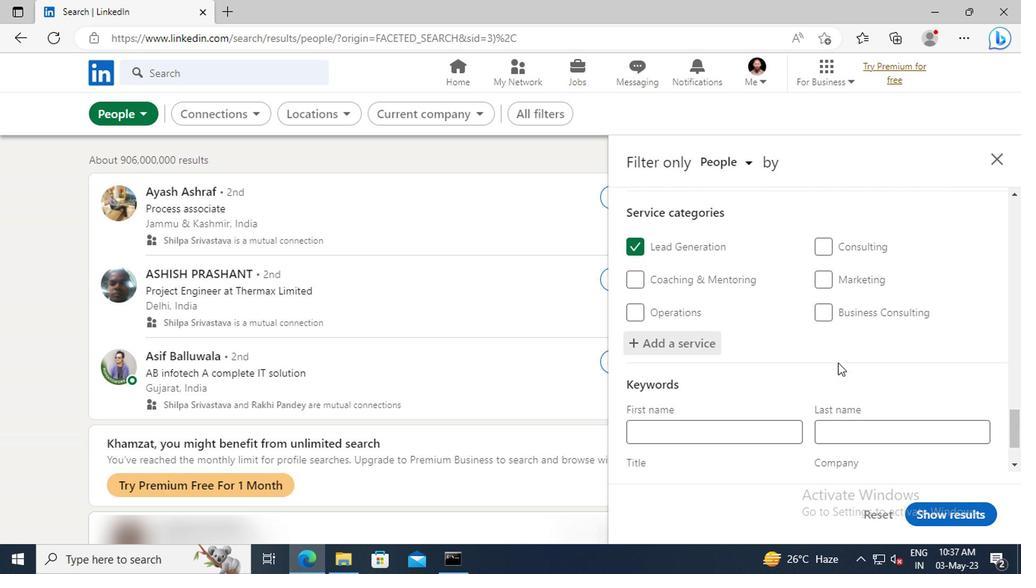 
Action: Mouse moved to (743, 396)
Screenshot: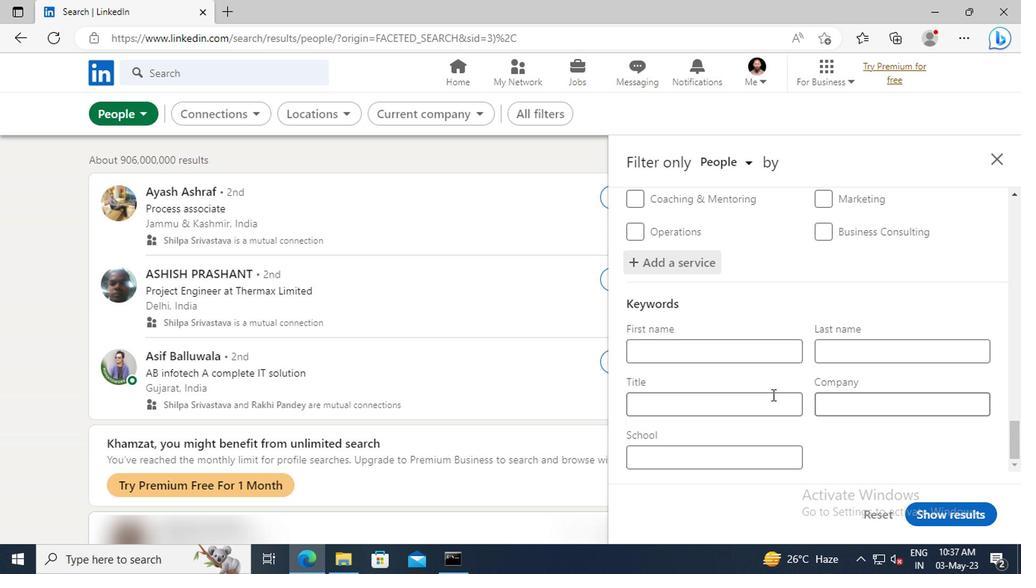 
Action: Mouse pressed left at (743, 396)
Screenshot: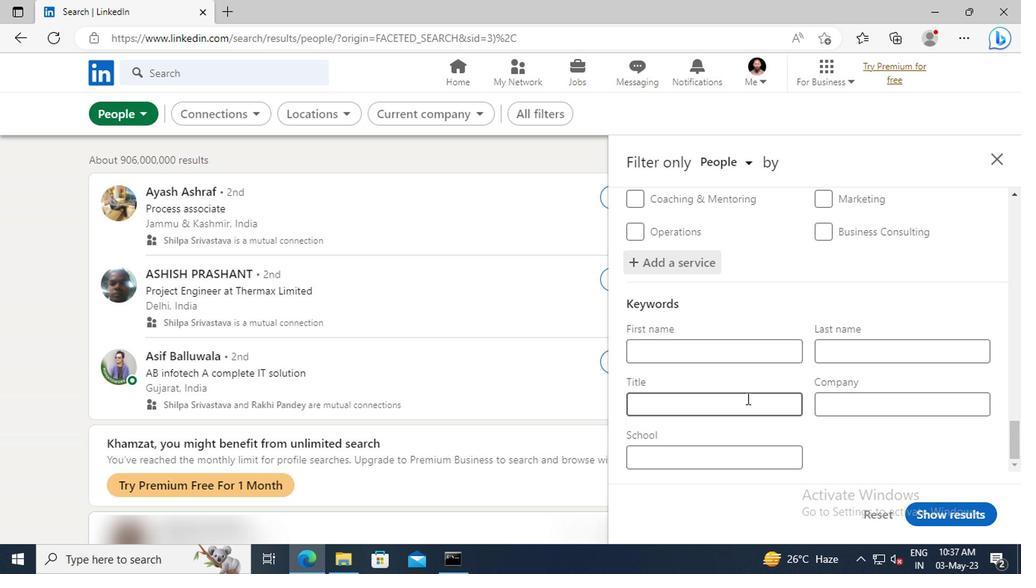 
Action: Key pressed <Key.shift>MARKETING<Key.space><Key.shift>RESEARCH<Key.space><Key.shift>ANALYST<Key.enter>
Screenshot: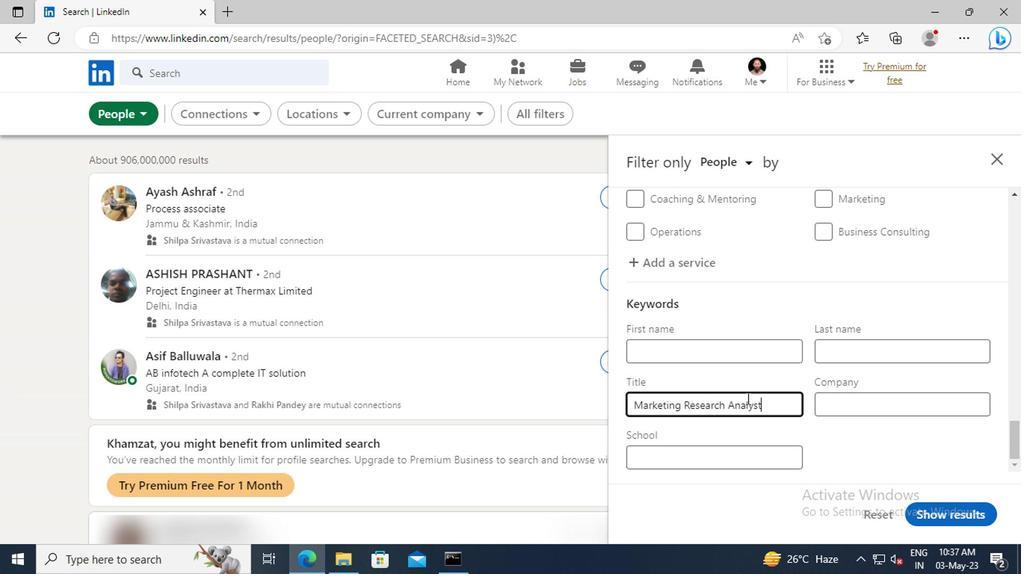 
Action: Mouse moved to (917, 506)
Screenshot: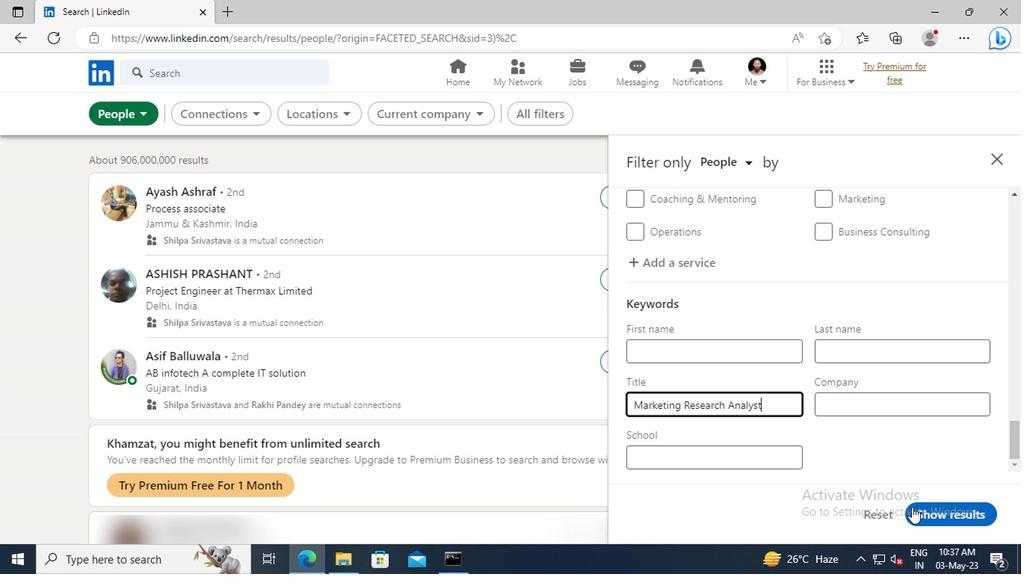 
Action: Mouse pressed left at (917, 506)
Screenshot: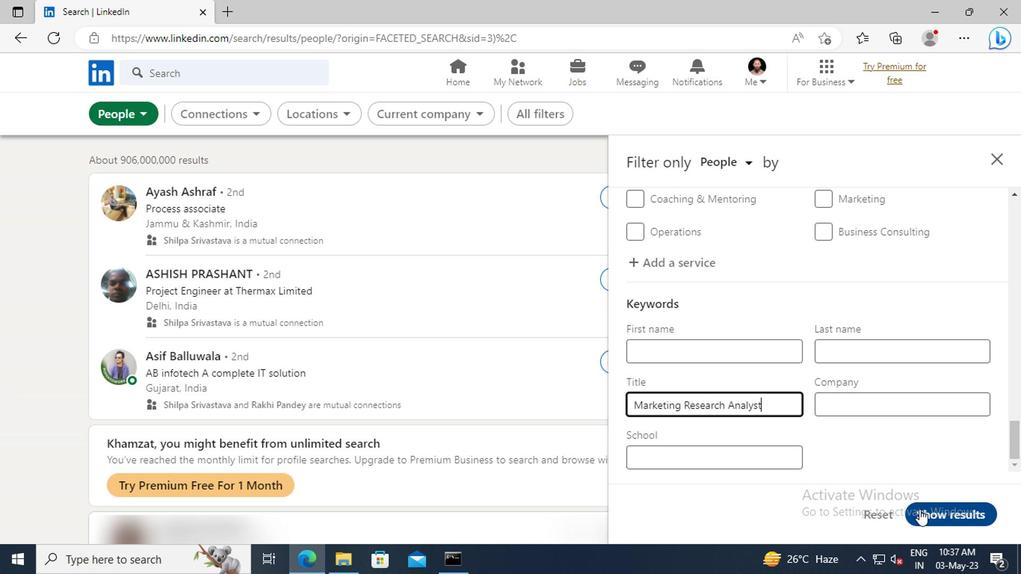 
